 Task: Look for space in Lamongan, Indonesia from 5th July, 2023 to 11th July, 2023 for 2 adults in price range Rs.8000 to Rs.16000. Place can be entire place with 2 bedrooms having 2 beds and 1 bathroom. Property type can be house, flat, guest house. Booking option can be shelf check-in. Required host language is English.
Action: Mouse moved to (604, 80)
Screenshot: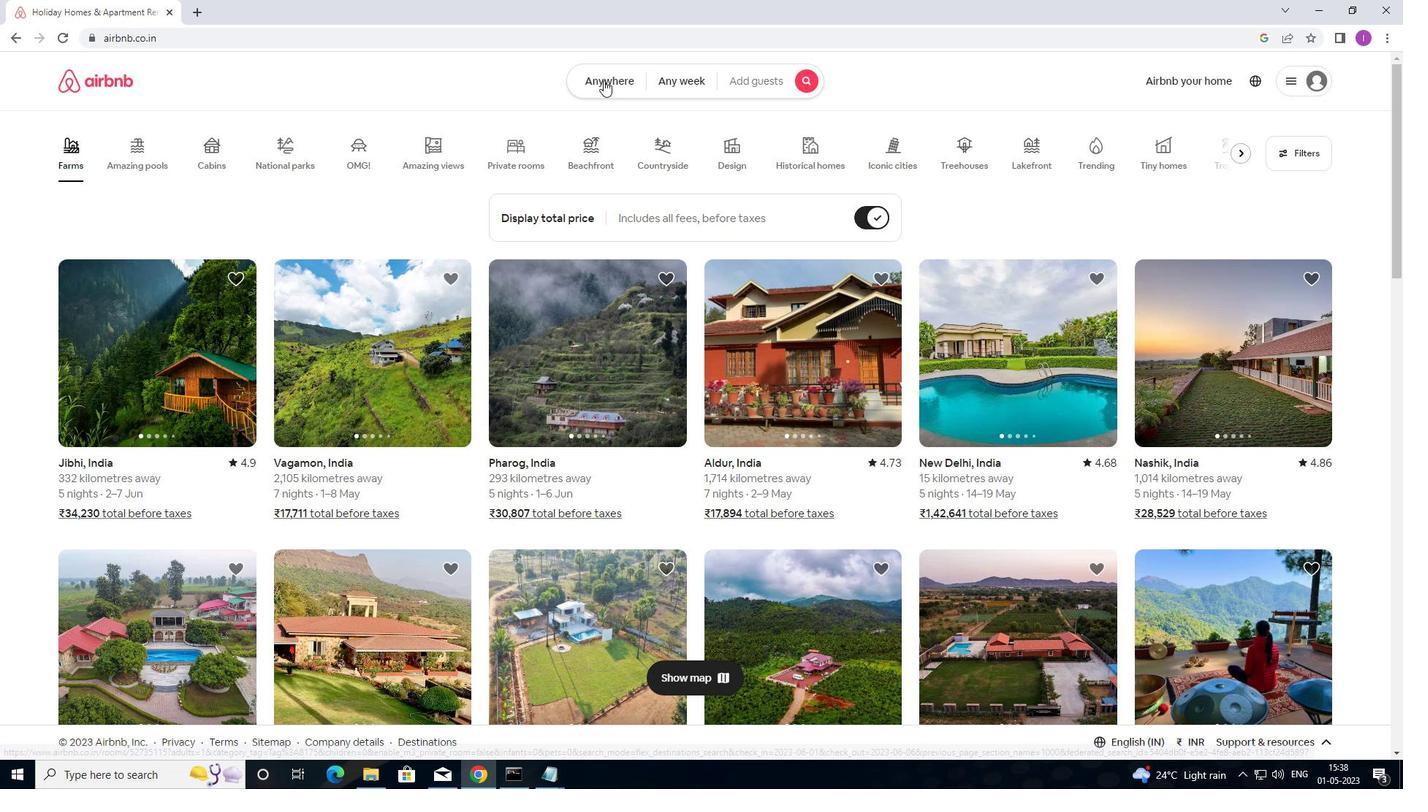 
Action: Mouse pressed left at (604, 80)
Screenshot: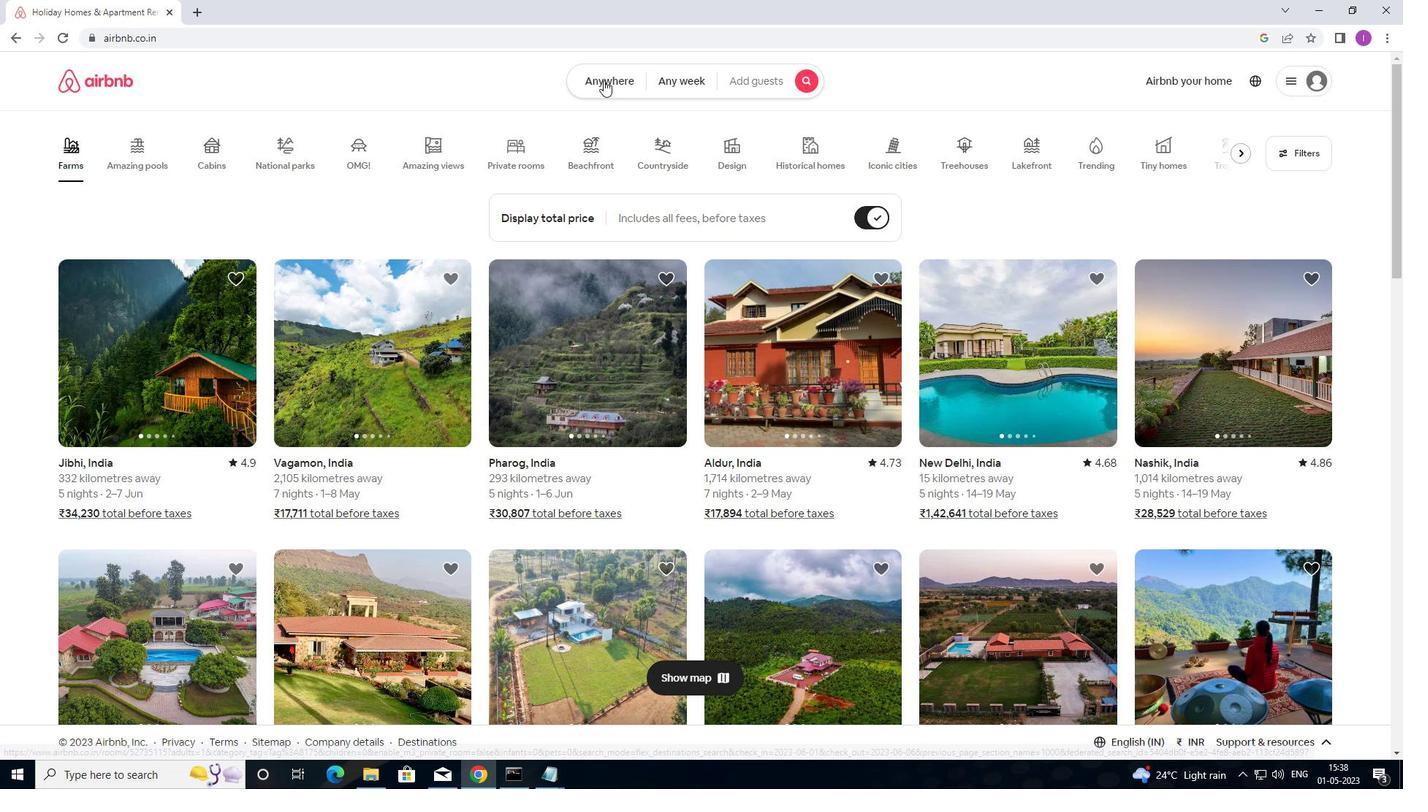 
Action: Mouse moved to (454, 152)
Screenshot: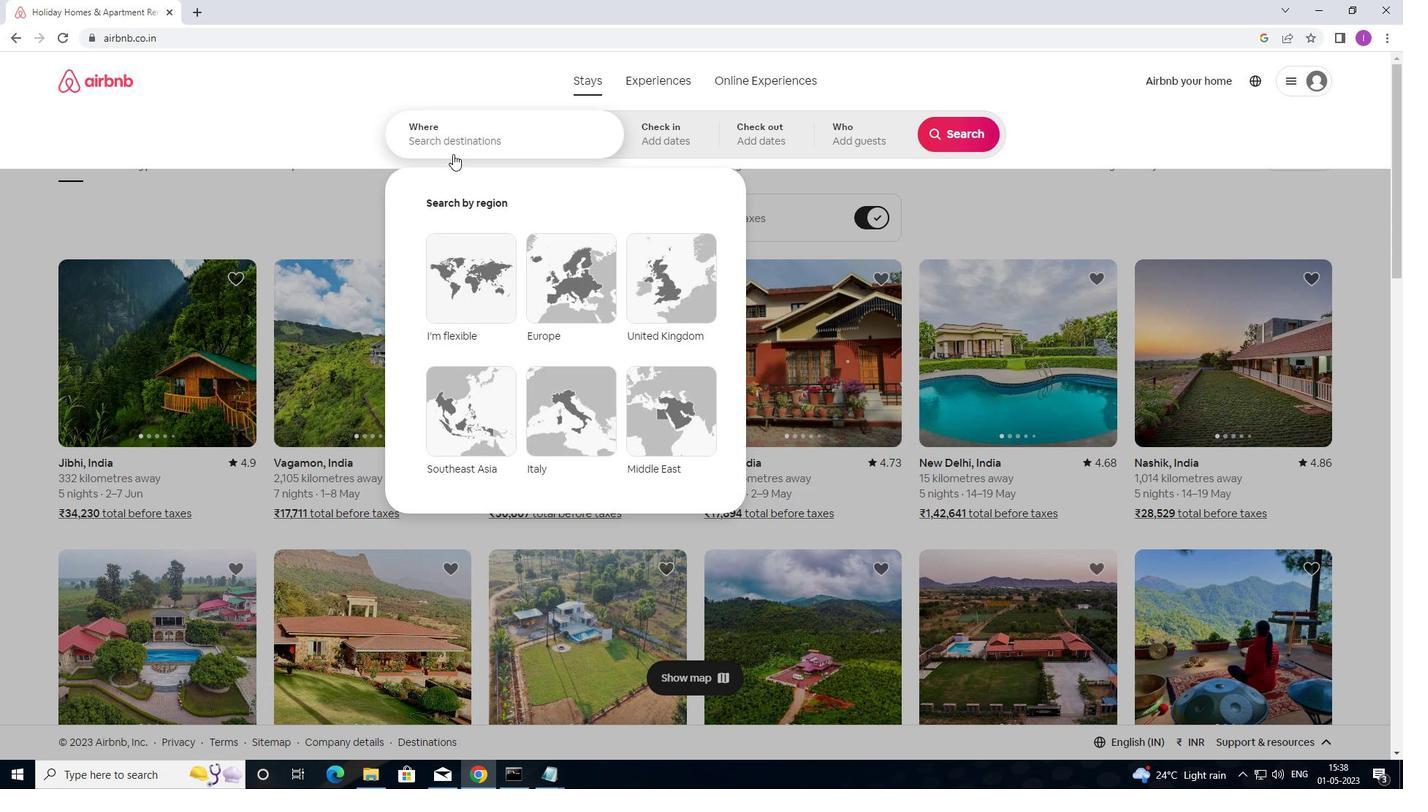 
Action: Mouse pressed left at (454, 152)
Screenshot: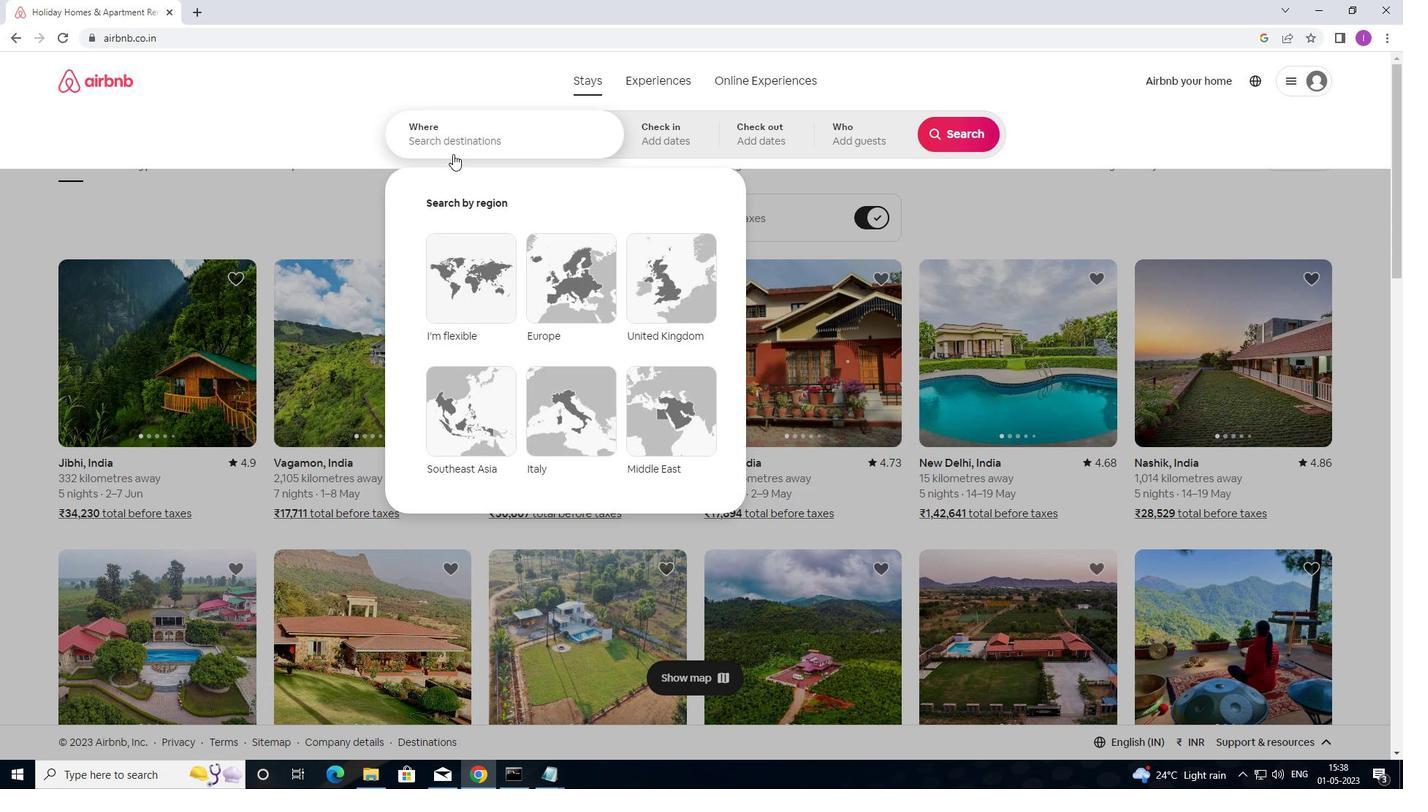 
Action: Mouse moved to (1402, 0)
Screenshot: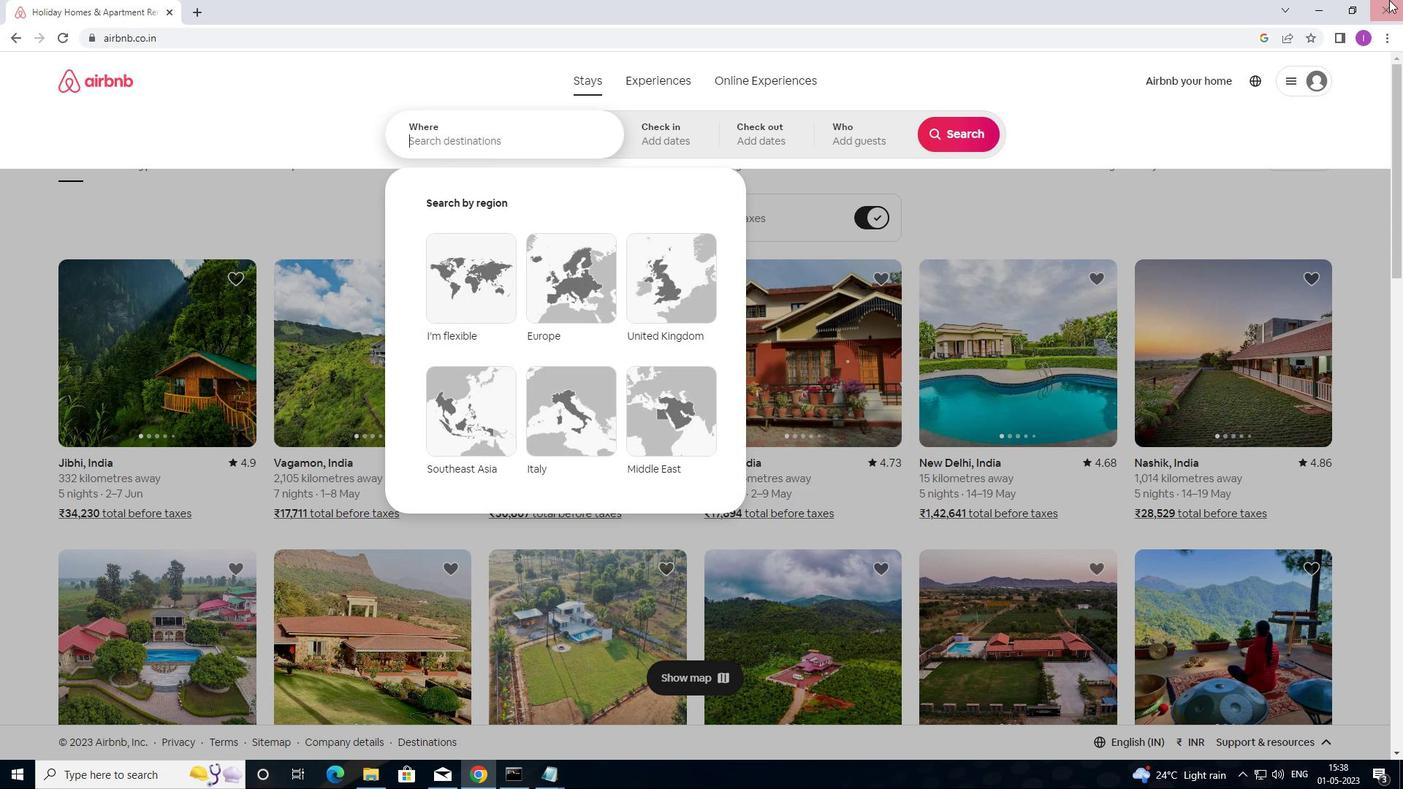 
Action: Key pressed l
Screenshot: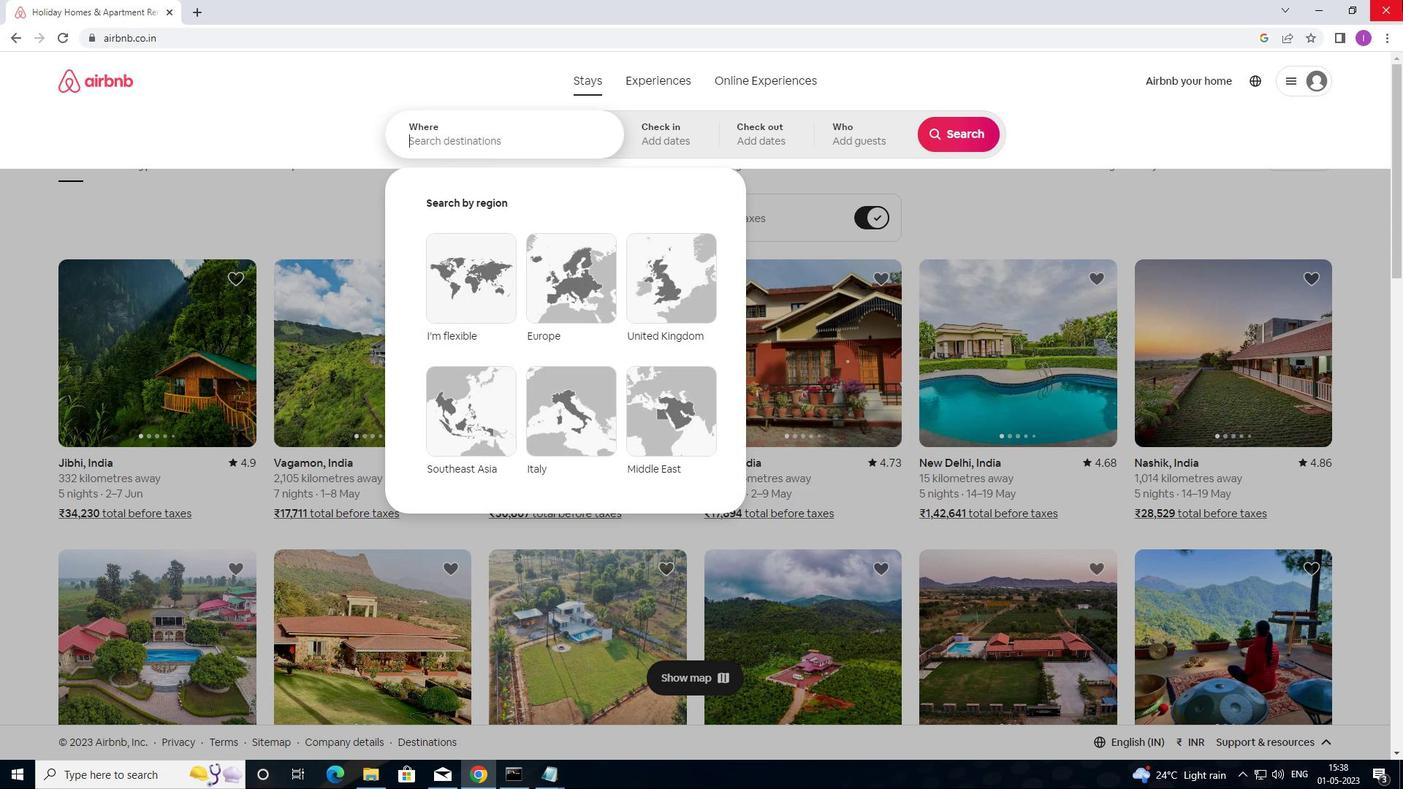 
Action: Mouse moved to (1403, 247)
Screenshot: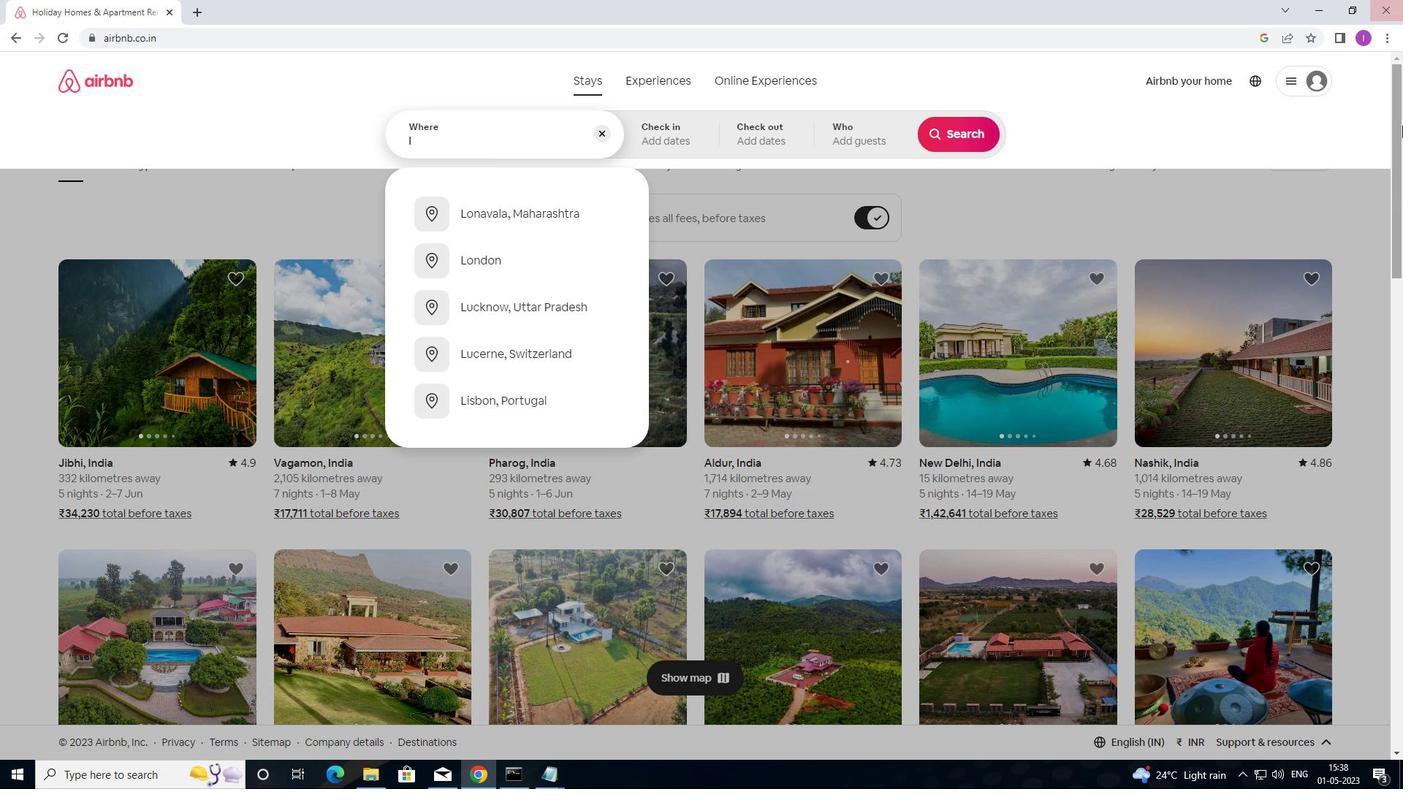 
Action: Key pressed <Key.backspace><Key.shift>LAMONGAN,<Key.shift>INDONESIA
Screenshot: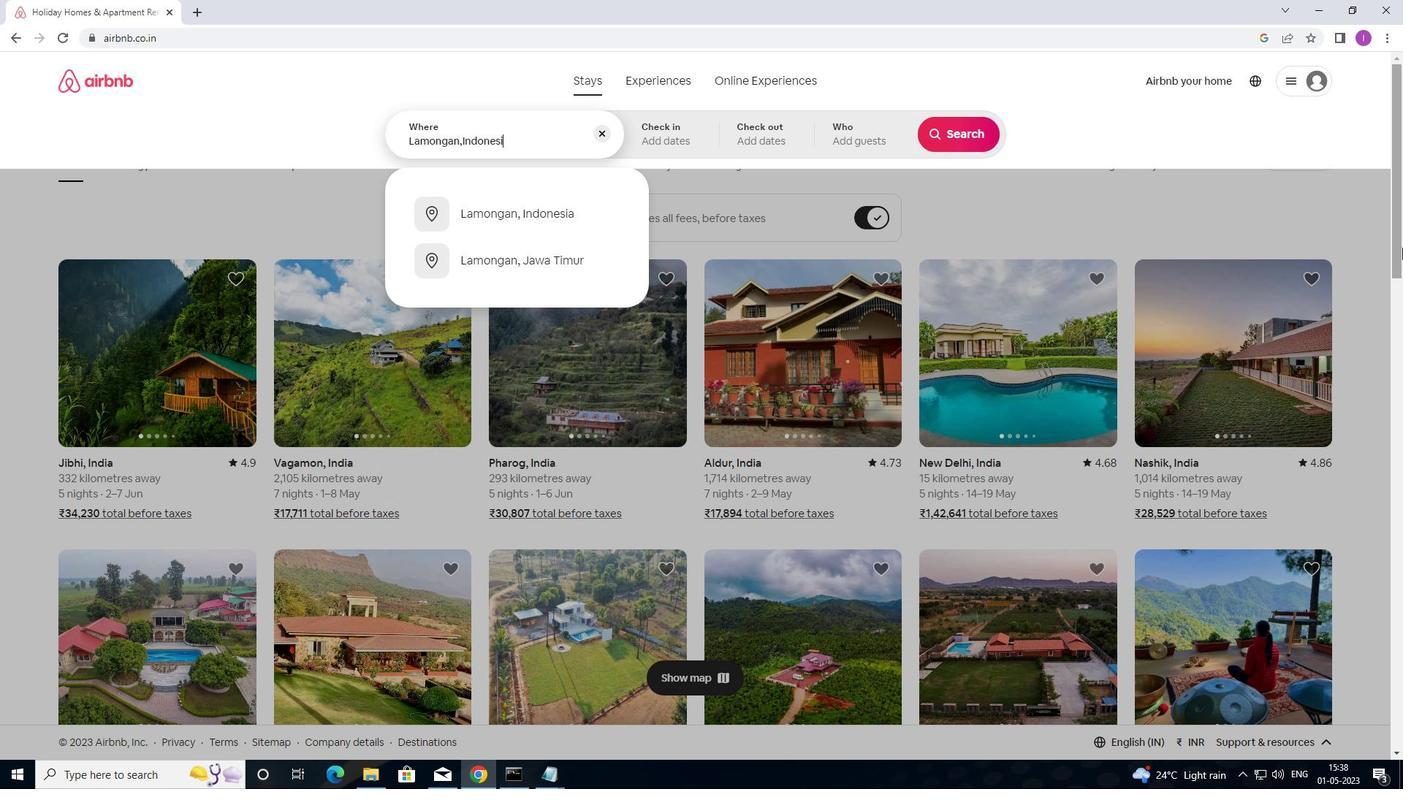 
Action: Mouse moved to (554, 214)
Screenshot: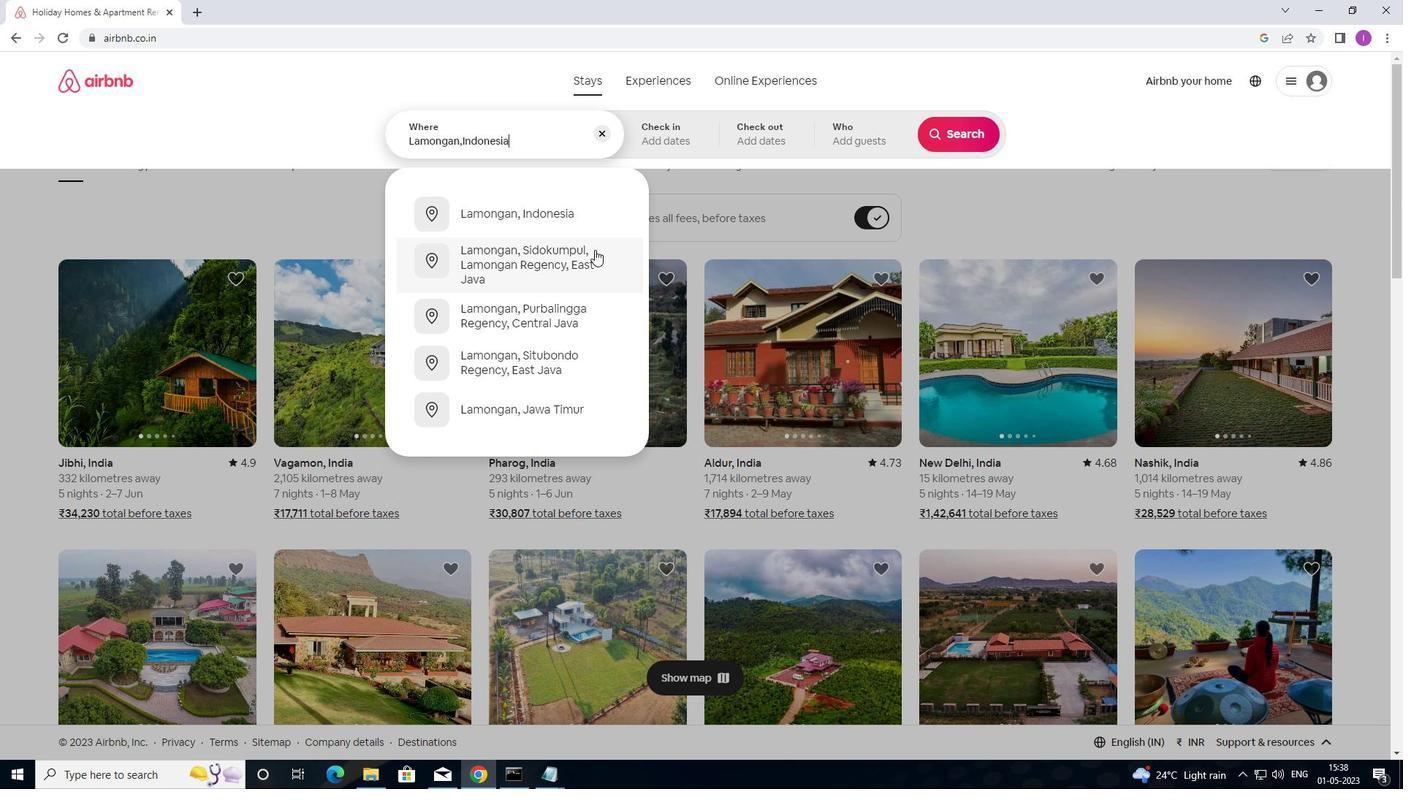 
Action: Mouse pressed left at (554, 214)
Screenshot: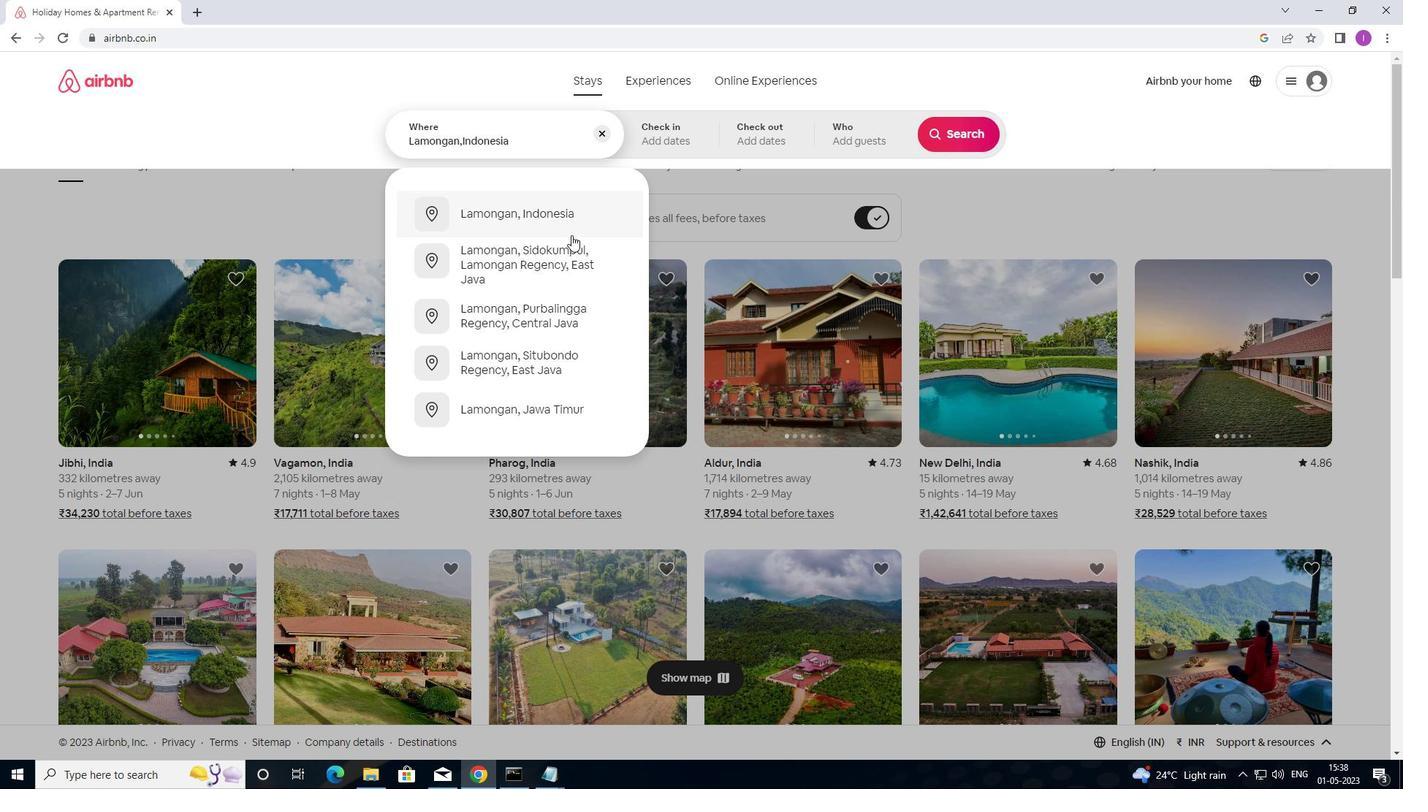 
Action: Mouse moved to (660, 138)
Screenshot: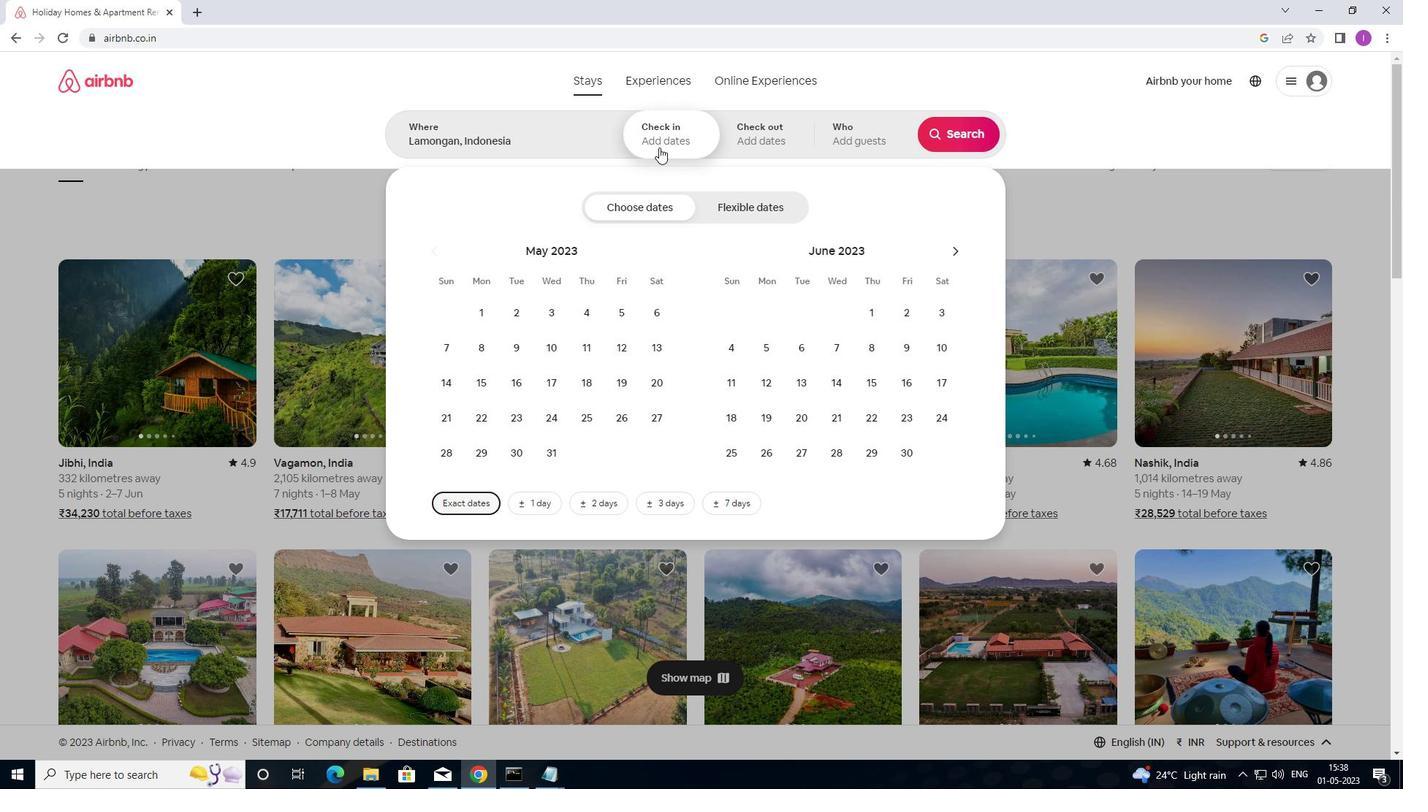
Action: Mouse pressed left at (660, 138)
Screenshot: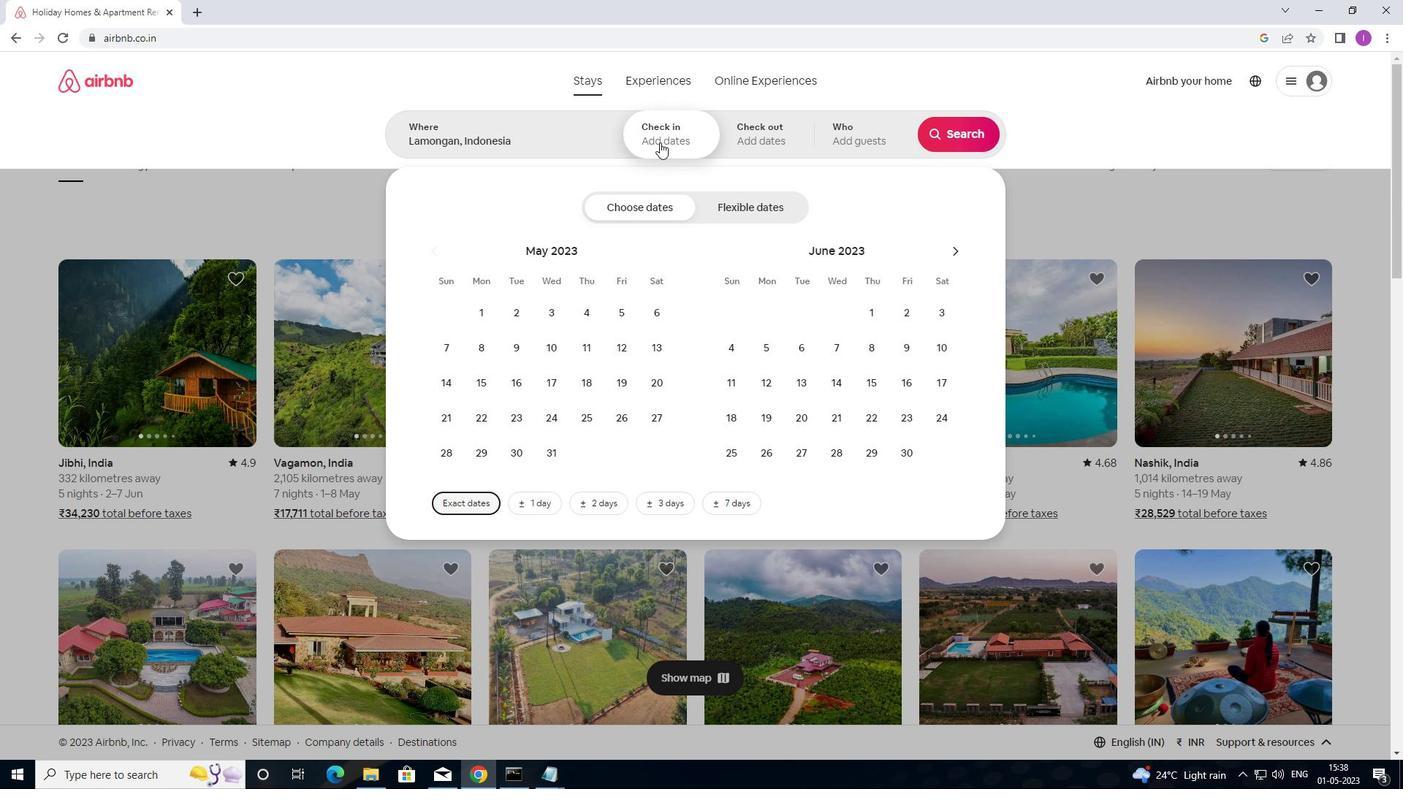 
Action: Mouse moved to (654, 140)
Screenshot: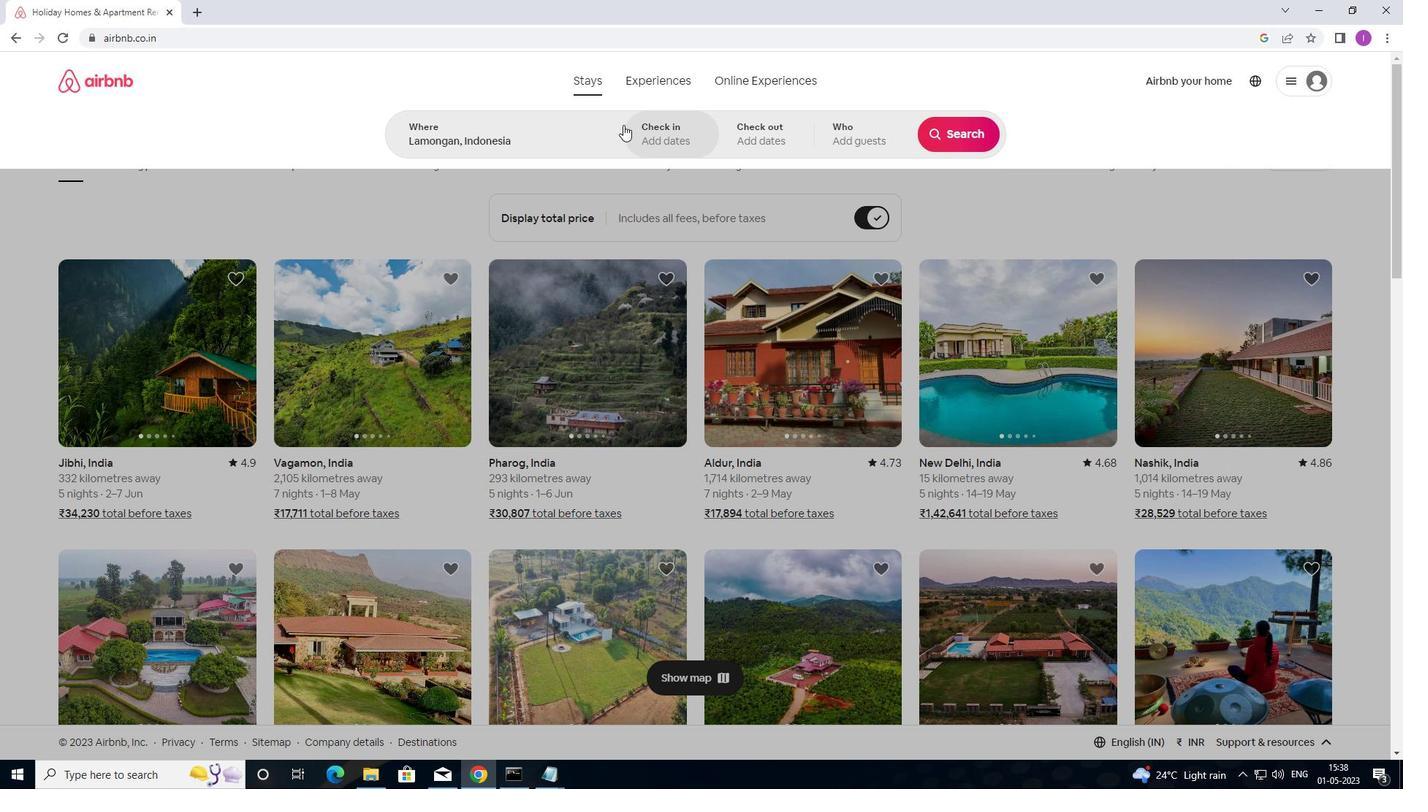 
Action: Mouse pressed left at (654, 140)
Screenshot: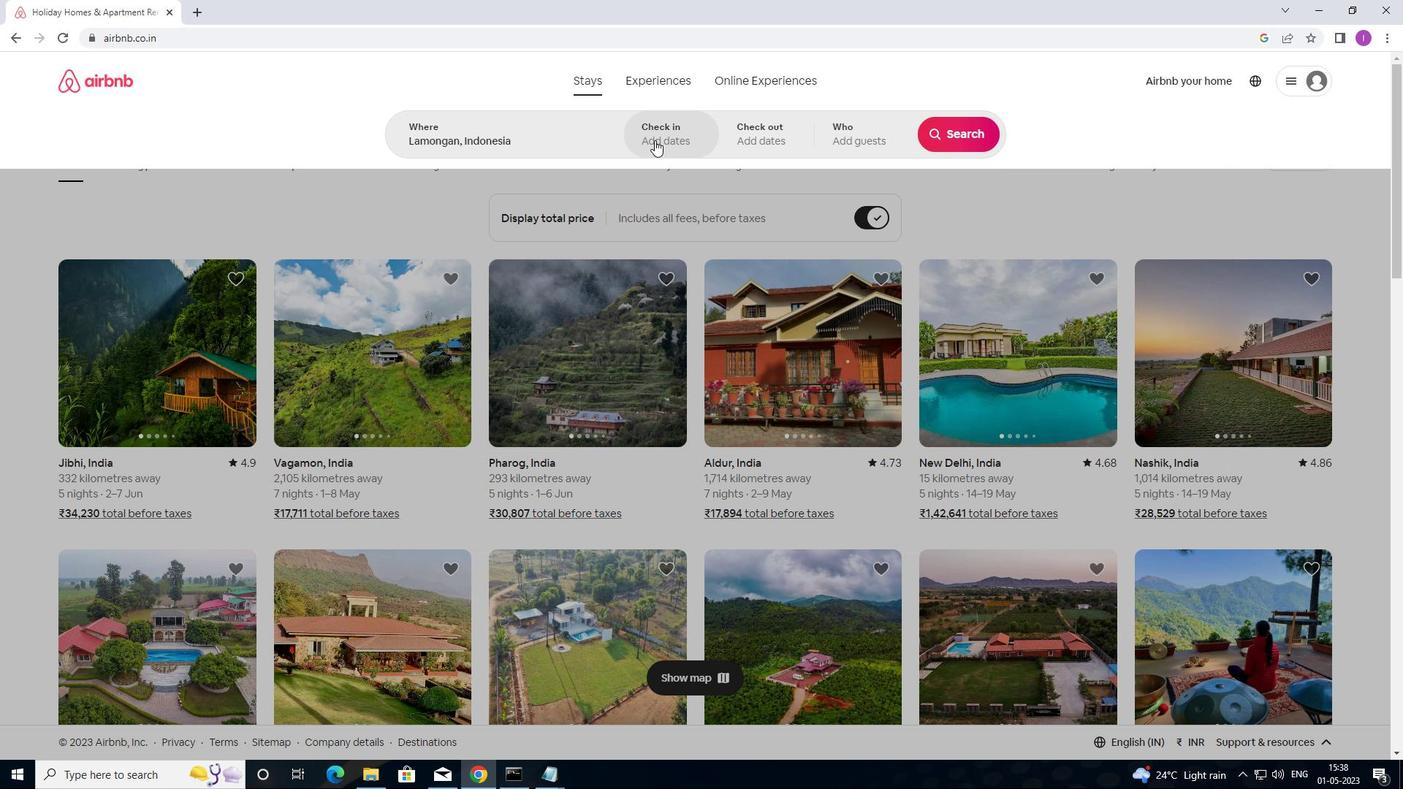 
Action: Mouse moved to (950, 252)
Screenshot: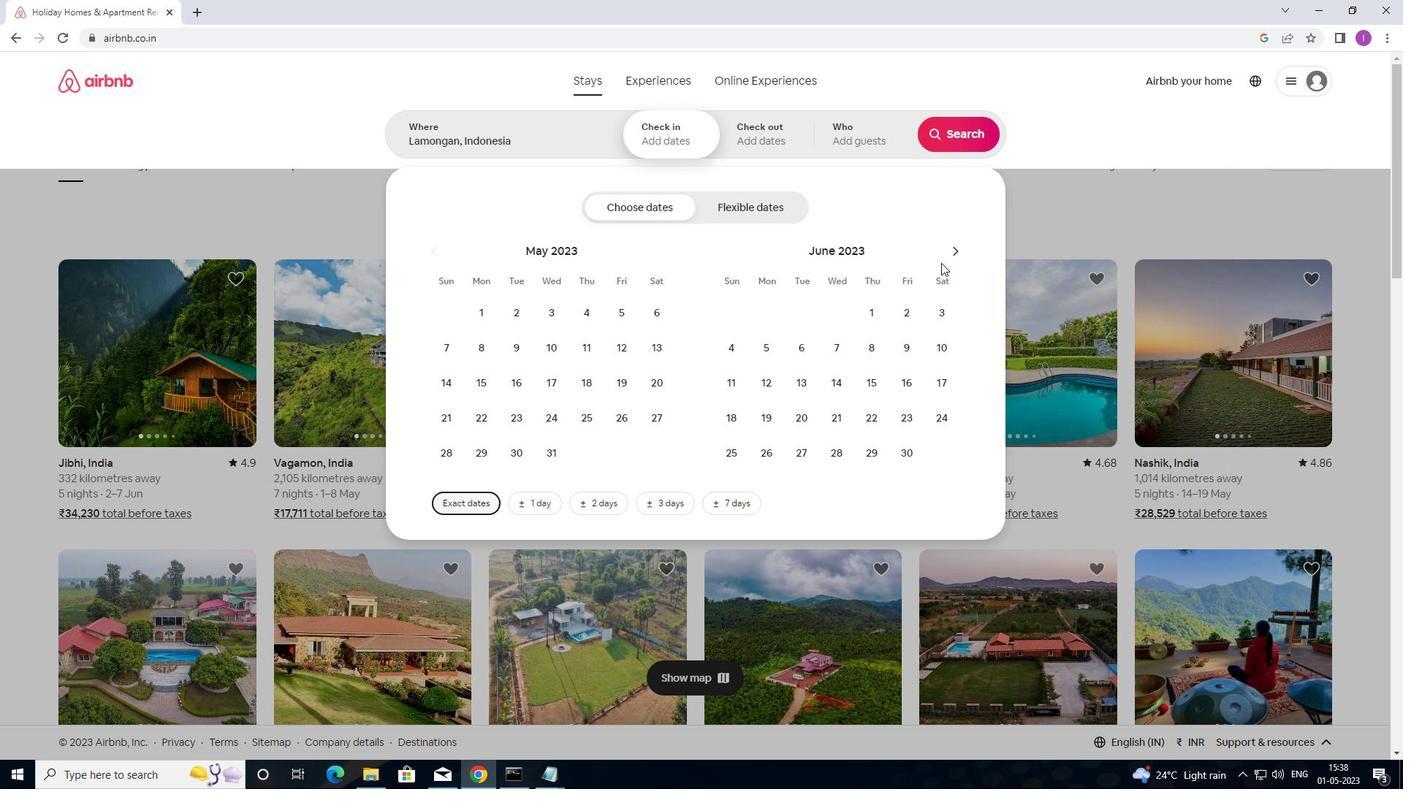 
Action: Mouse pressed left at (950, 252)
Screenshot: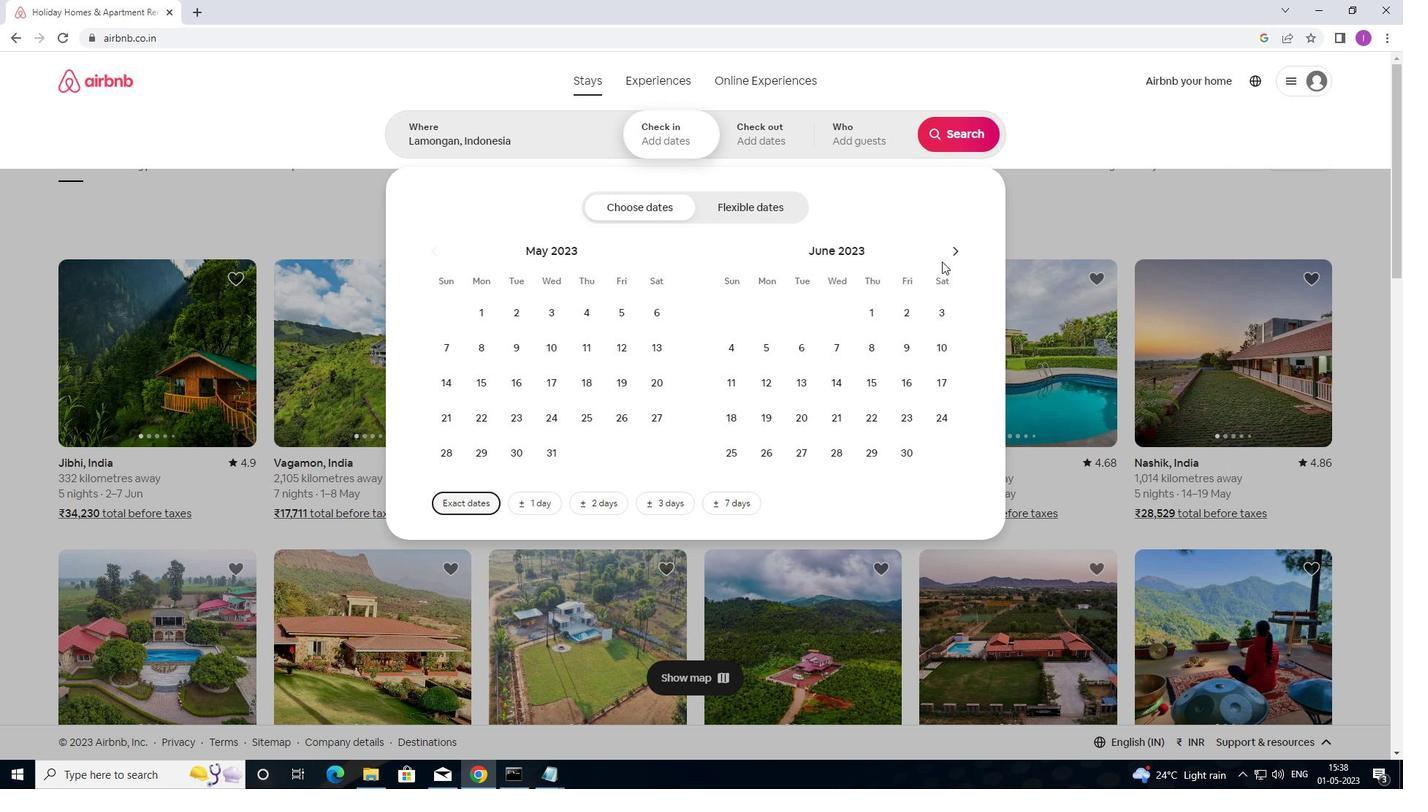 
Action: Mouse moved to (843, 339)
Screenshot: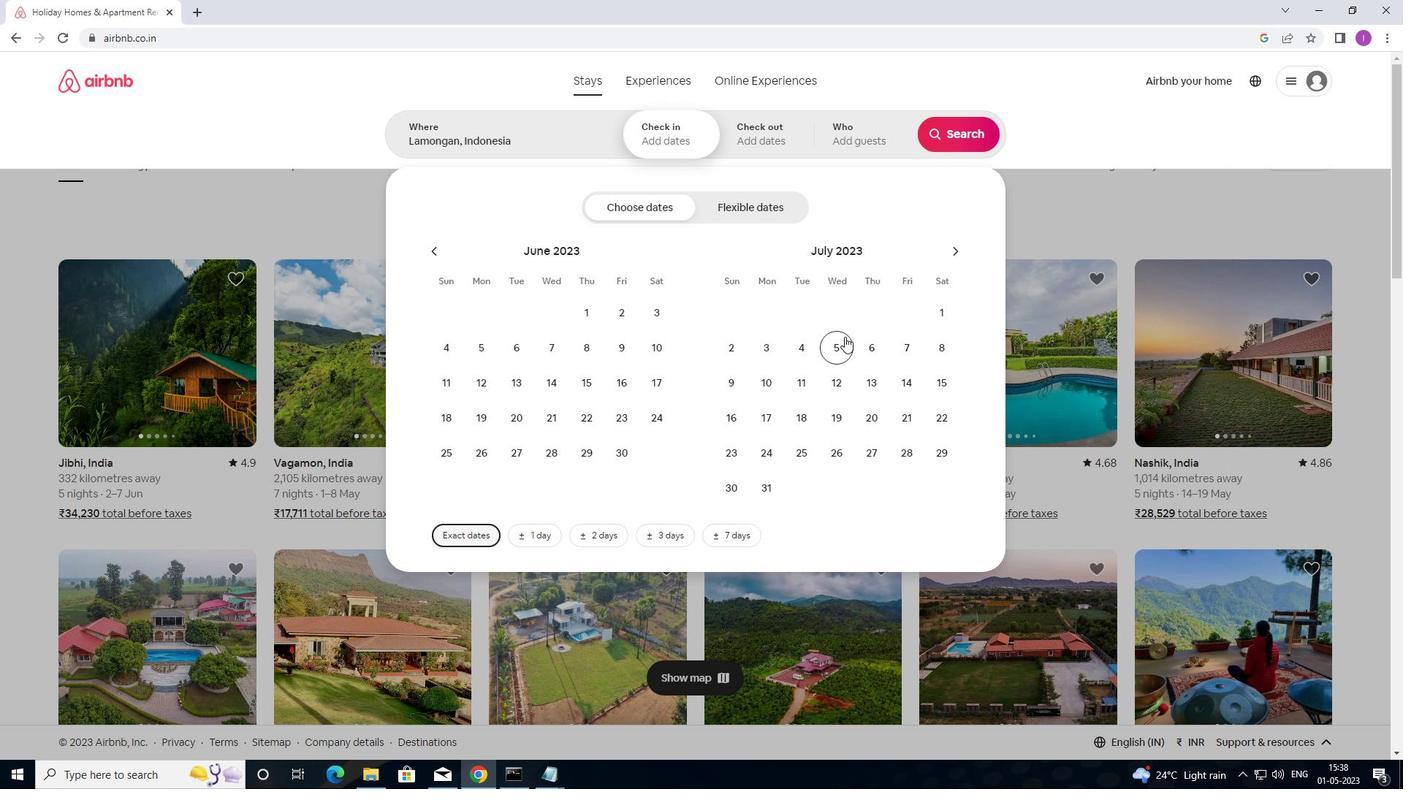 
Action: Mouse pressed left at (843, 339)
Screenshot: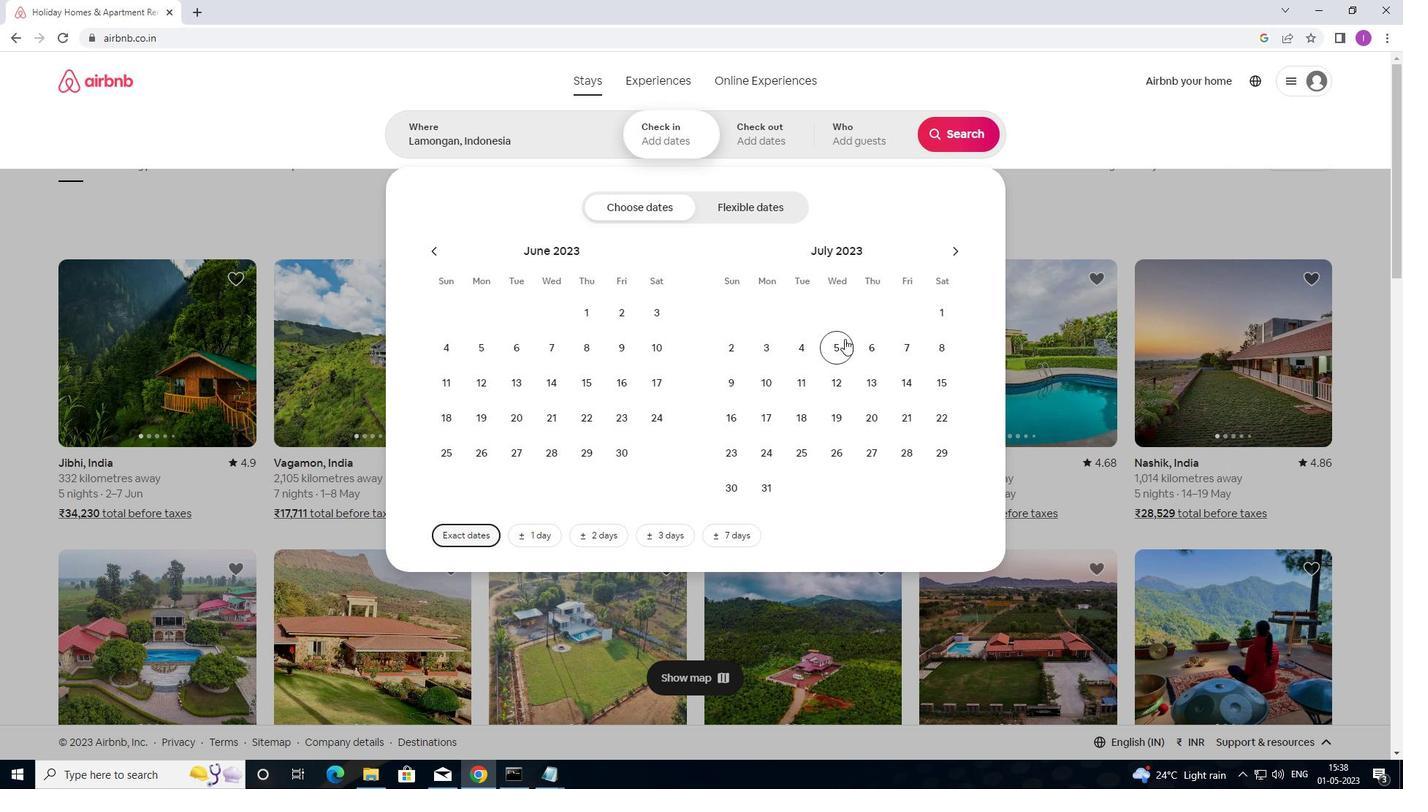 
Action: Mouse moved to (810, 373)
Screenshot: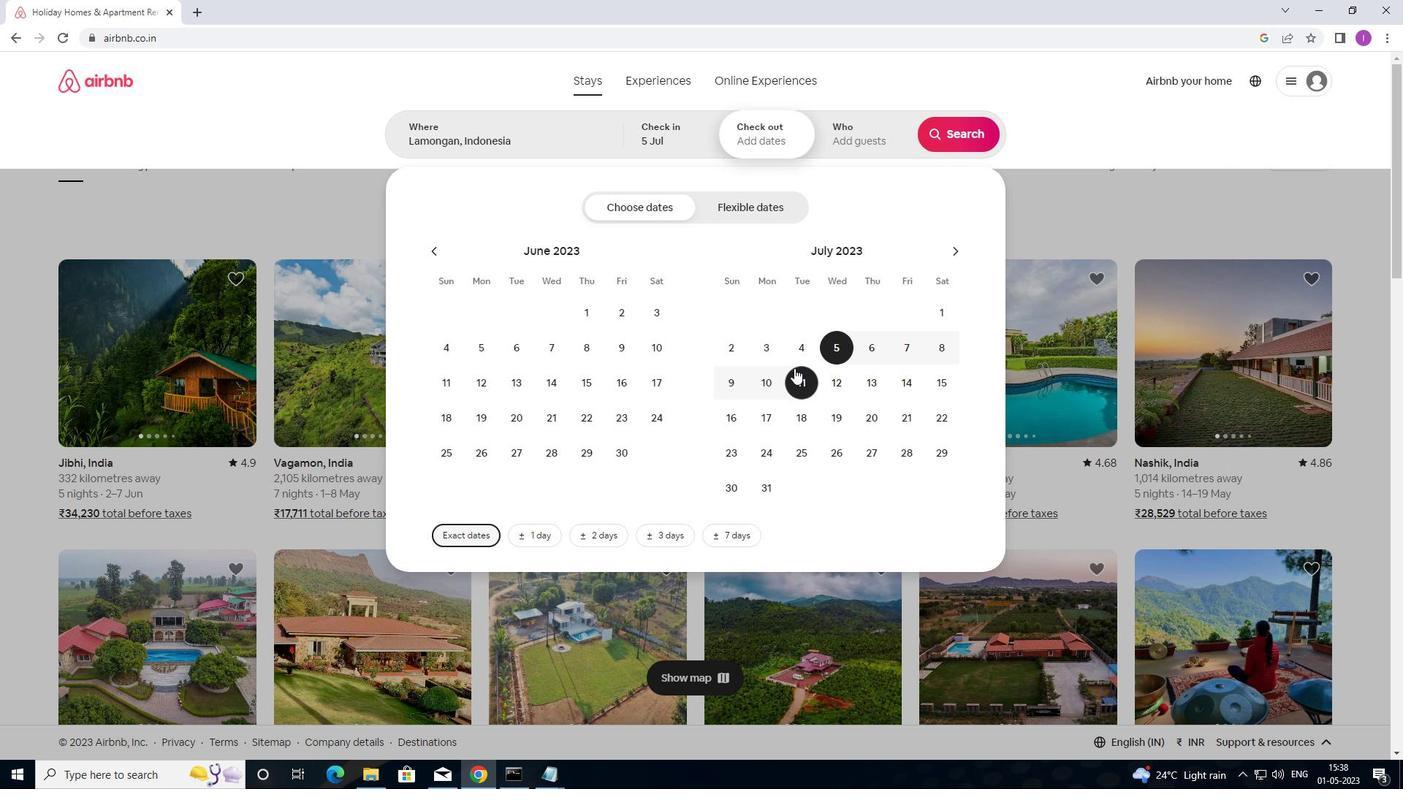 
Action: Mouse pressed left at (810, 373)
Screenshot: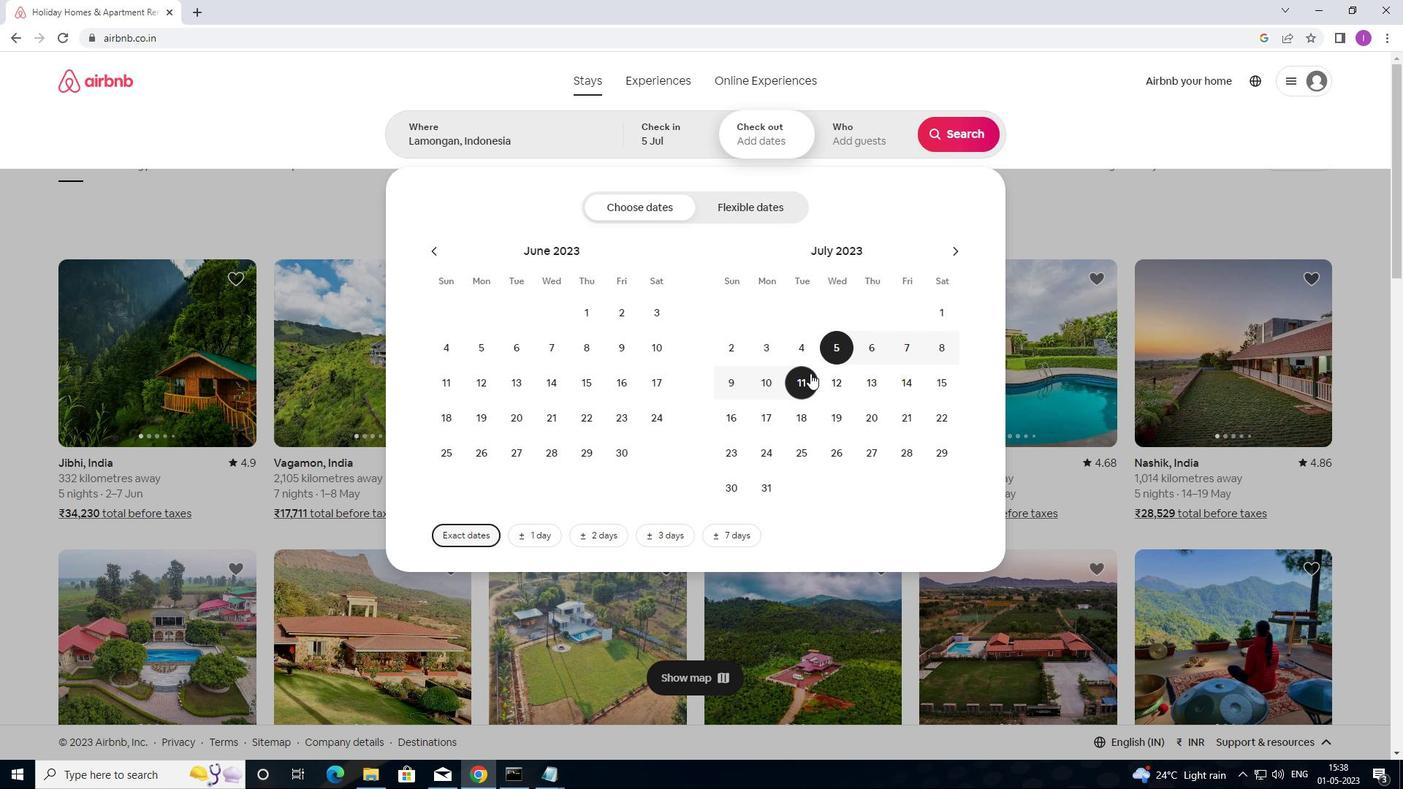 
Action: Mouse moved to (885, 126)
Screenshot: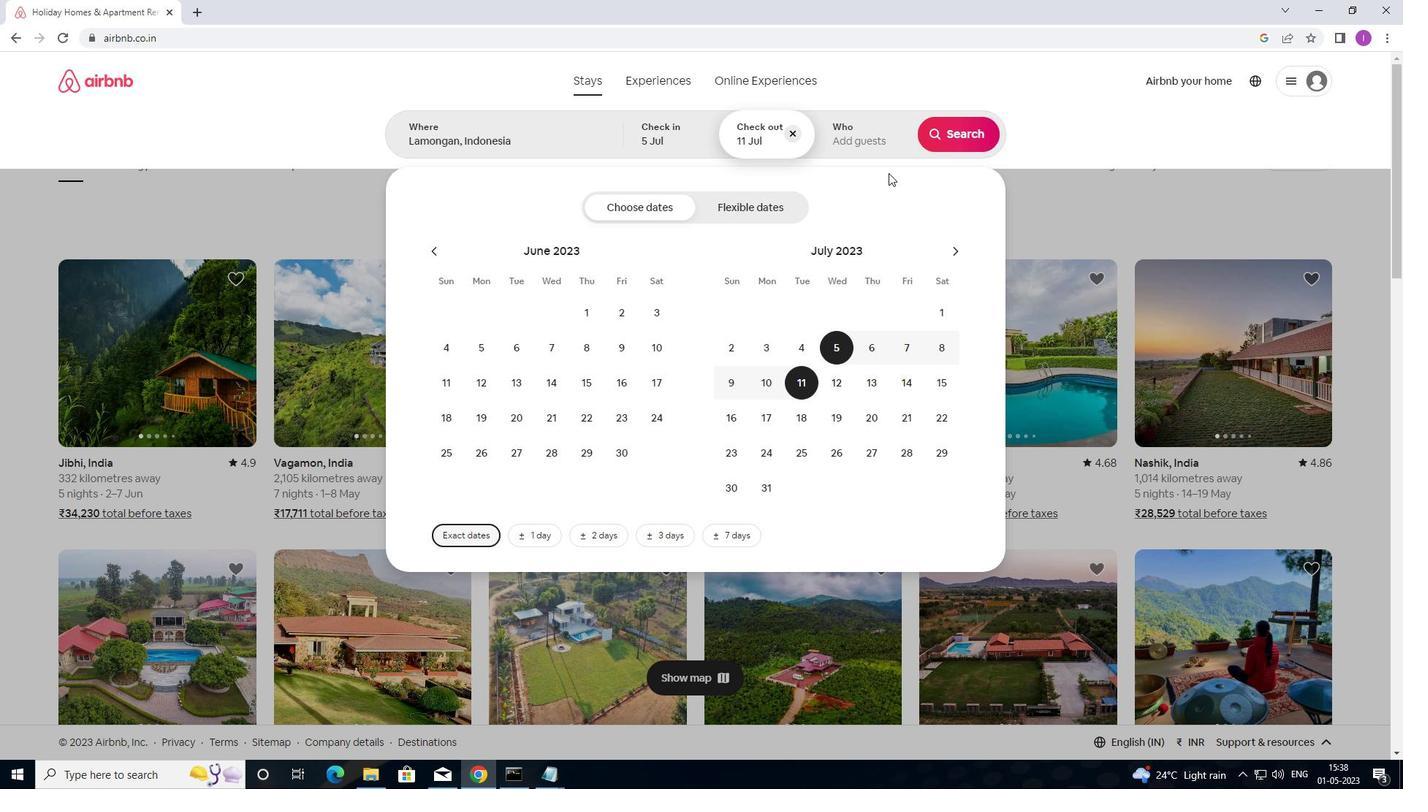 
Action: Mouse pressed left at (885, 126)
Screenshot: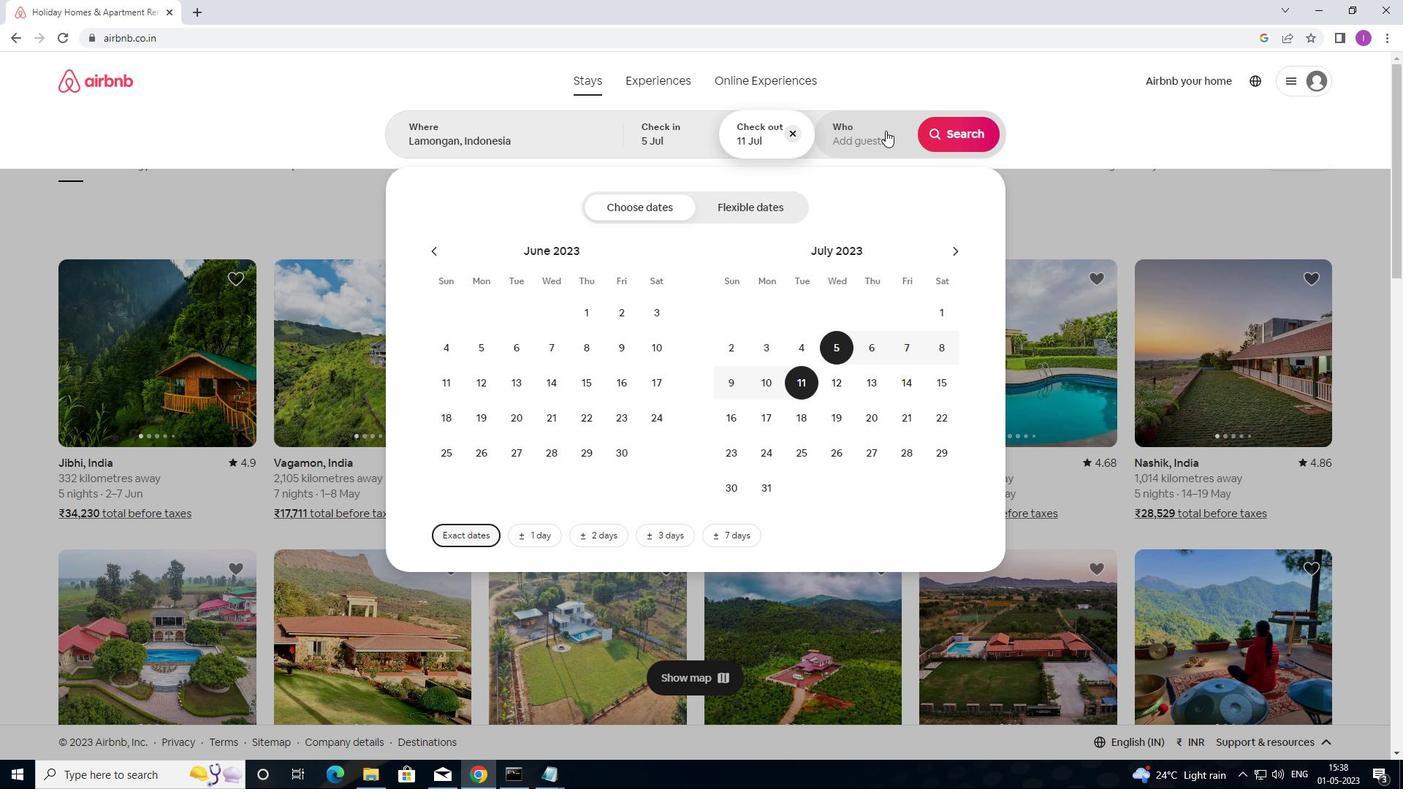 
Action: Mouse moved to (973, 213)
Screenshot: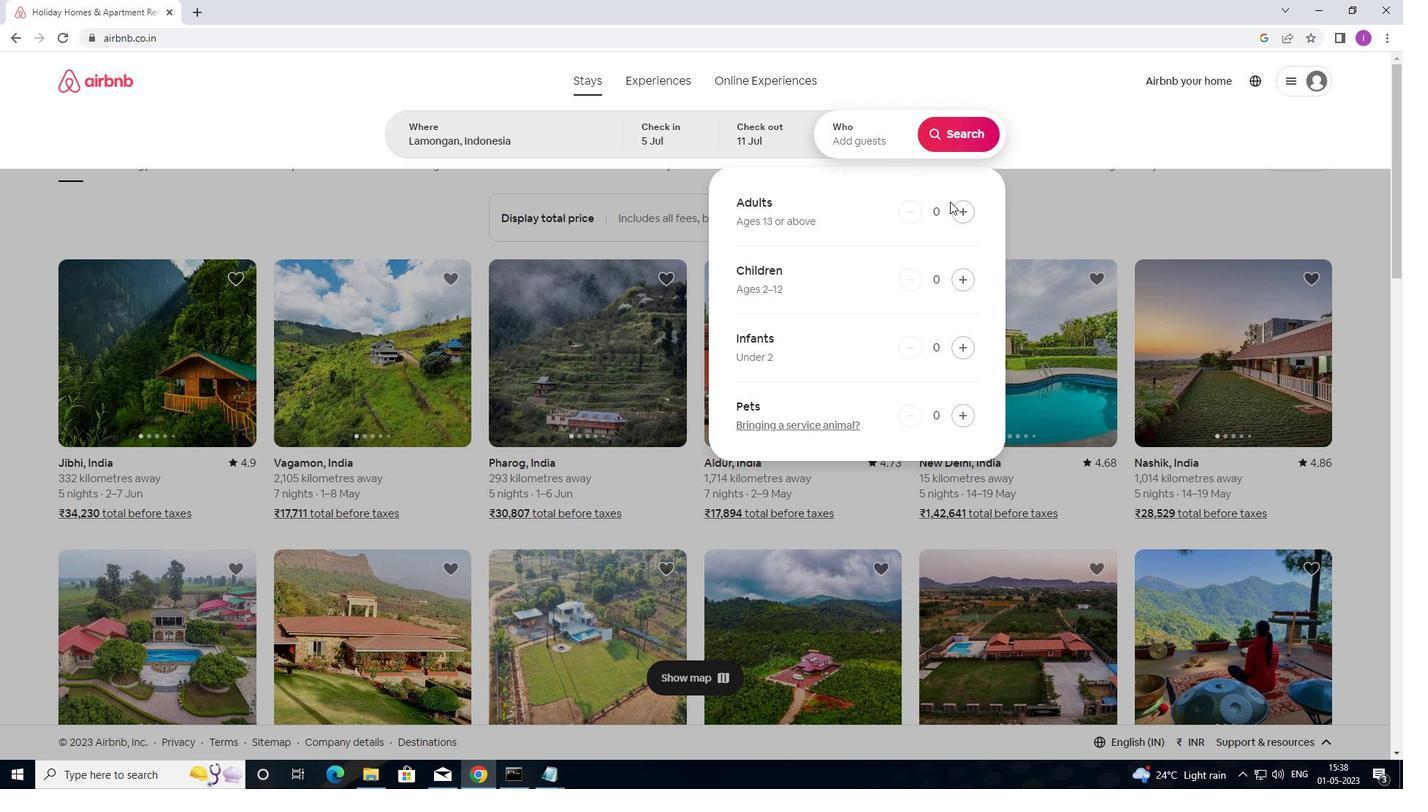 
Action: Mouse pressed left at (973, 213)
Screenshot: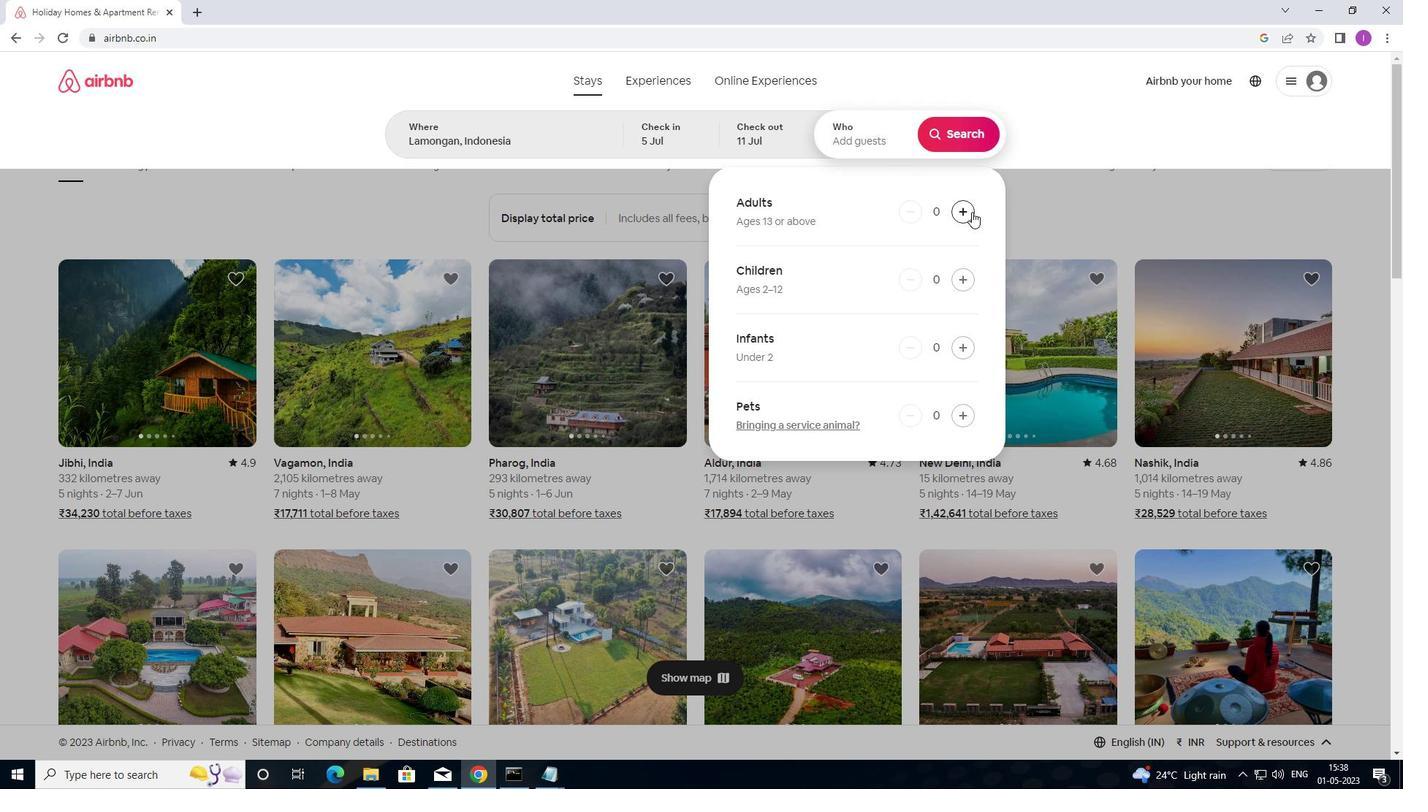 
Action: Mouse pressed left at (973, 213)
Screenshot: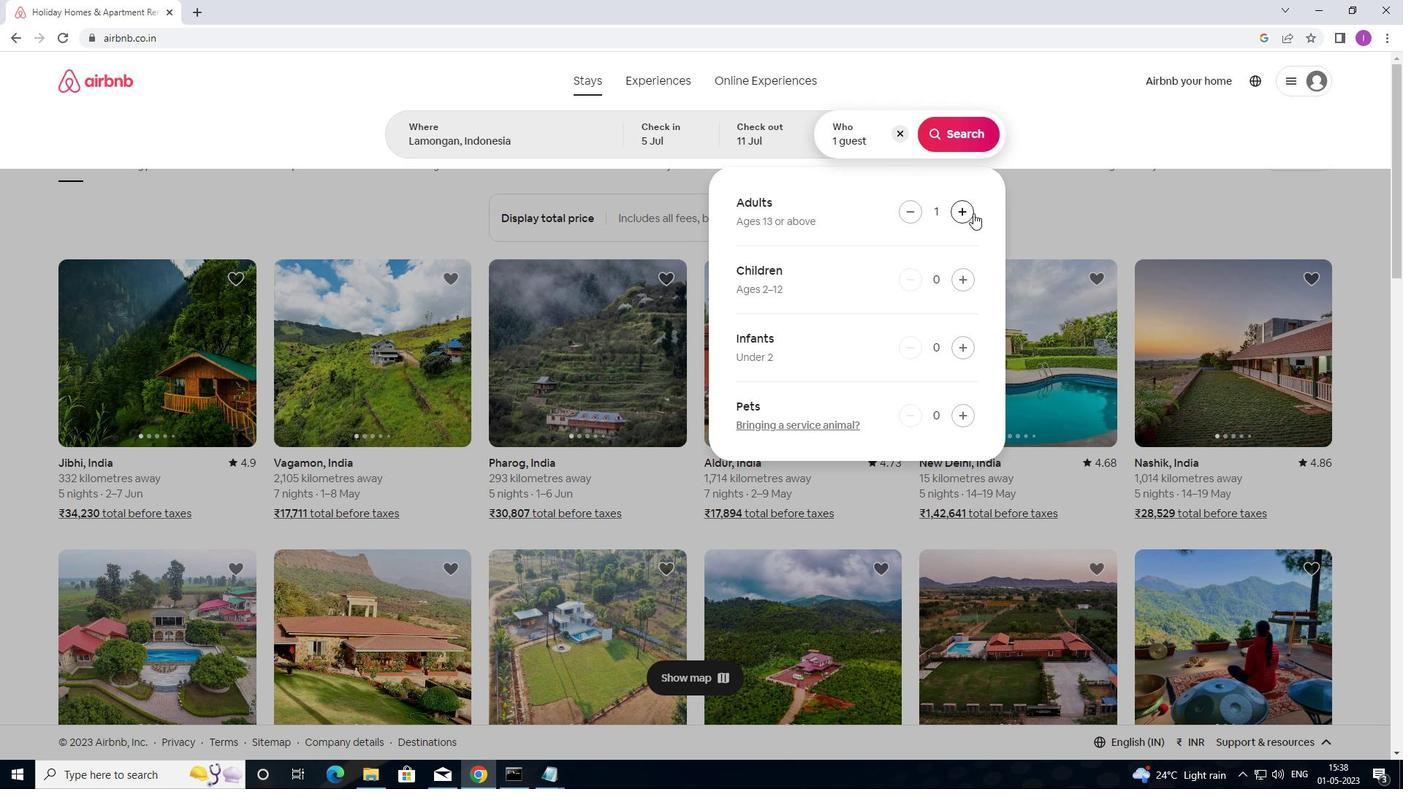 
Action: Mouse moved to (948, 139)
Screenshot: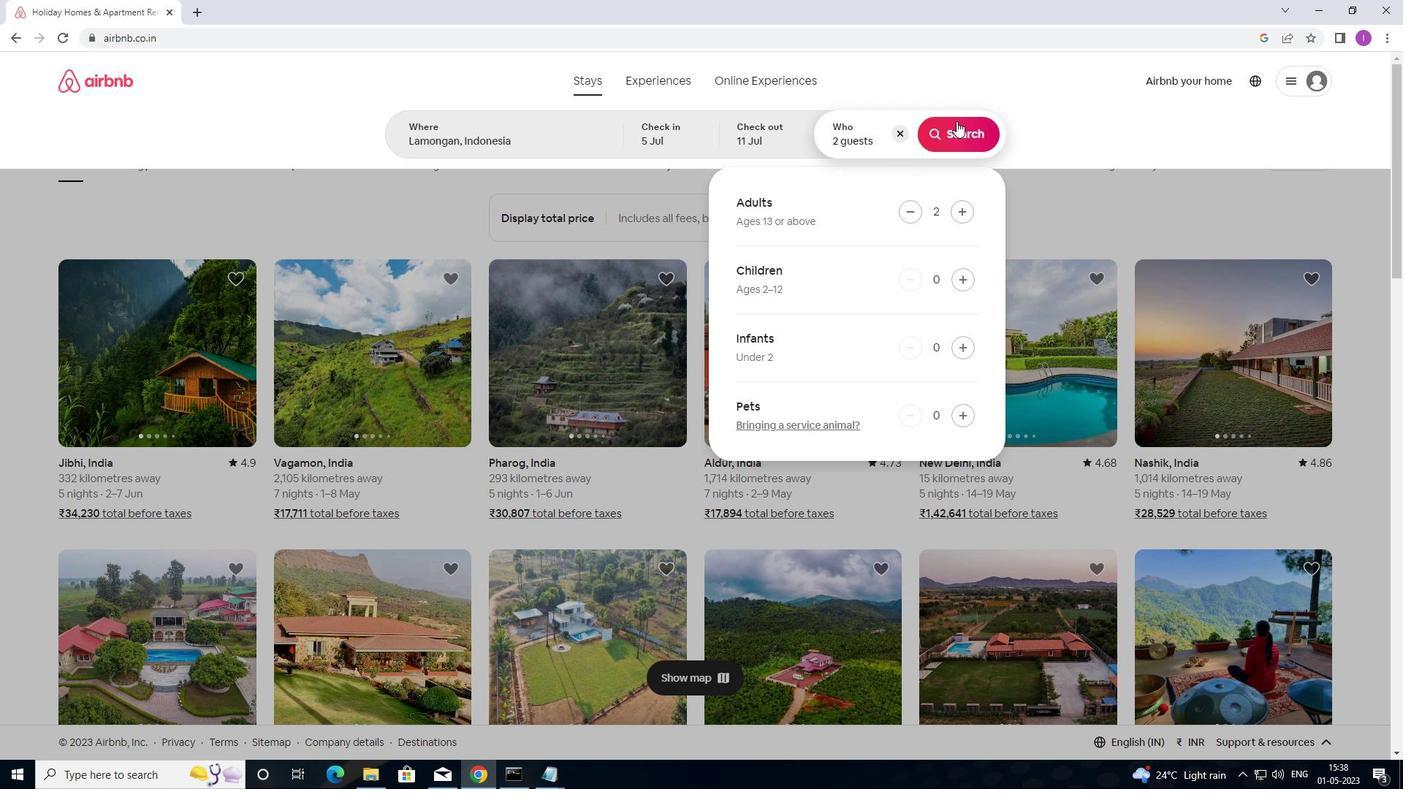 
Action: Mouse pressed left at (948, 139)
Screenshot: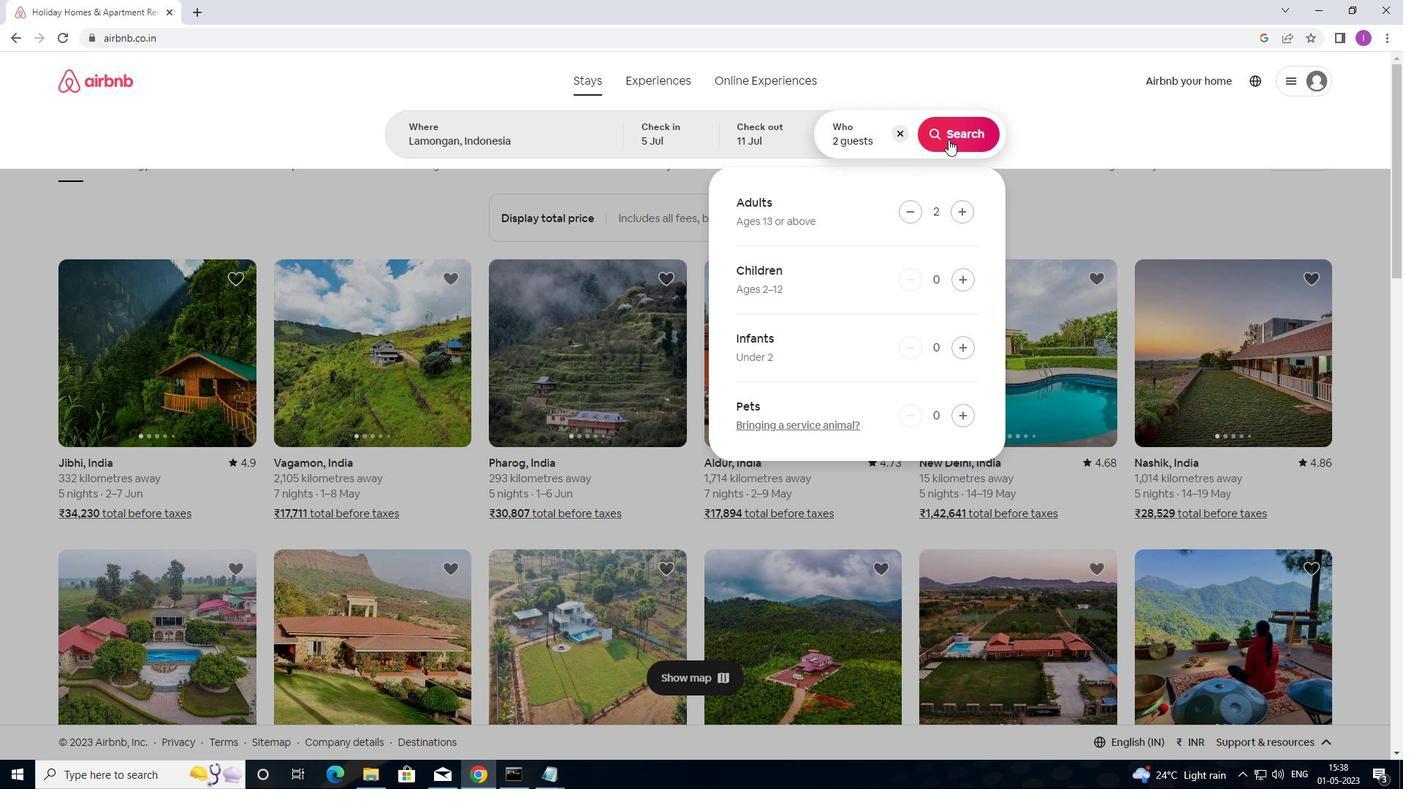 
Action: Mouse moved to (1326, 148)
Screenshot: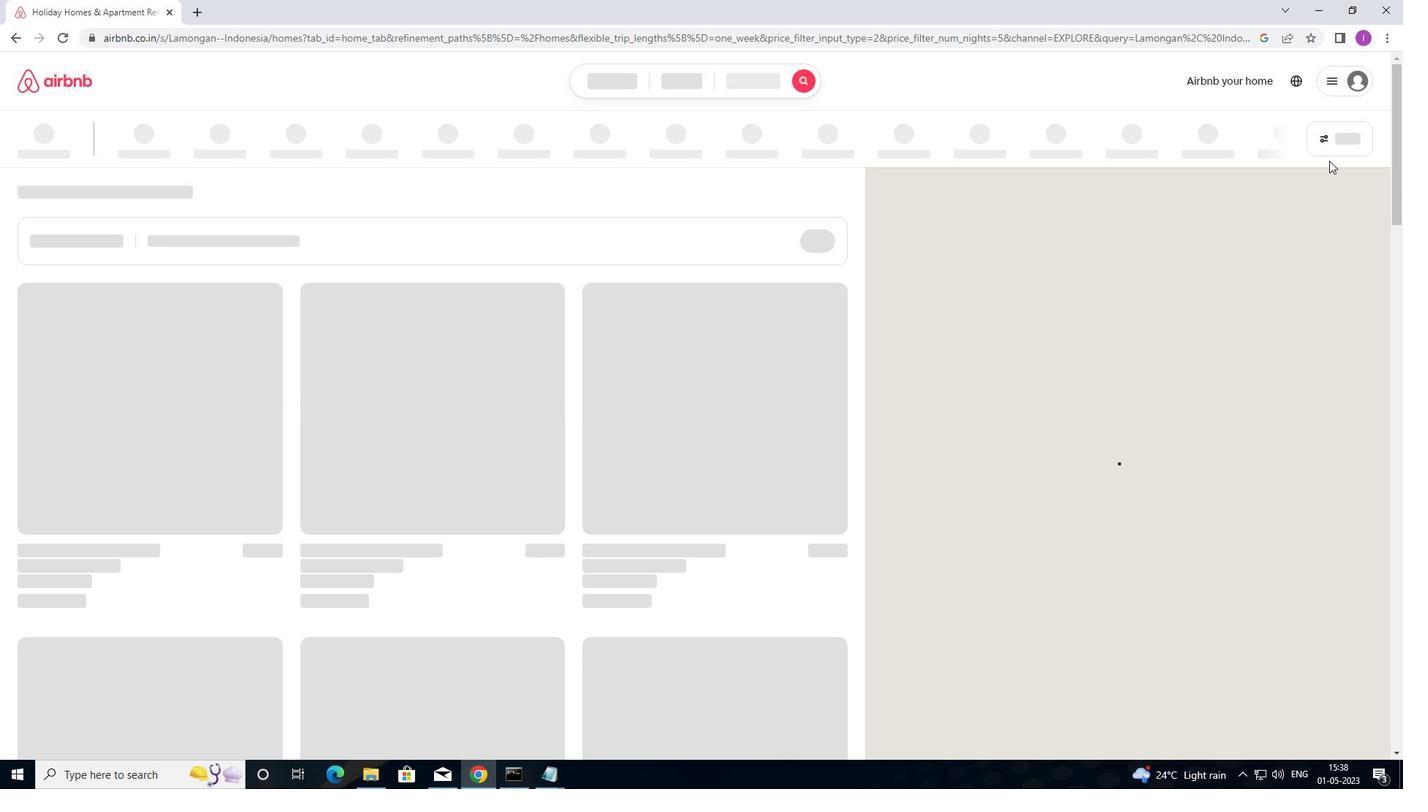 
Action: Mouse pressed left at (1326, 148)
Screenshot: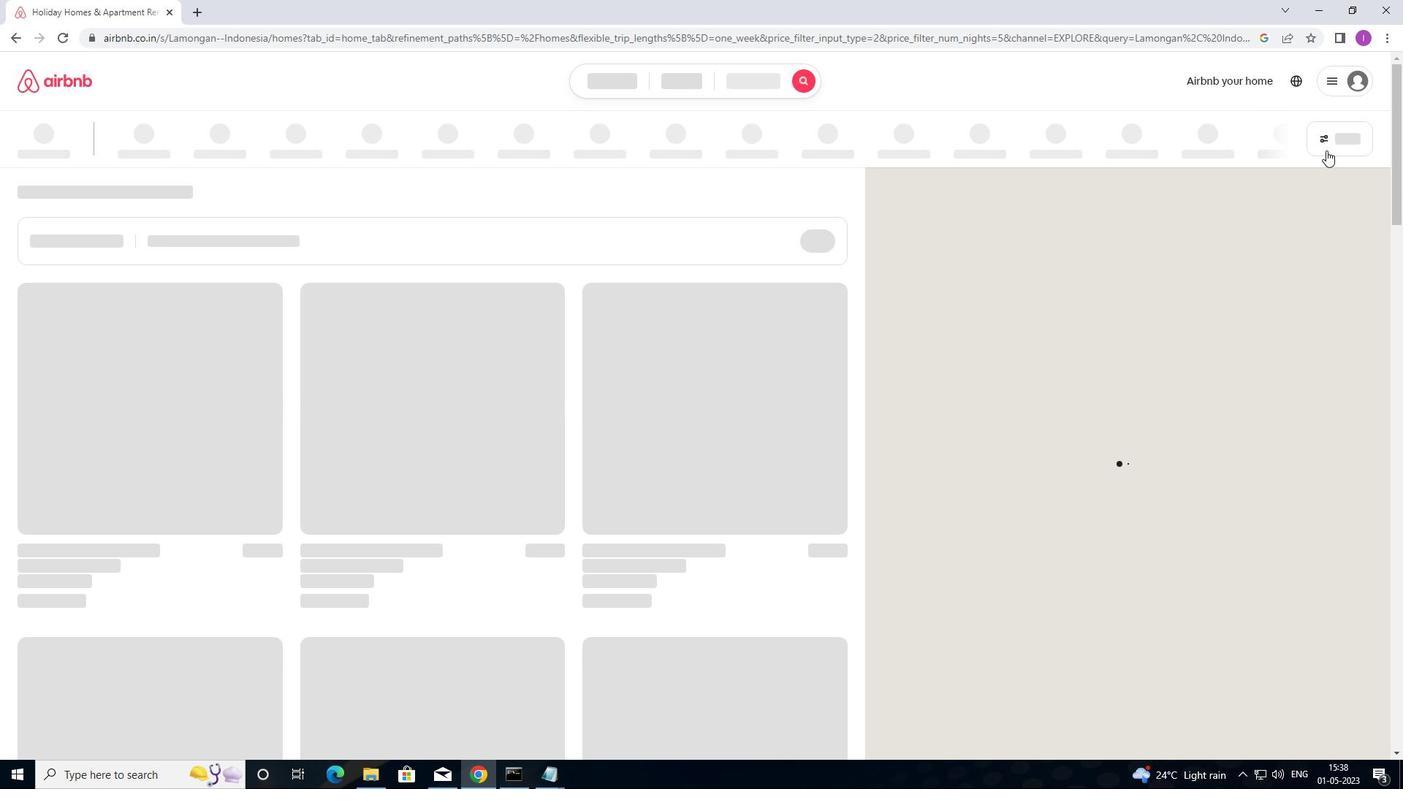 
Action: Mouse moved to (548, 328)
Screenshot: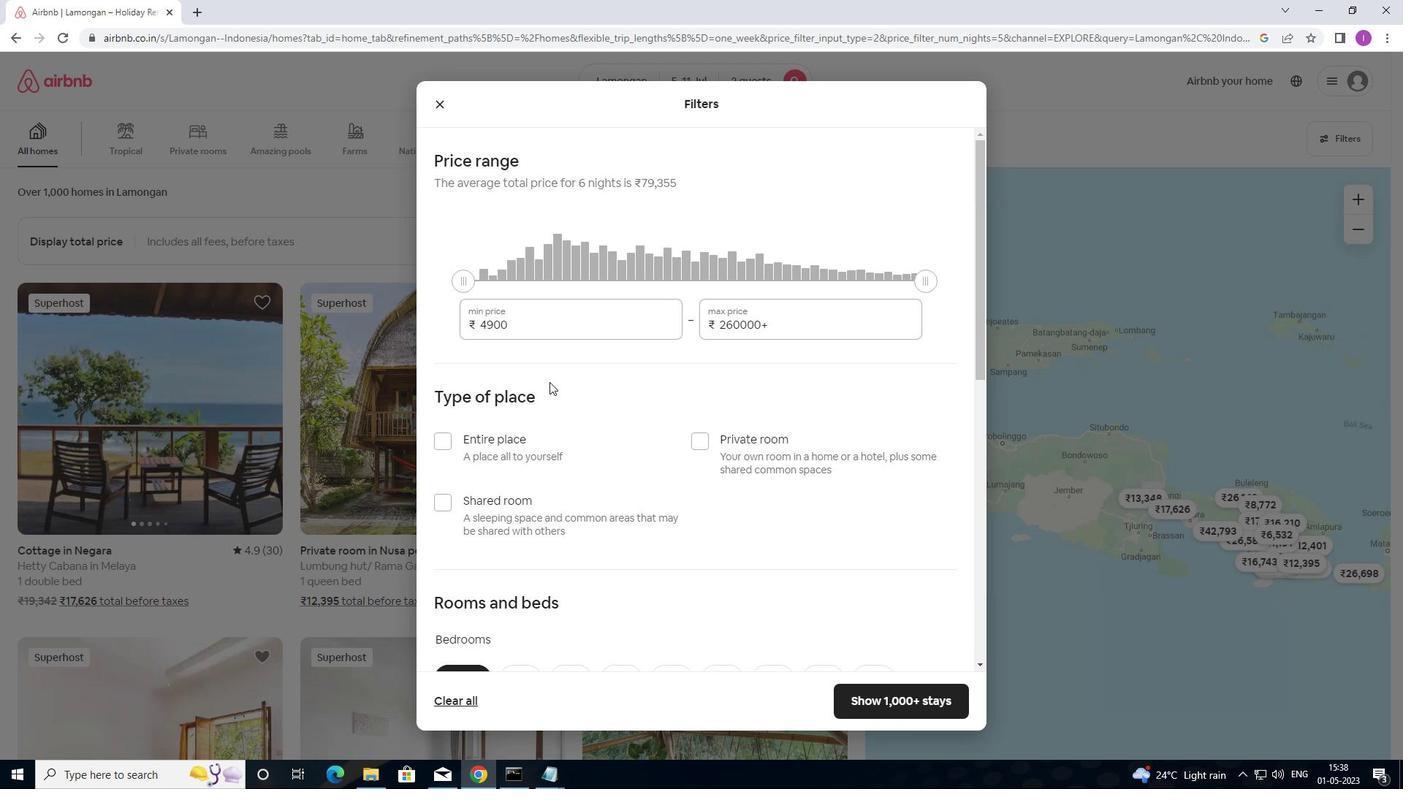 
Action: Mouse pressed left at (548, 328)
Screenshot: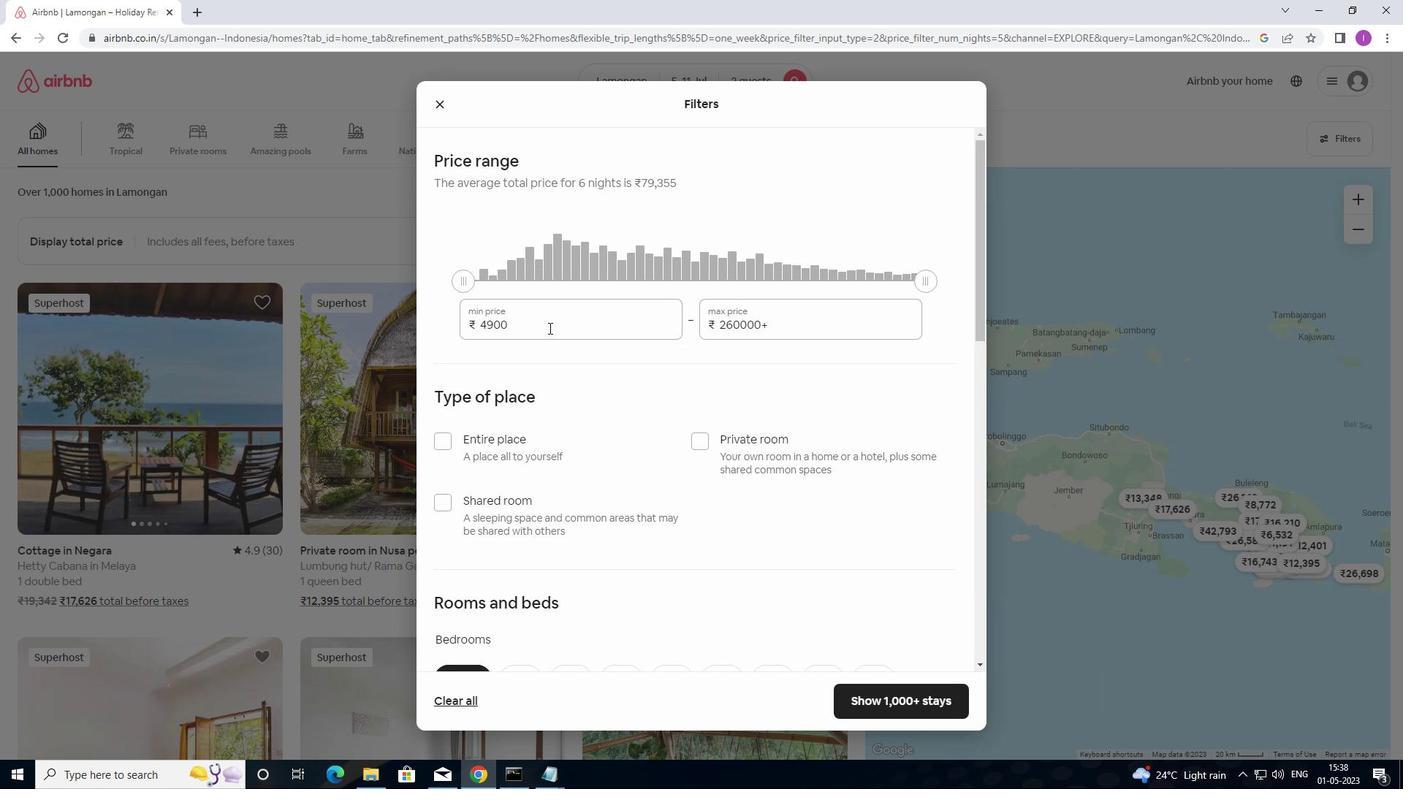 
Action: Mouse moved to (609, 377)
Screenshot: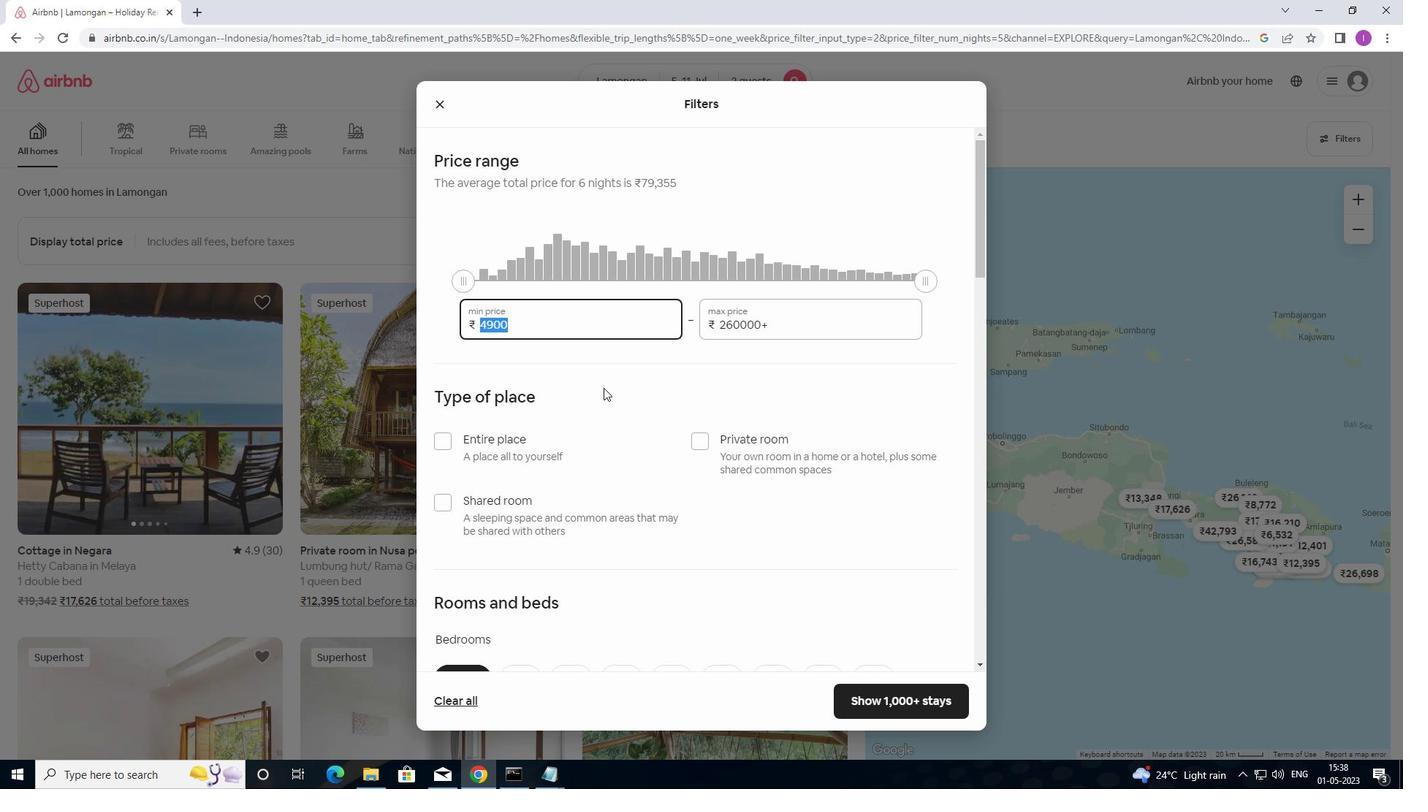 
Action: Key pressed 8000
Screenshot: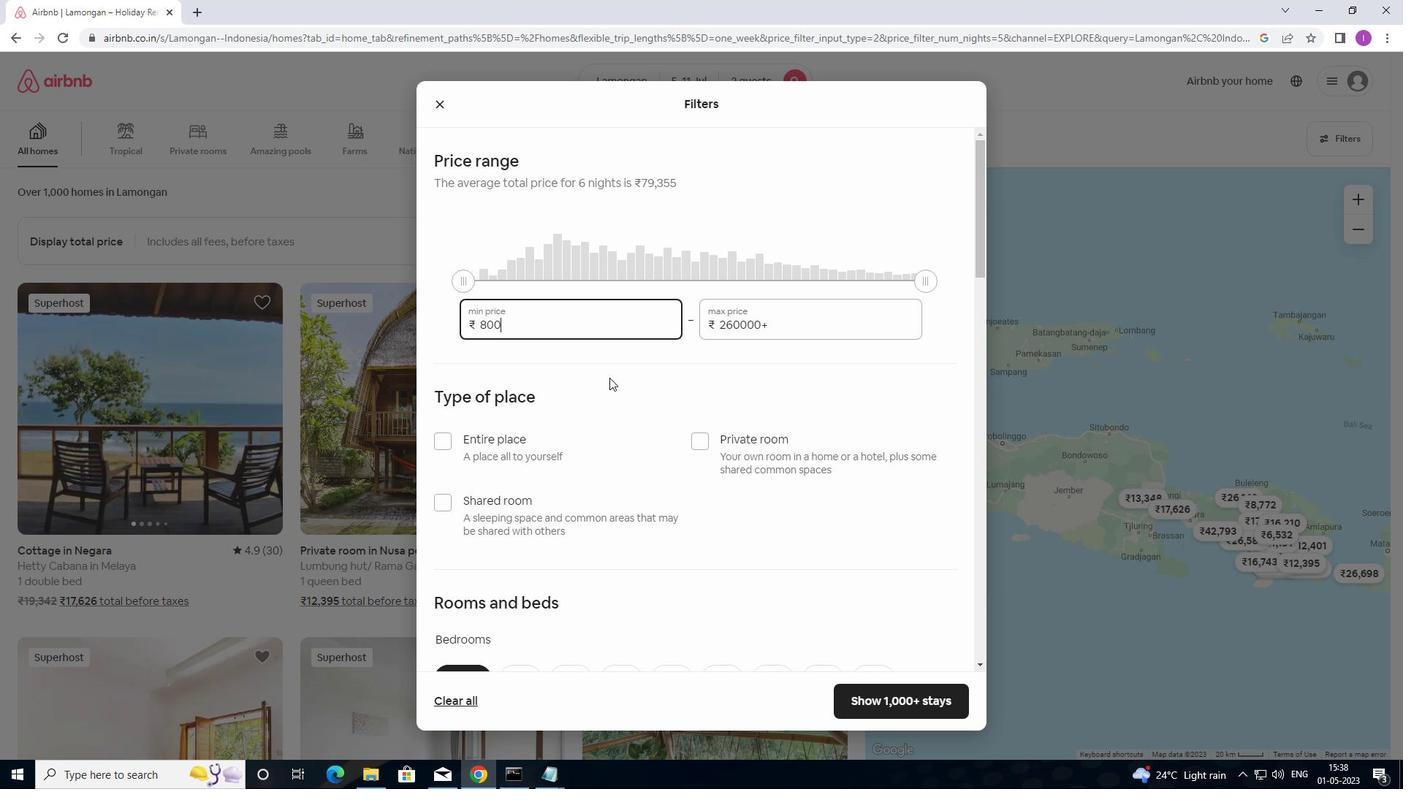 
Action: Mouse moved to (791, 322)
Screenshot: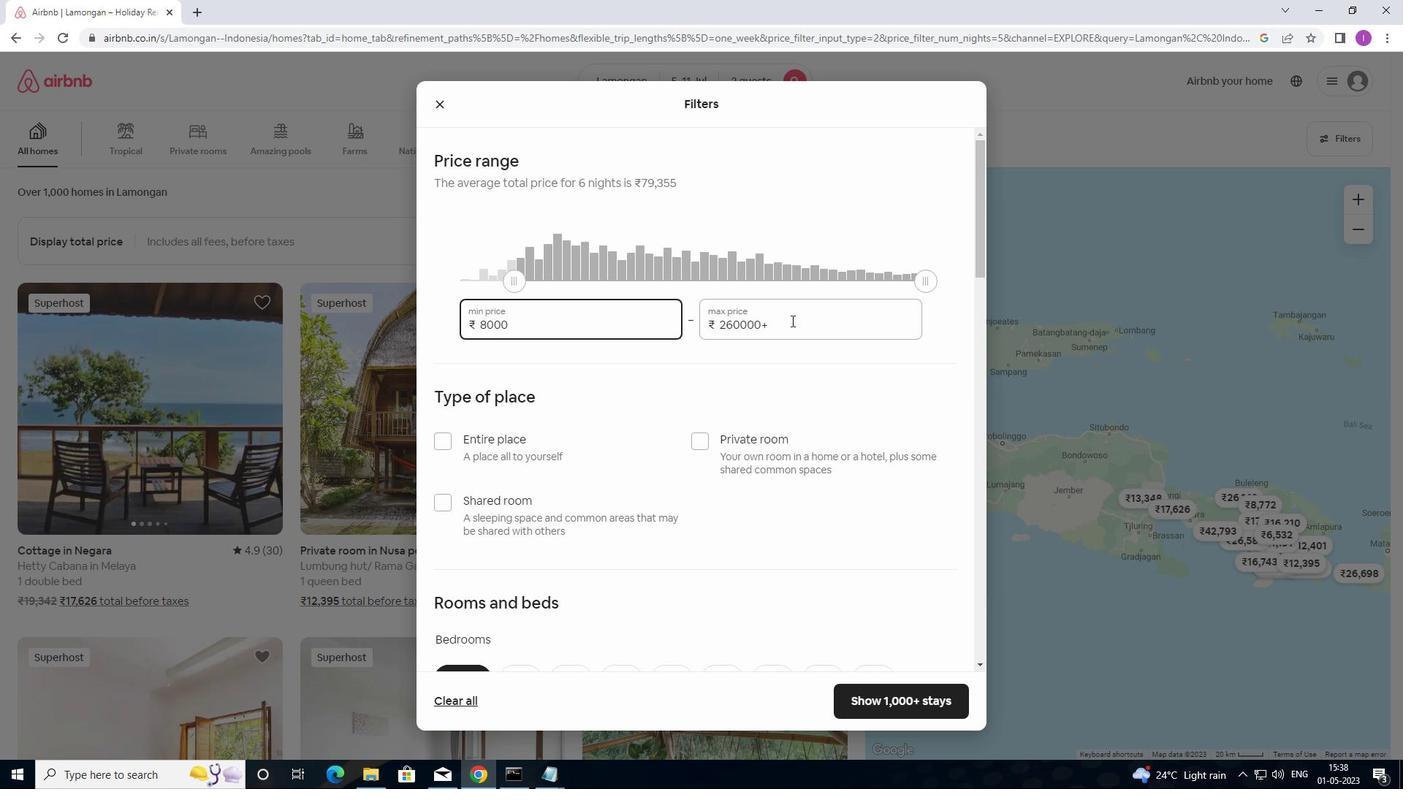 
Action: Mouse pressed left at (791, 322)
Screenshot: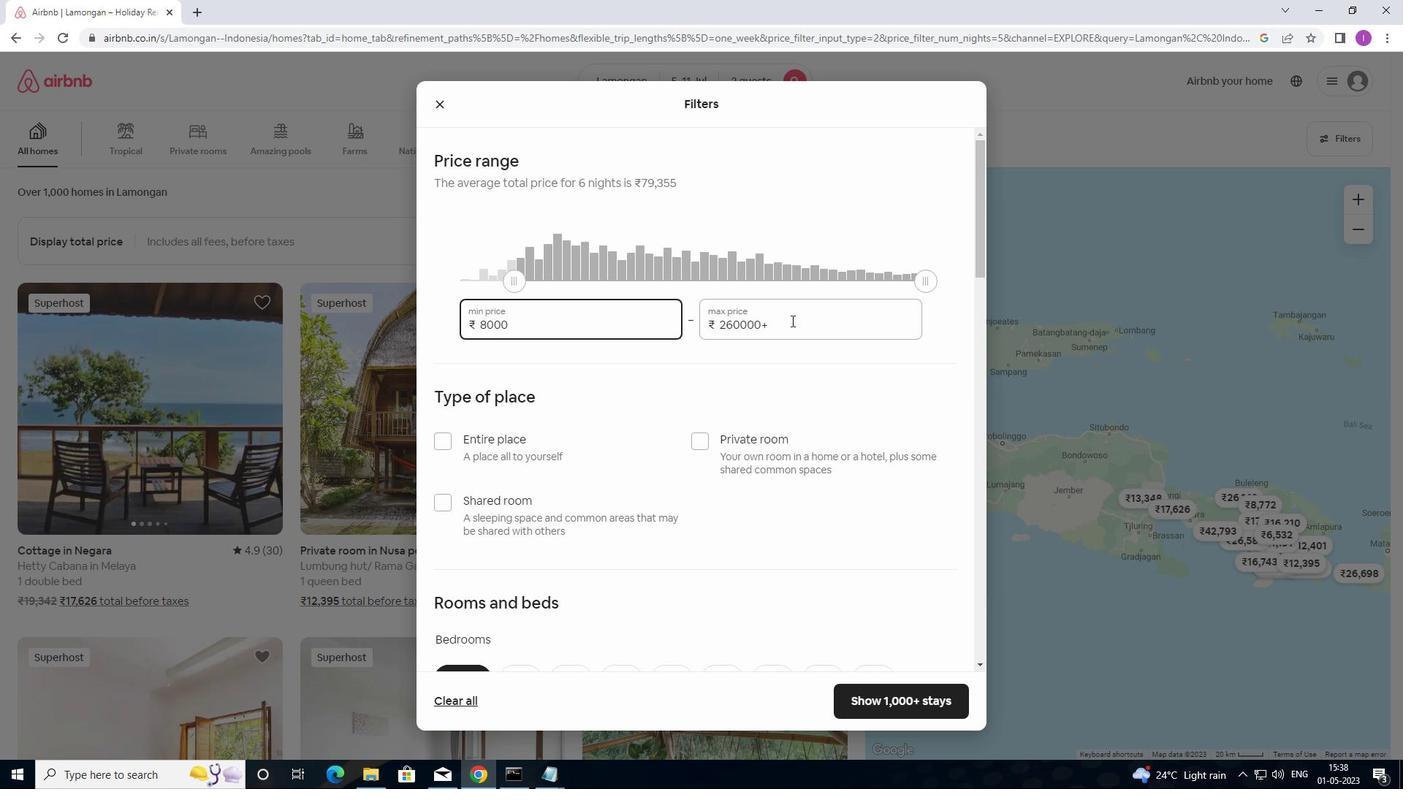
Action: Mouse moved to (714, 369)
Screenshot: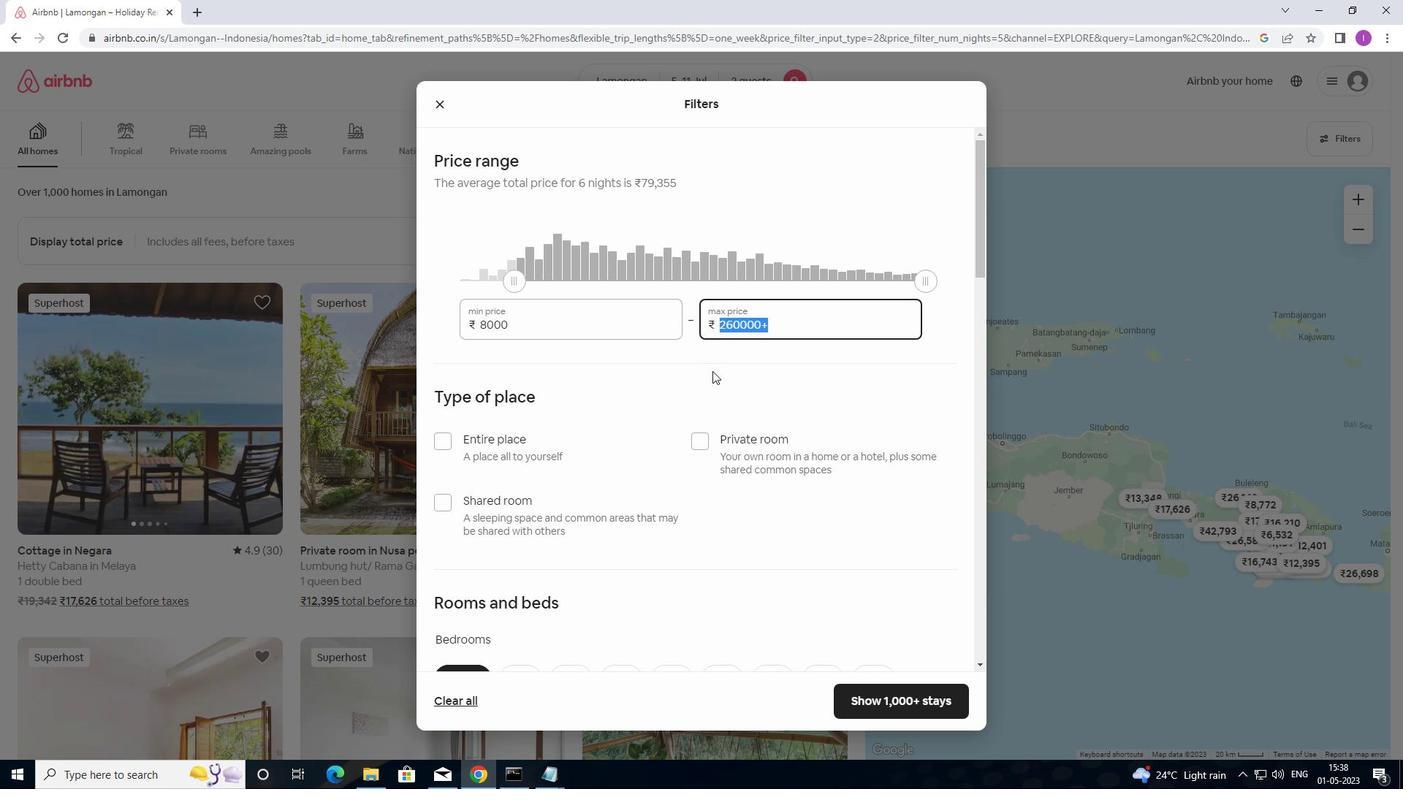 
Action: Key pressed 1
Screenshot: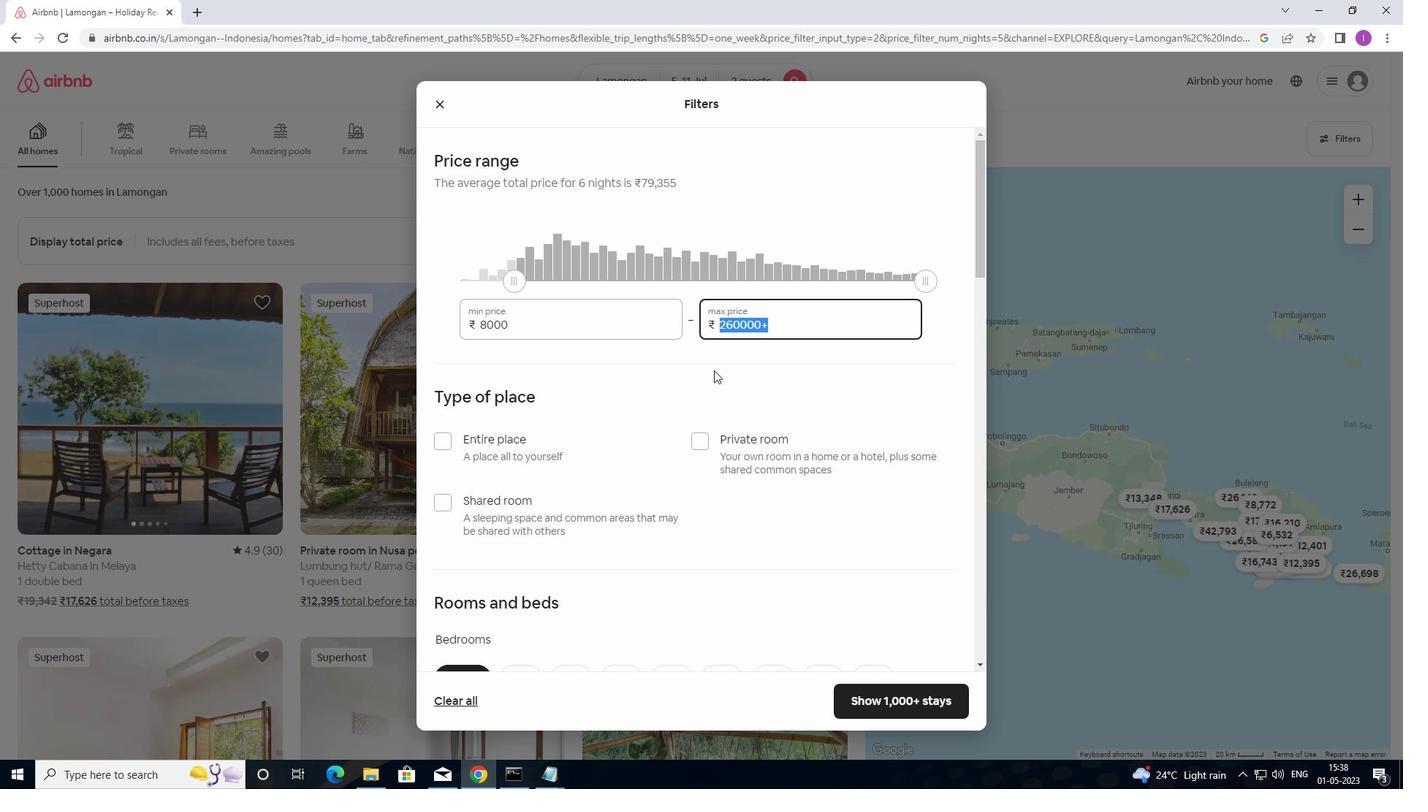 
Action: Mouse moved to (714, 371)
Screenshot: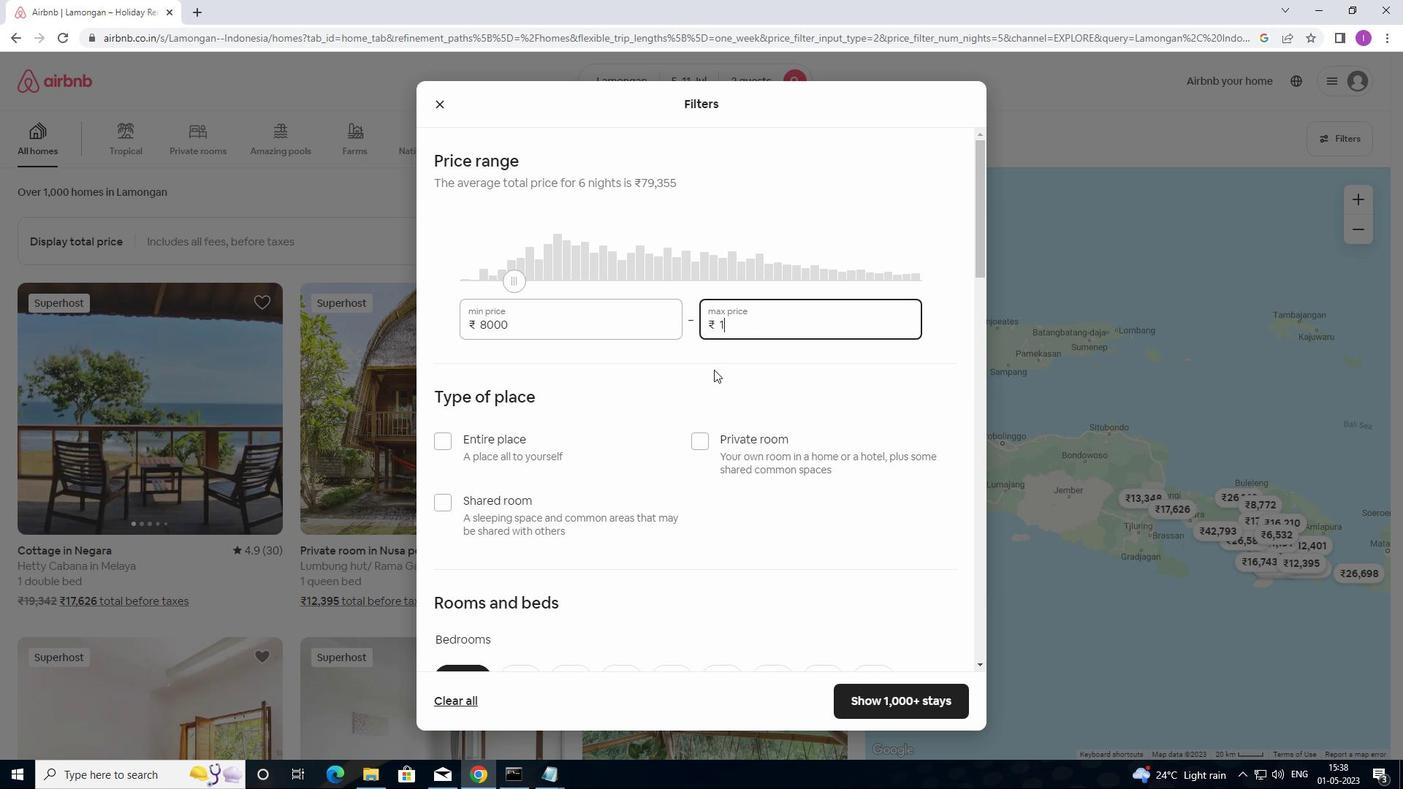 
Action: Key pressed 6
Screenshot: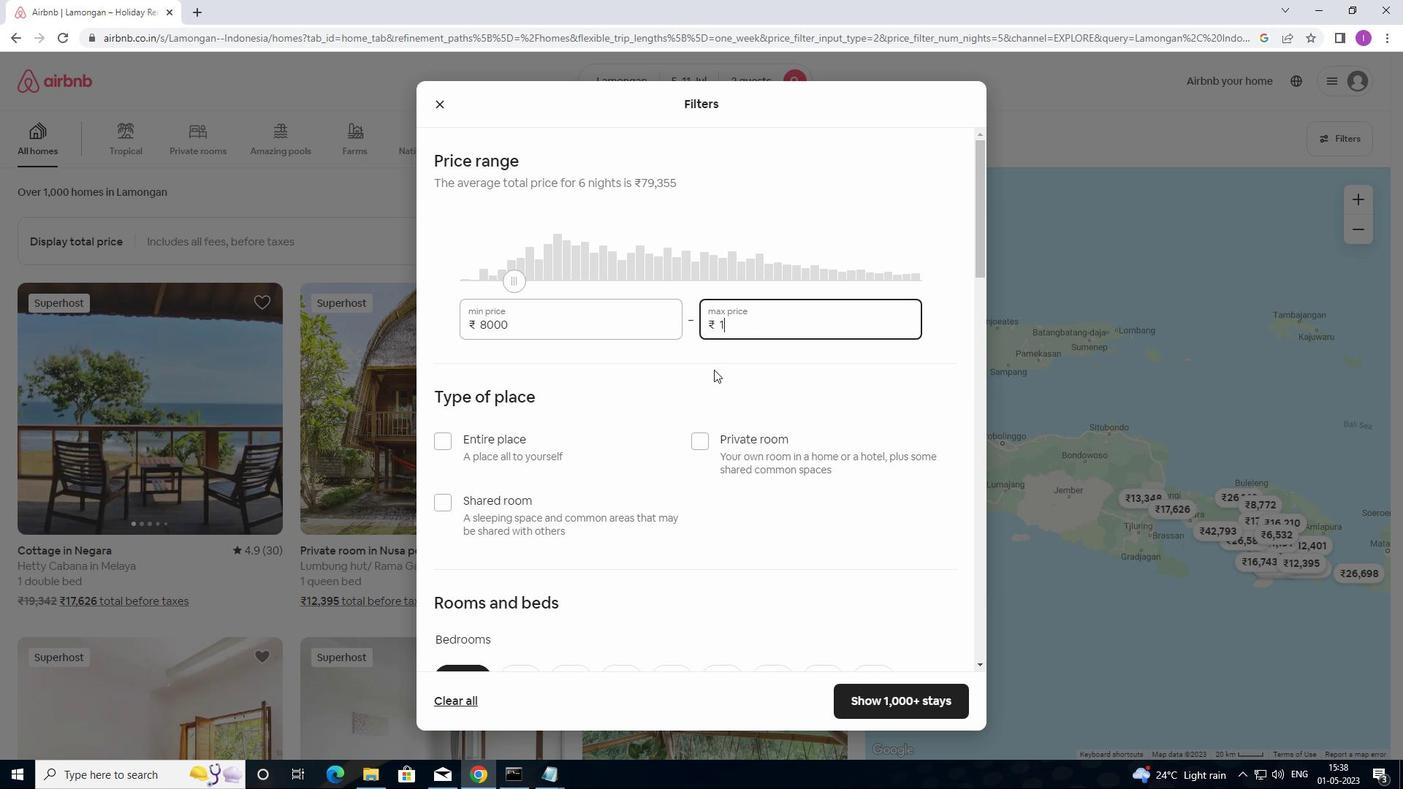 
Action: Mouse moved to (714, 371)
Screenshot: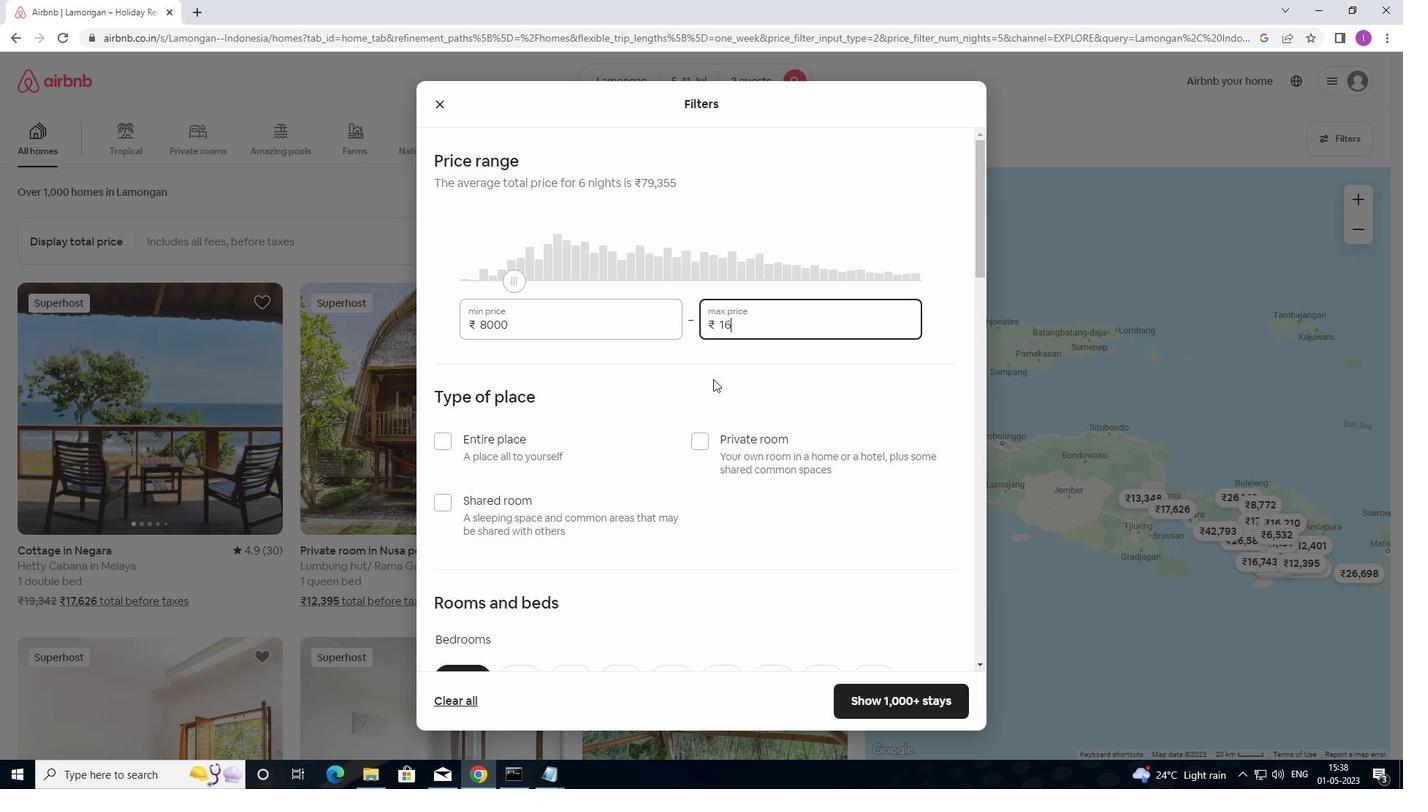 
Action: Key pressed 0
Screenshot: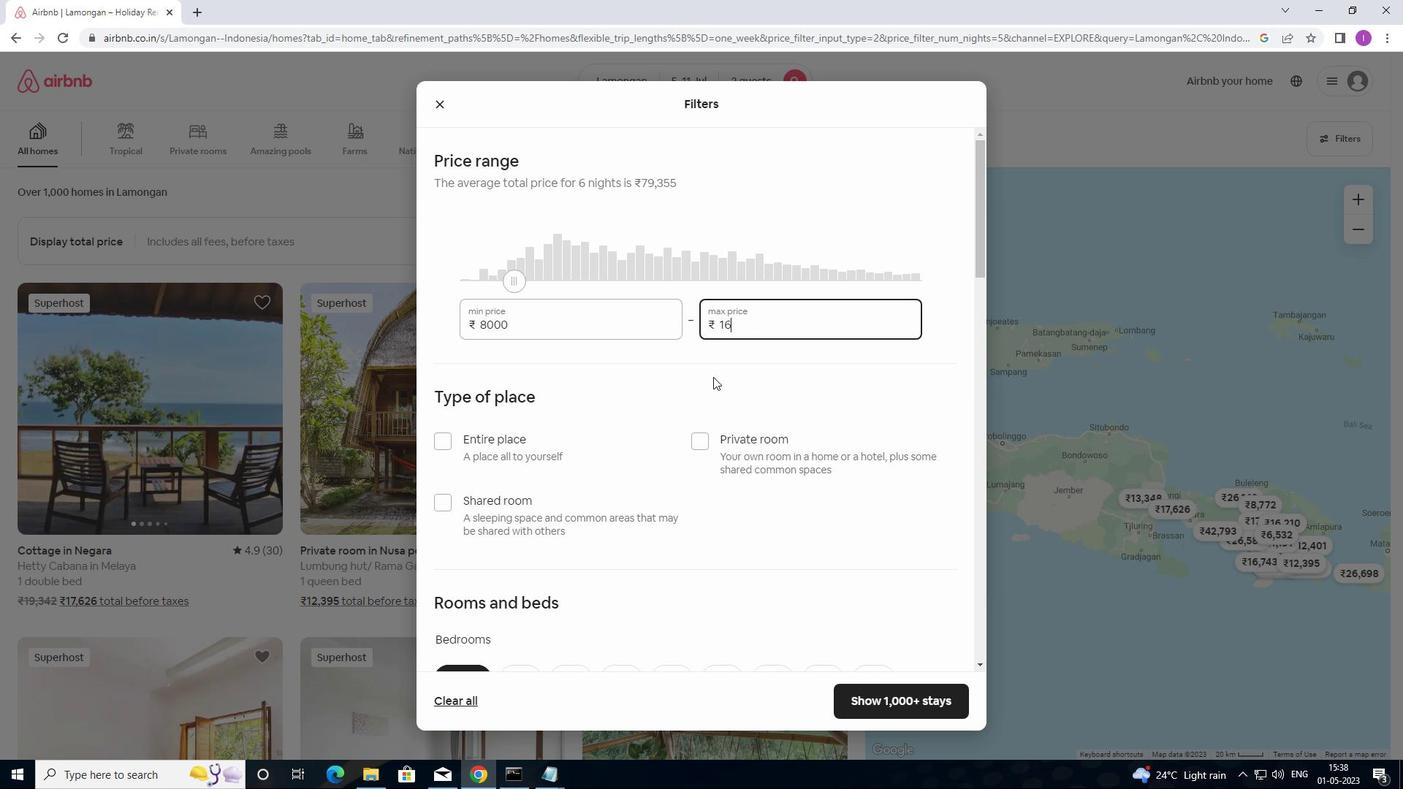 
Action: Mouse moved to (714, 372)
Screenshot: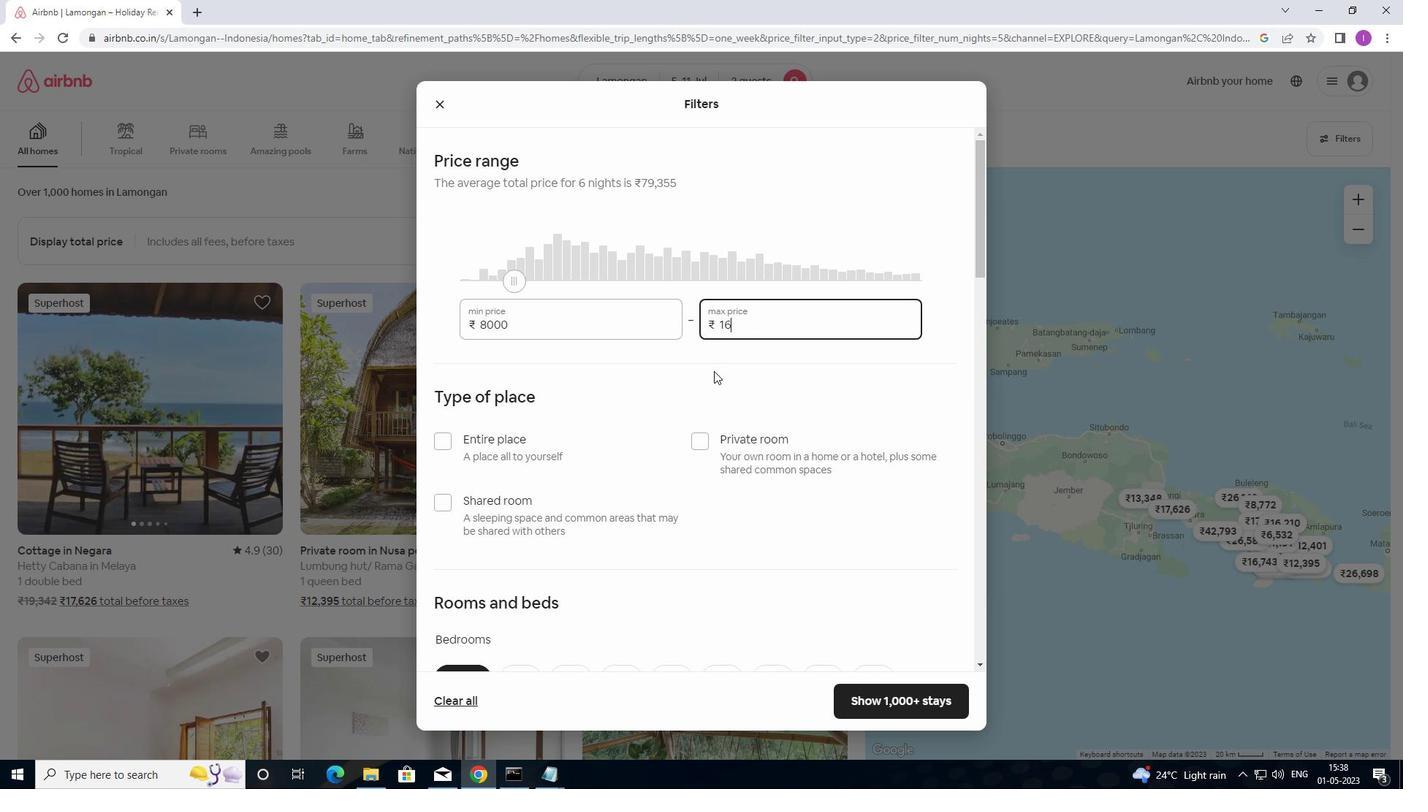 
Action: Key pressed 0
Screenshot: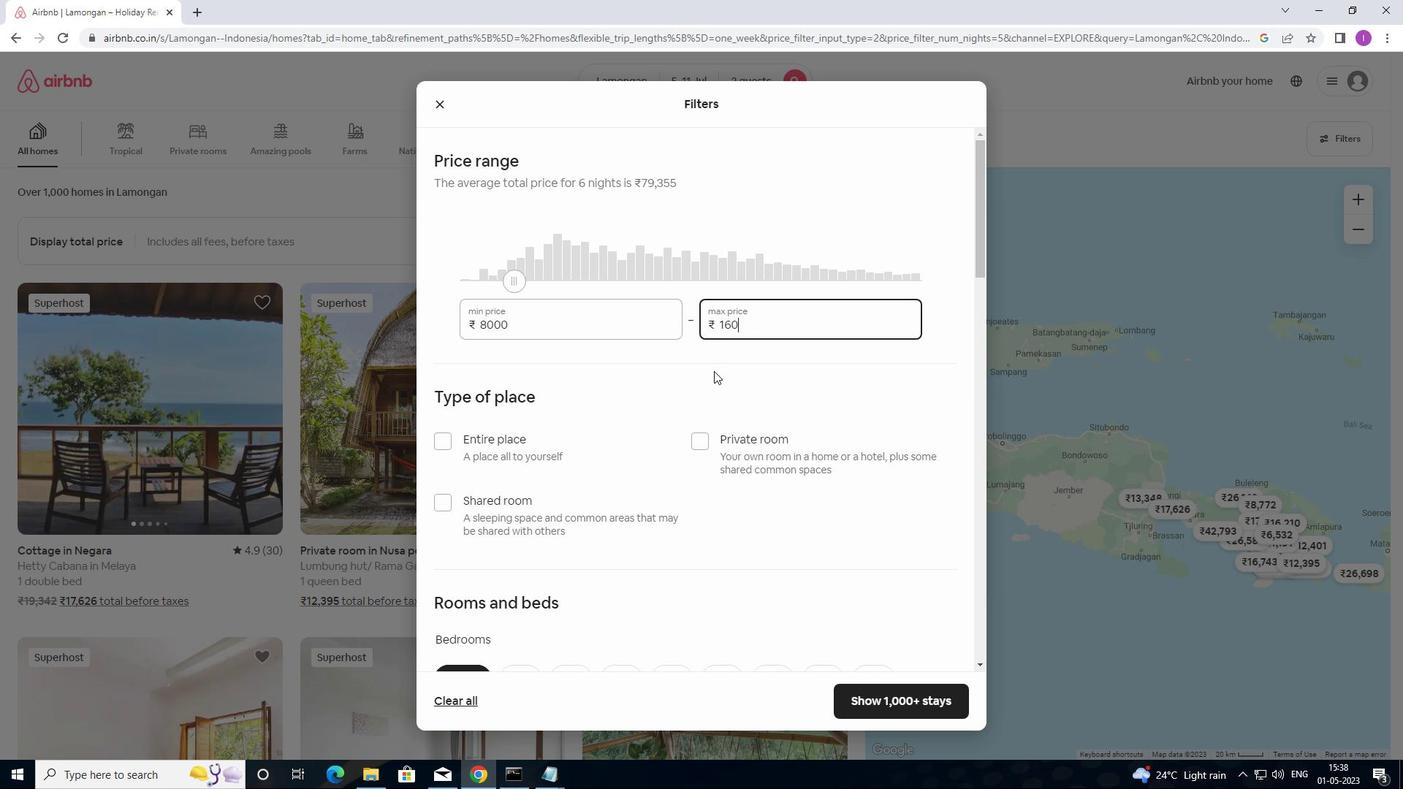 
Action: Mouse moved to (714, 372)
Screenshot: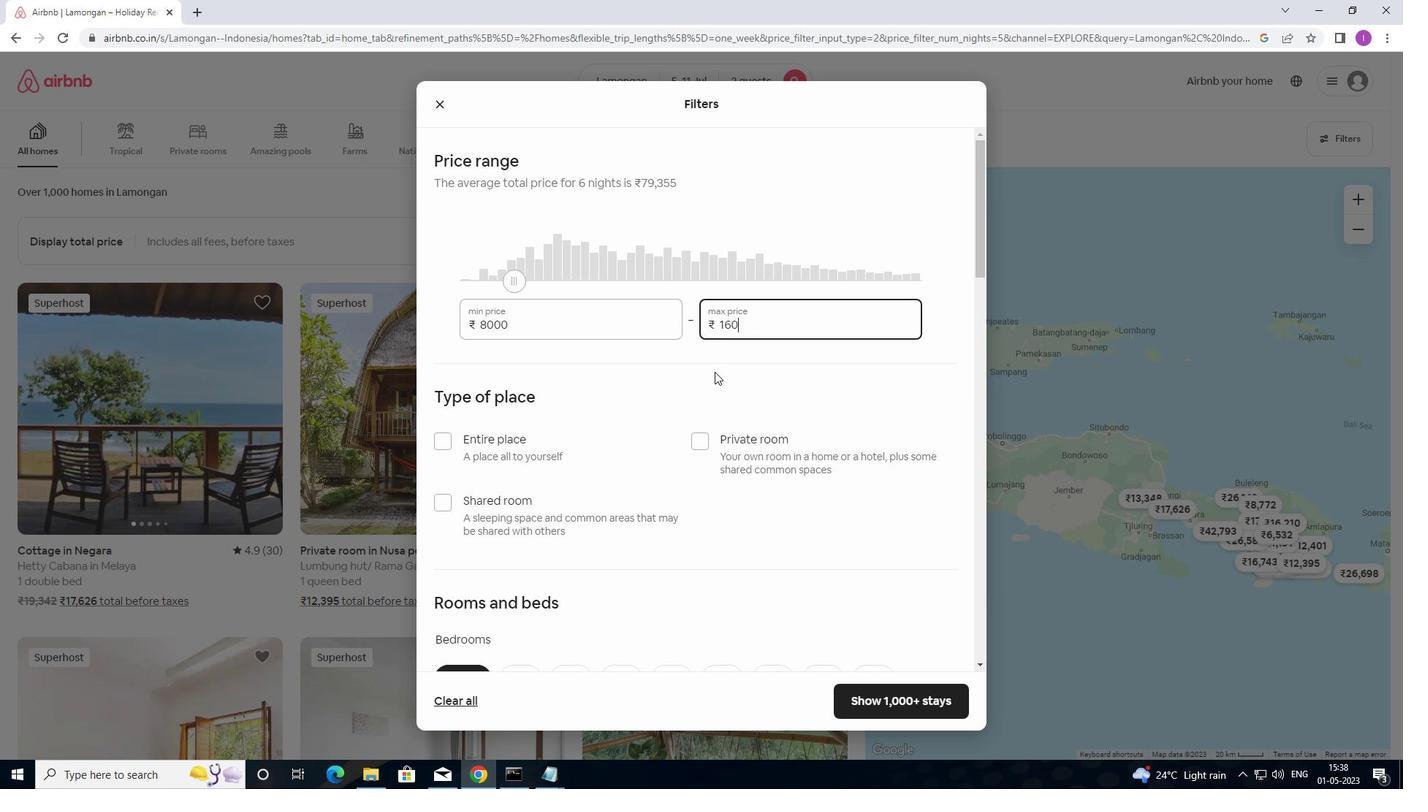 
Action: Key pressed 0
Screenshot: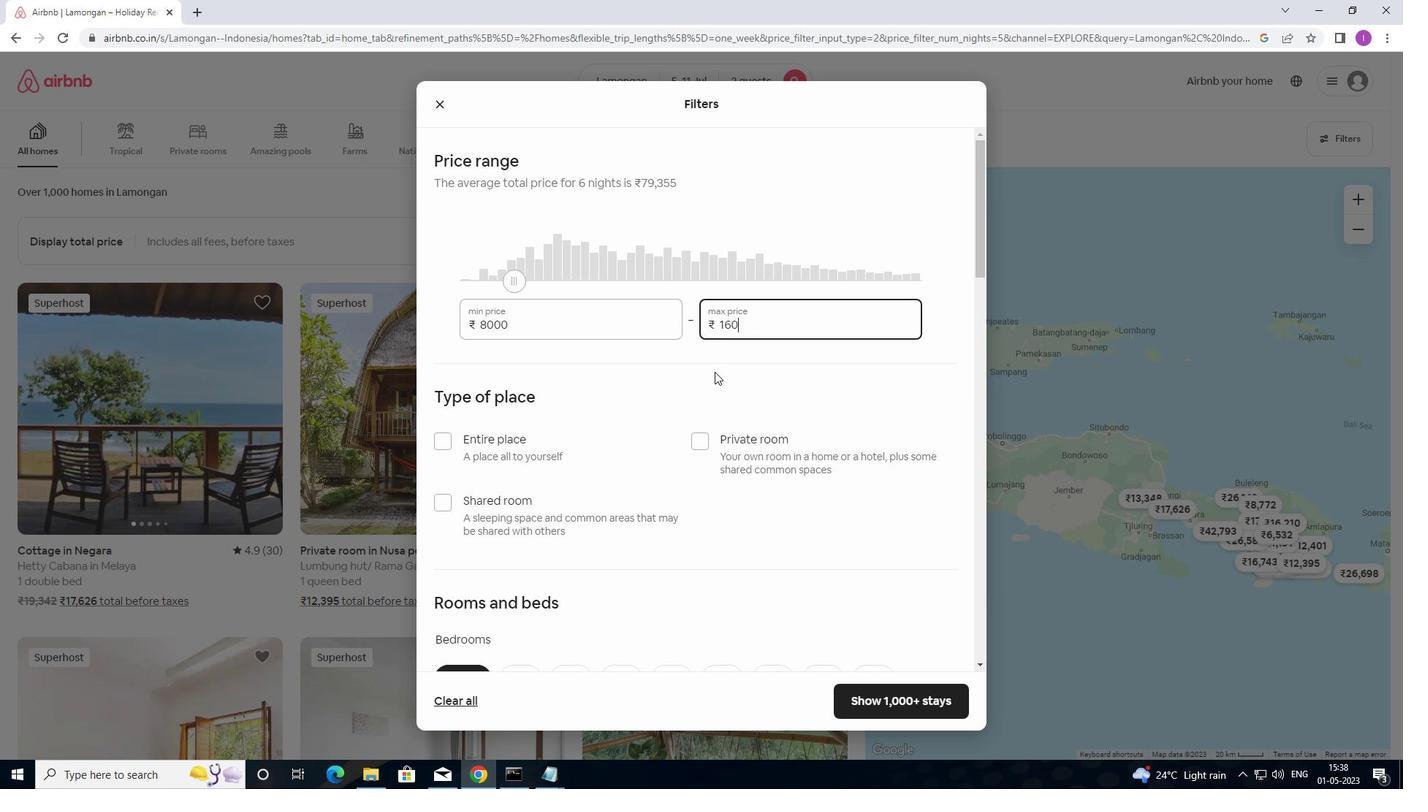 
Action: Mouse moved to (483, 490)
Screenshot: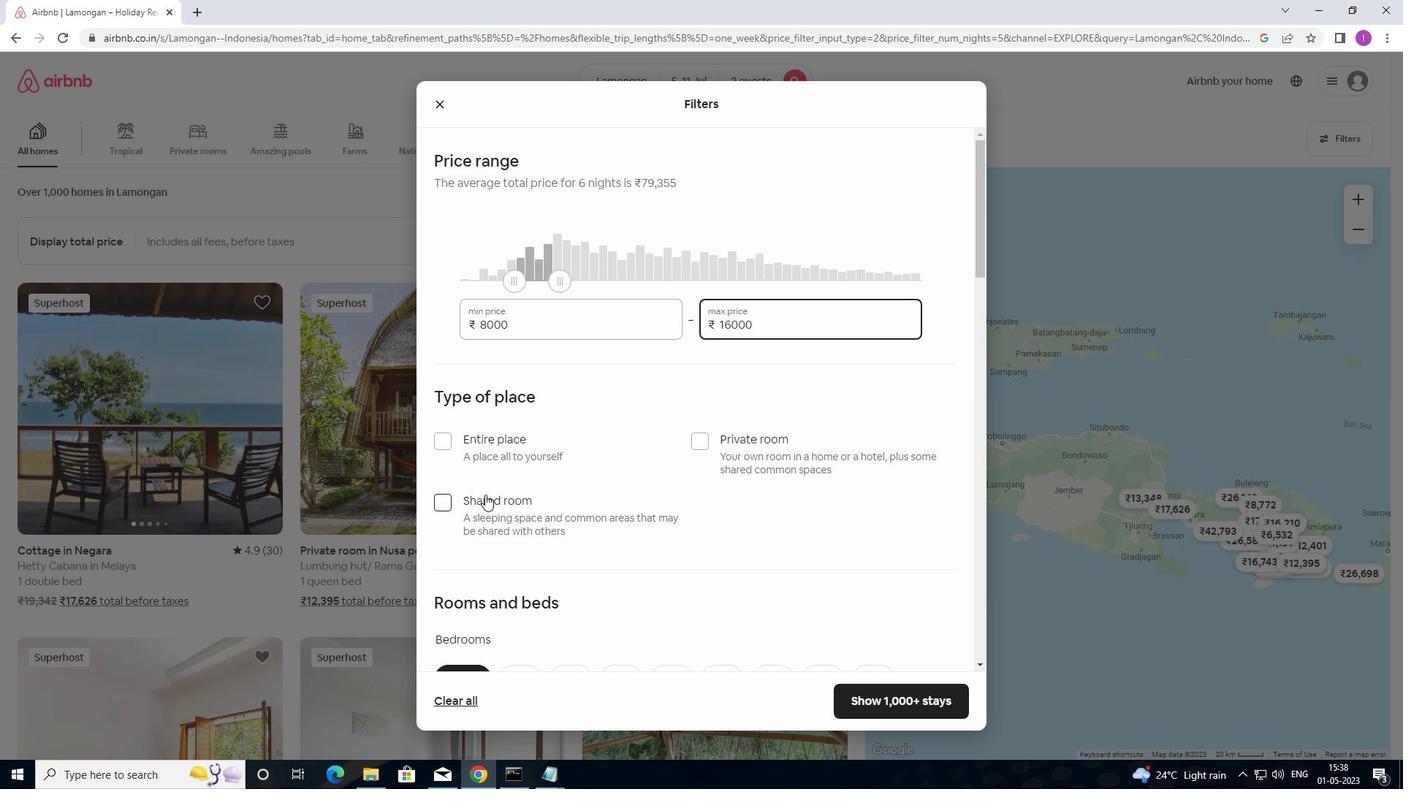 
Action: Mouse scrolled (483, 489) with delta (0, 0)
Screenshot: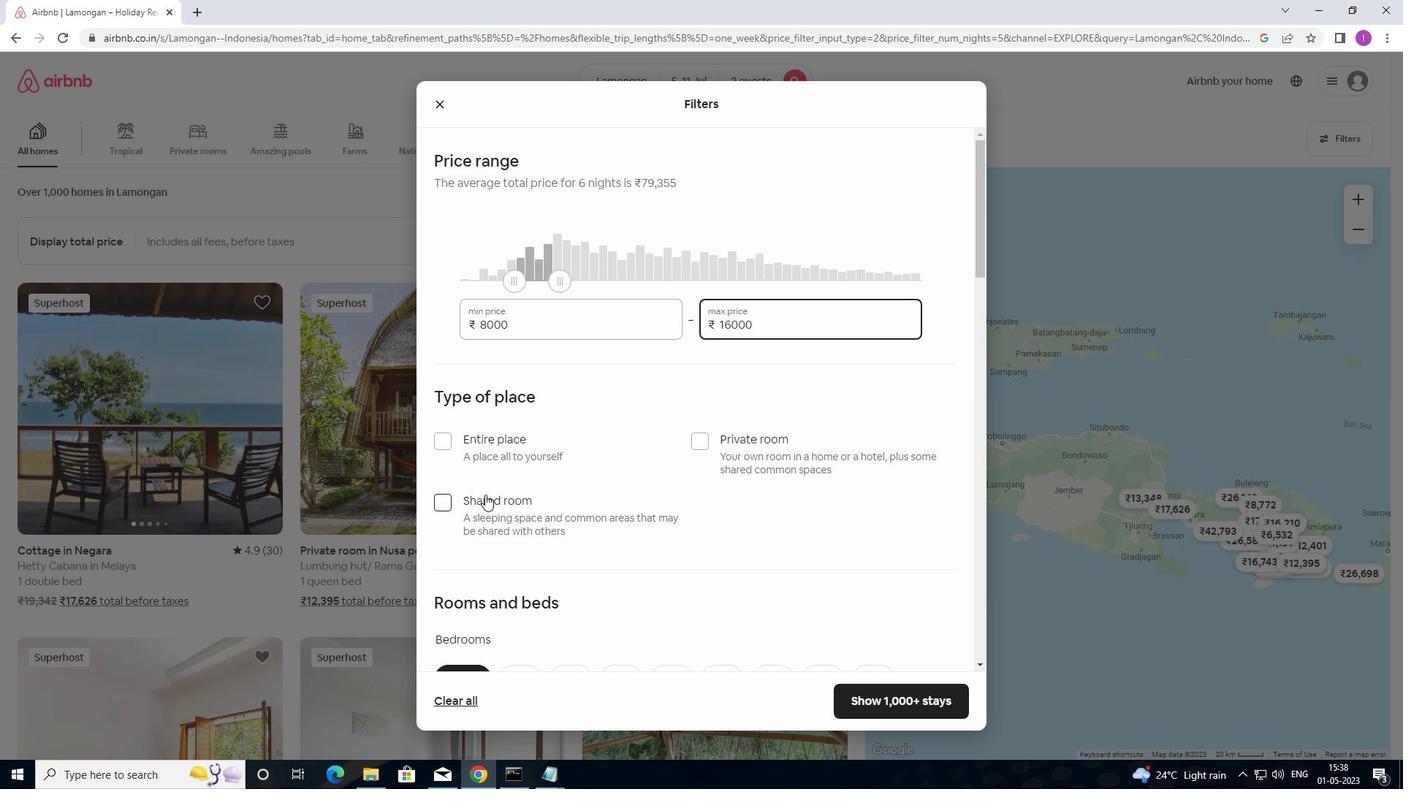 
Action: Mouse moved to (437, 362)
Screenshot: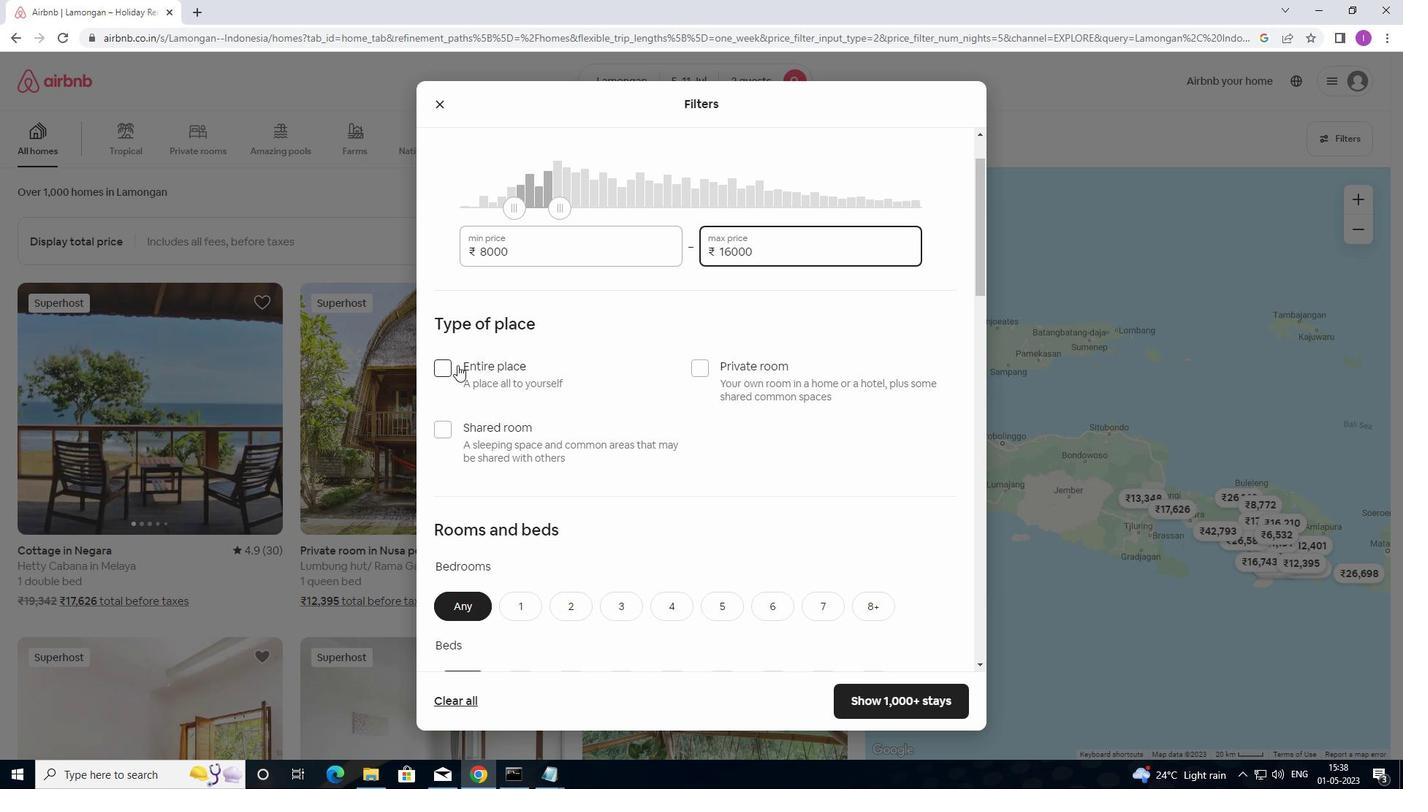 
Action: Mouse pressed left at (437, 362)
Screenshot: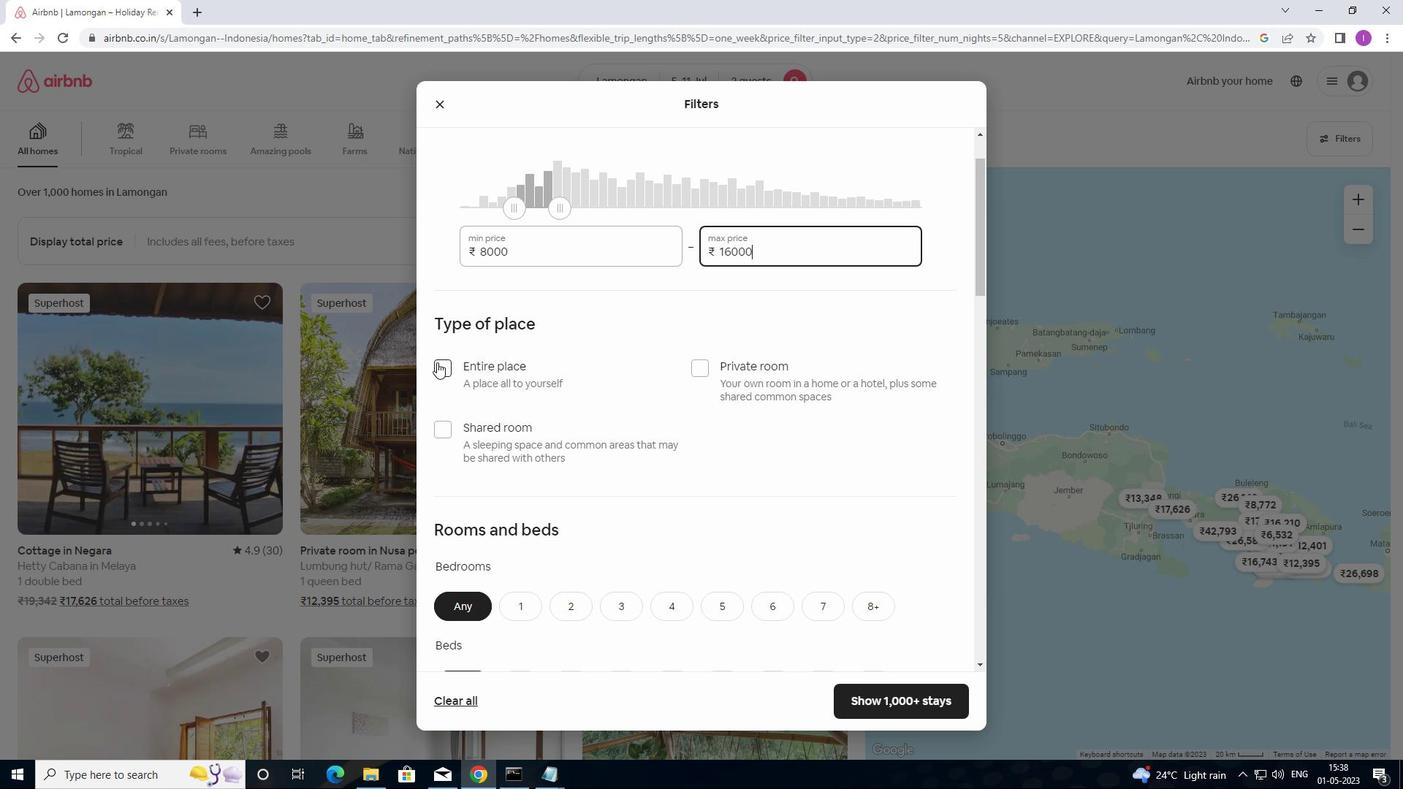 
Action: Mouse moved to (552, 512)
Screenshot: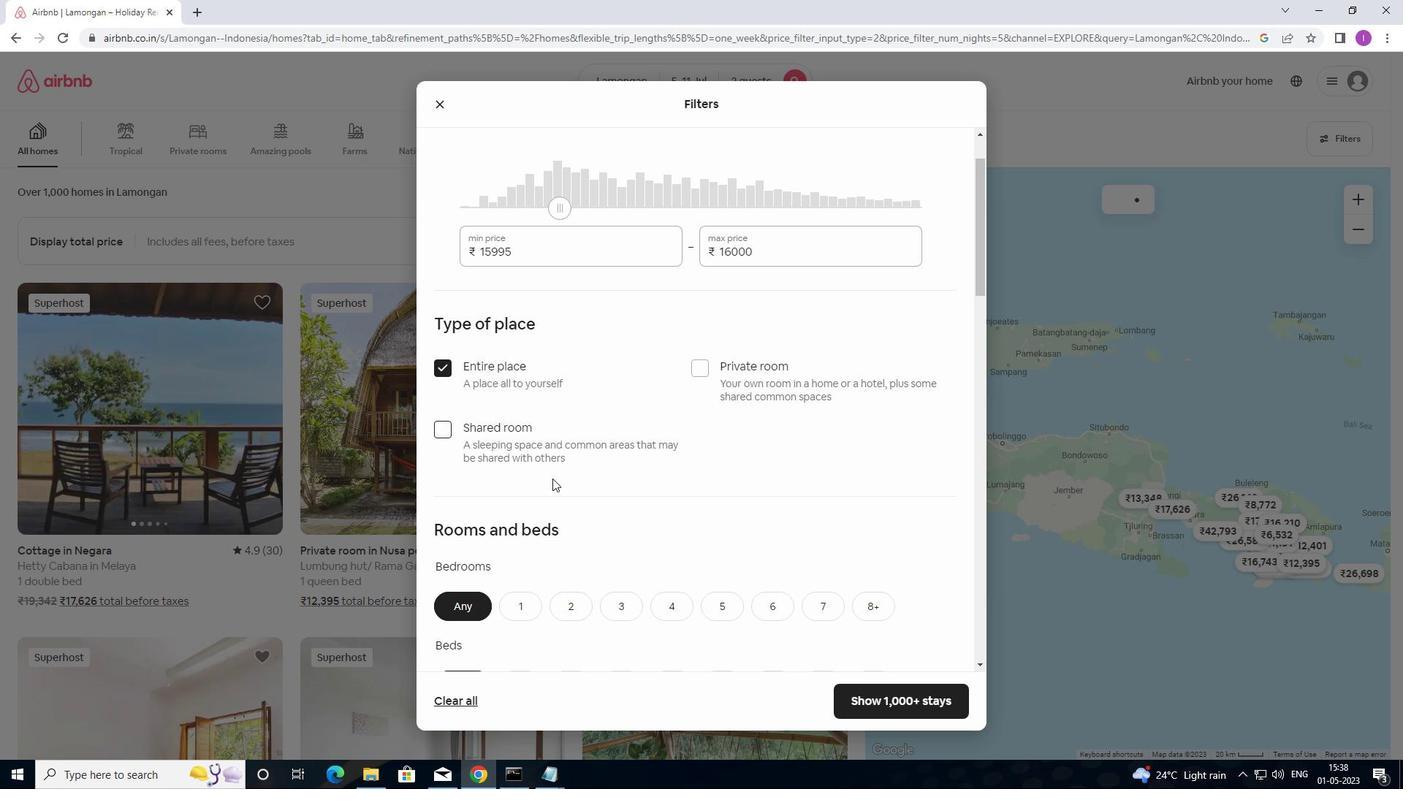 
Action: Mouse scrolled (552, 511) with delta (0, 0)
Screenshot: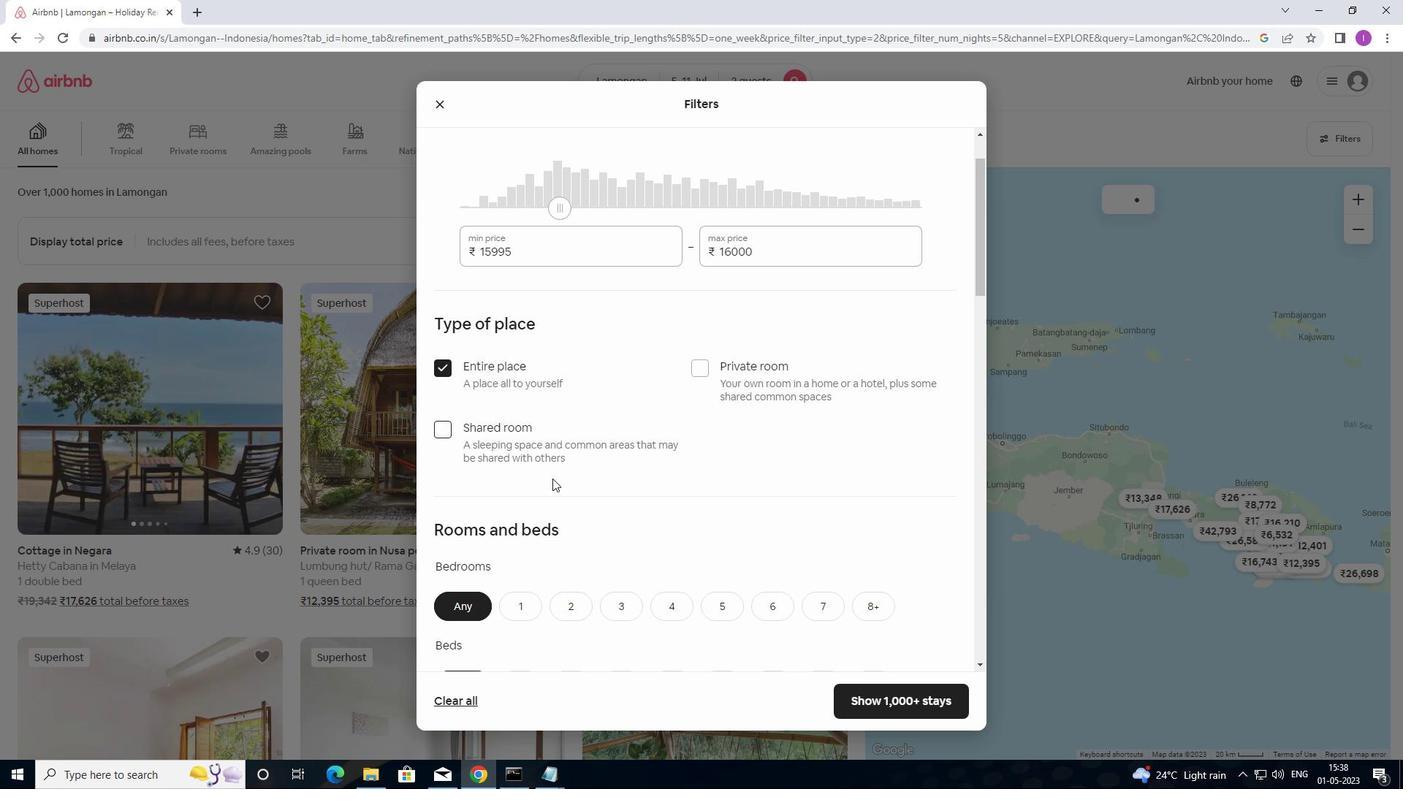 
Action: Mouse moved to (552, 513)
Screenshot: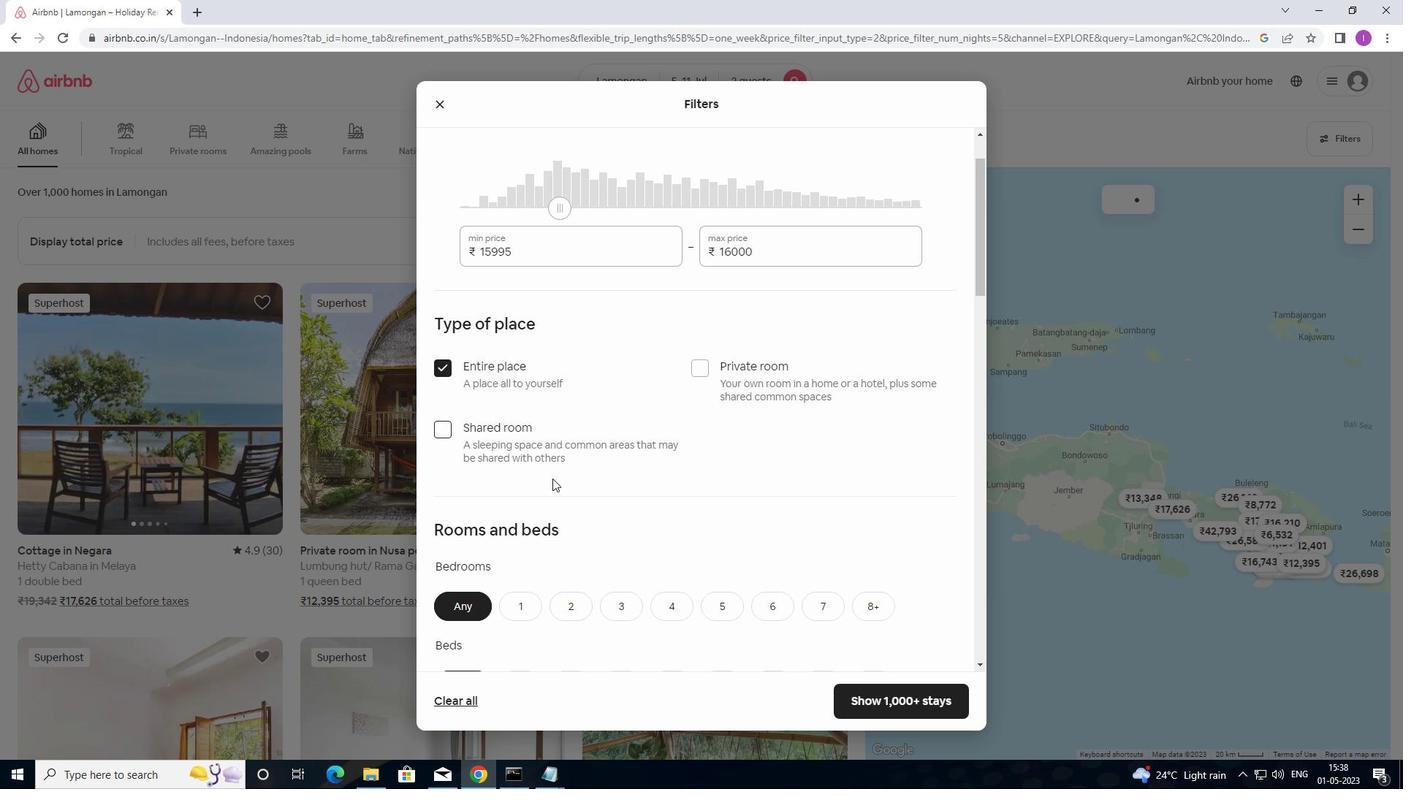 
Action: Mouse scrolled (552, 512) with delta (0, 0)
Screenshot: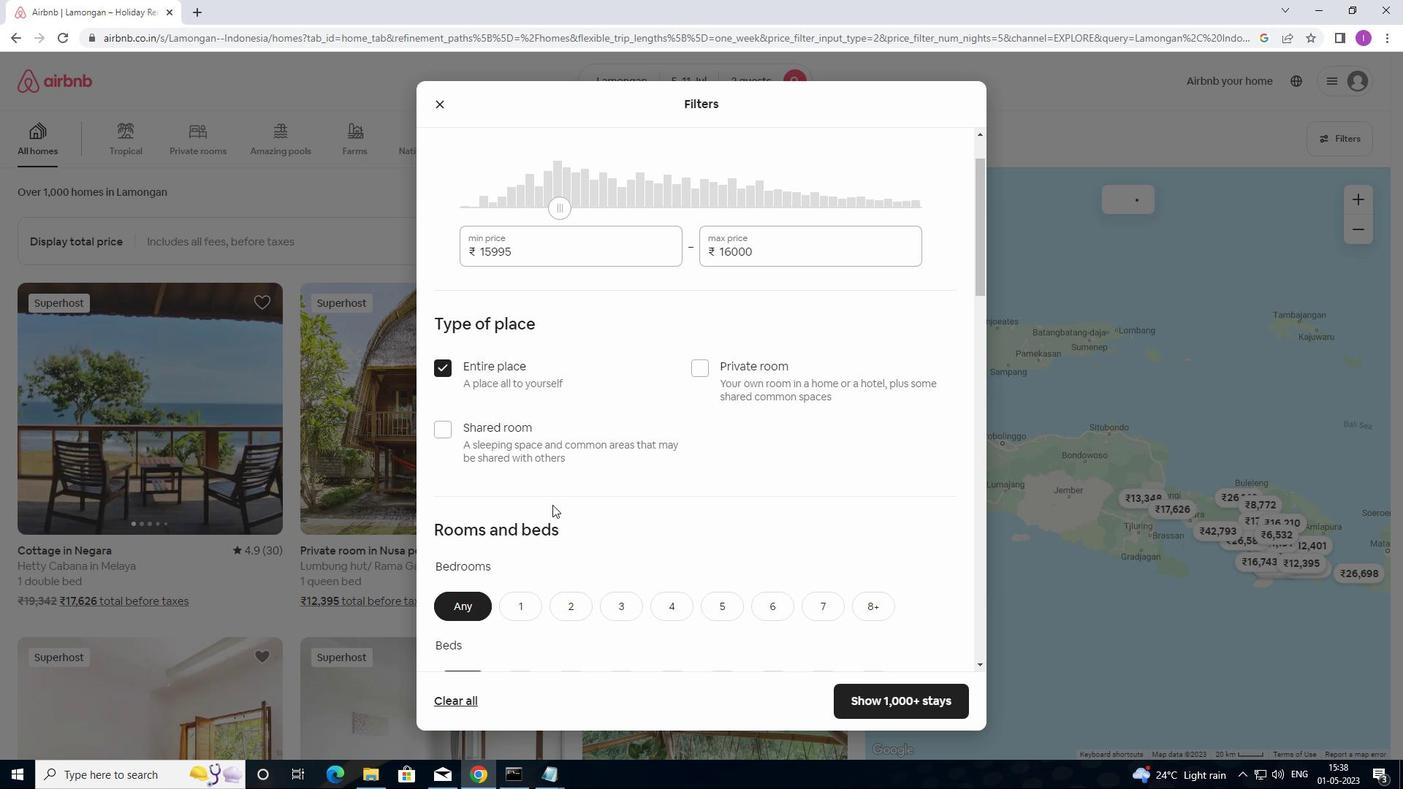
Action: Mouse moved to (557, 464)
Screenshot: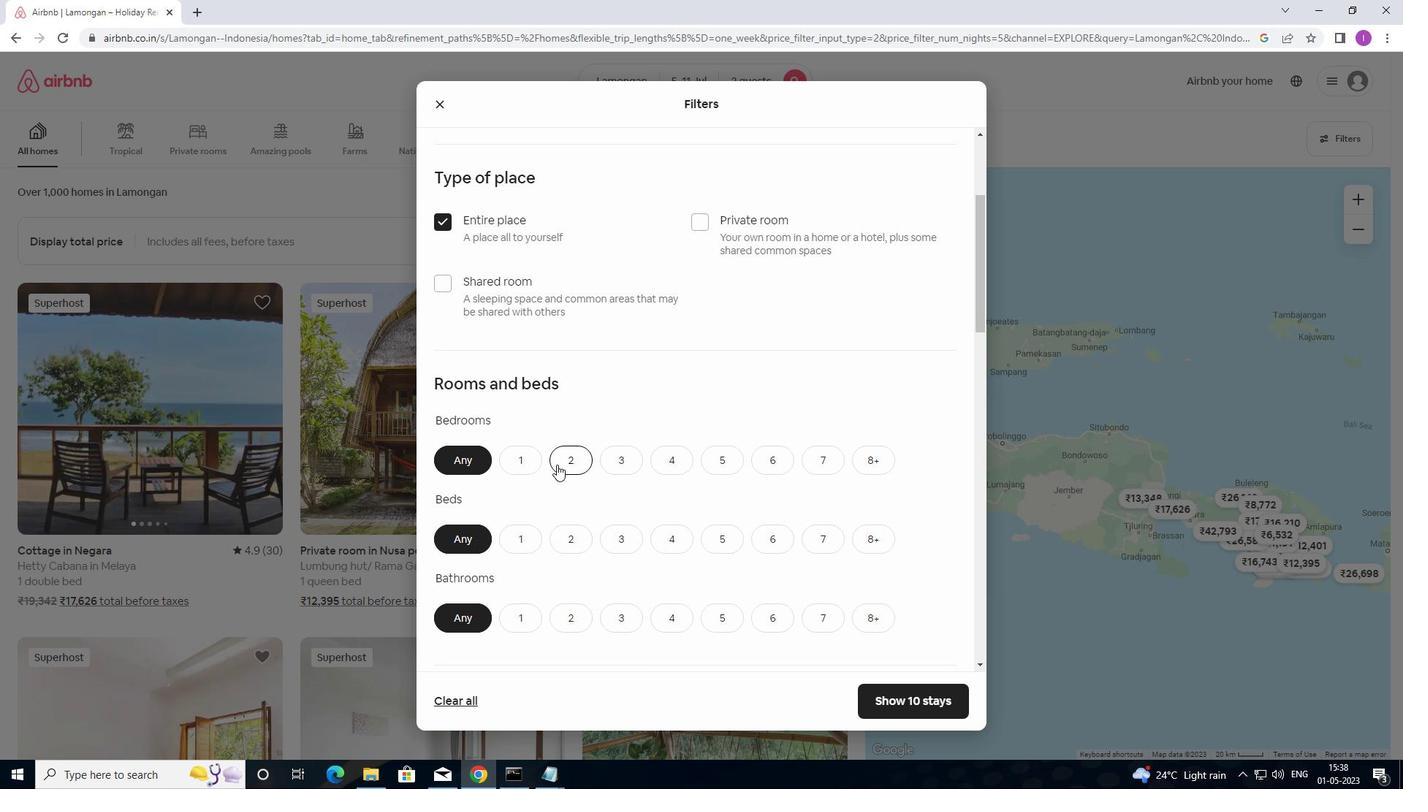 
Action: Mouse pressed left at (557, 464)
Screenshot: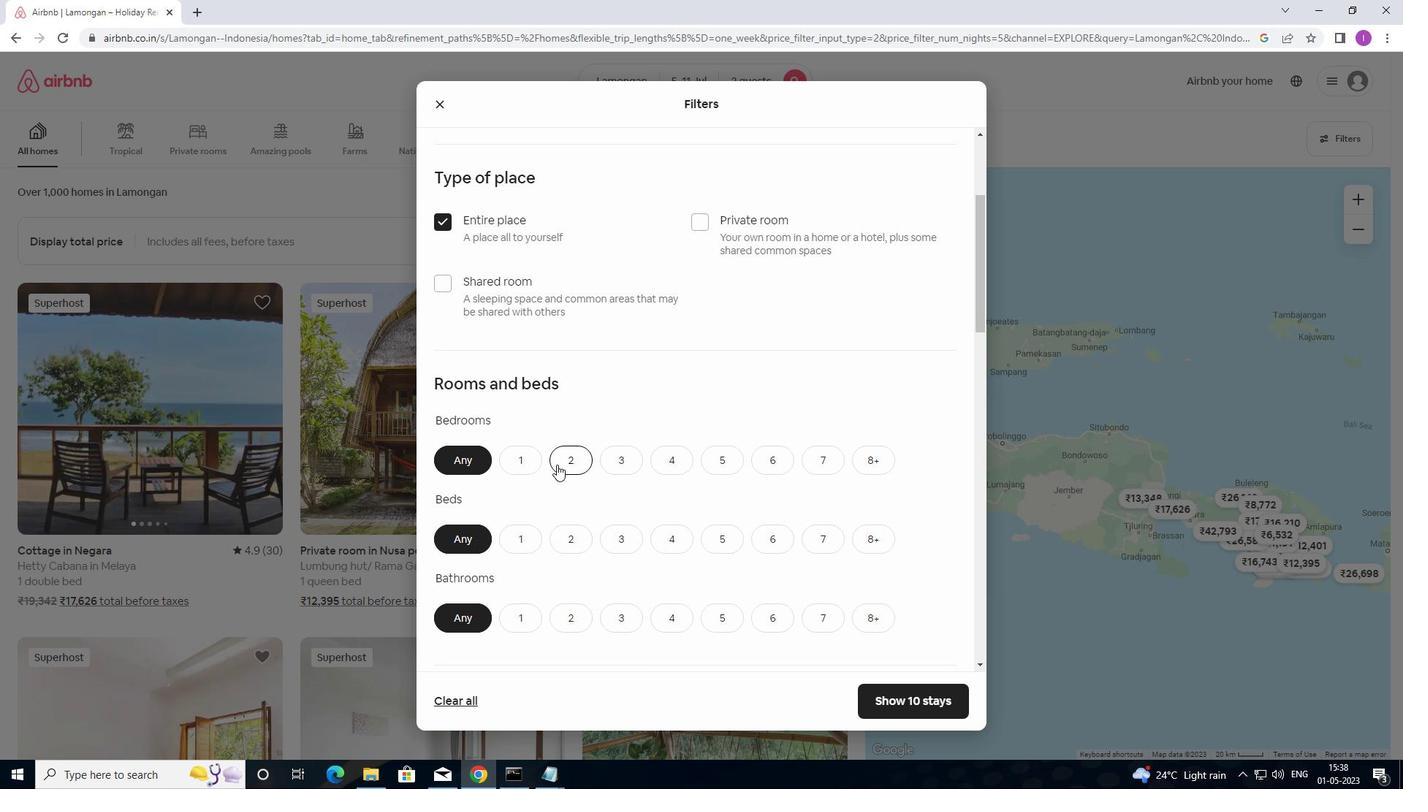 
Action: Mouse moved to (578, 536)
Screenshot: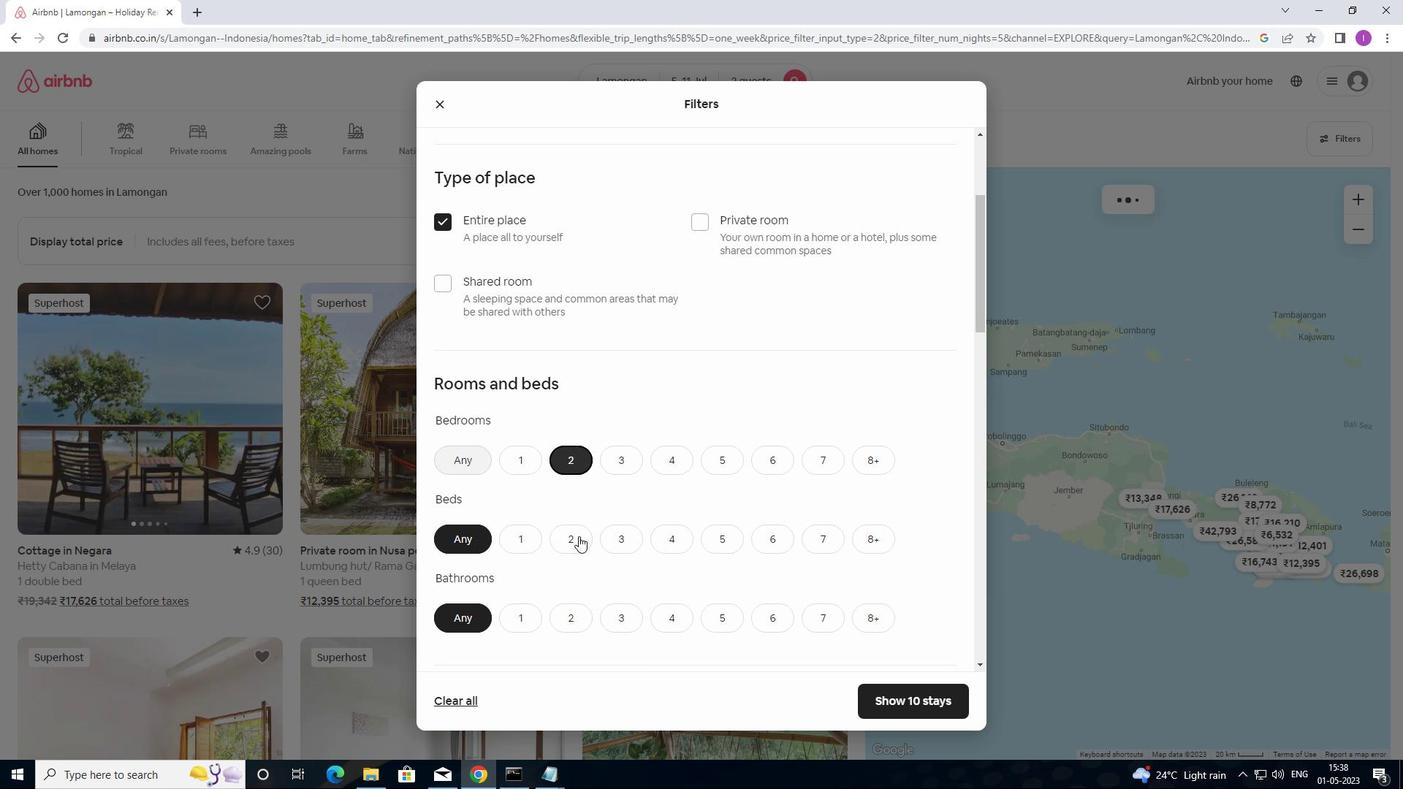 
Action: Mouse pressed left at (578, 536)
Screenshot: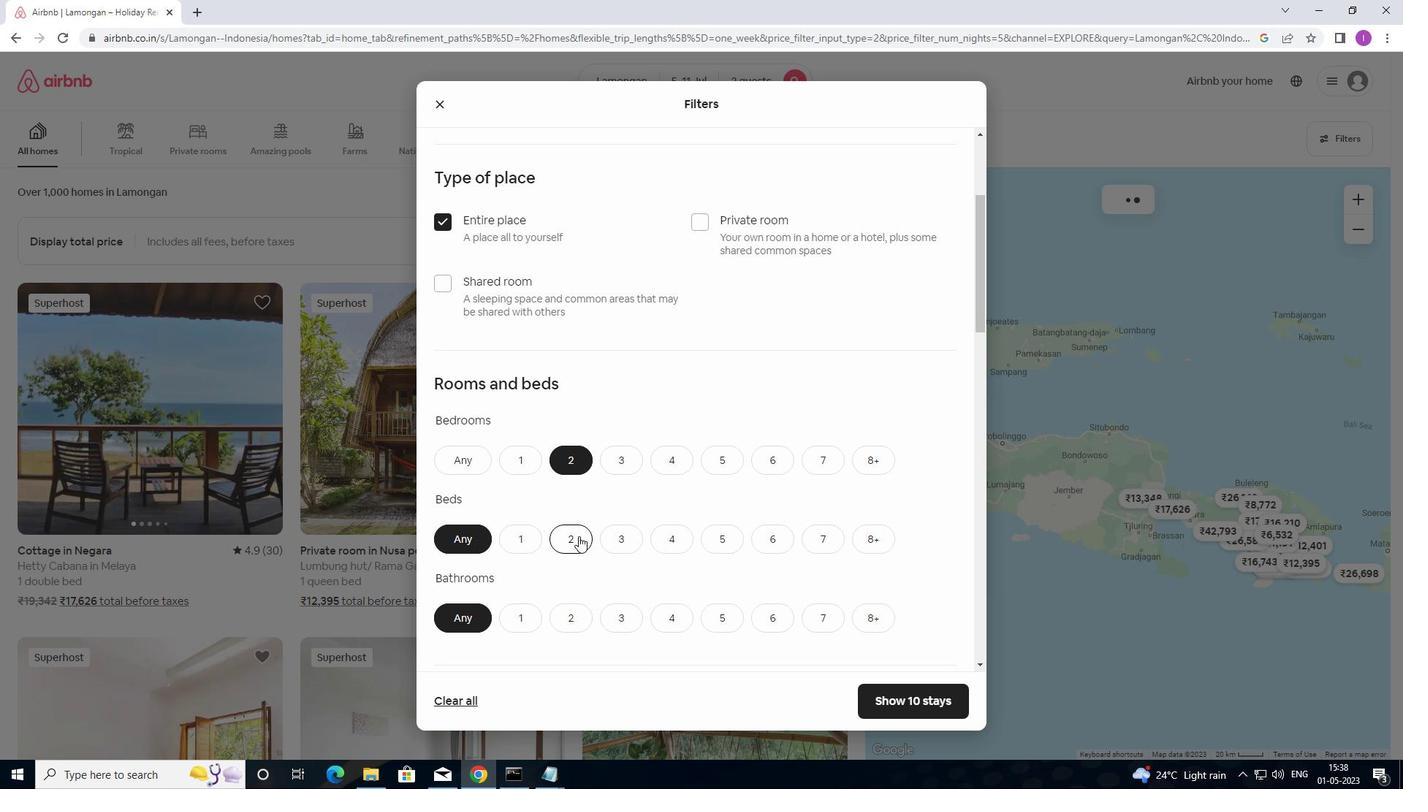 
Action: Mouse moved to (561, 568)
Screenshot: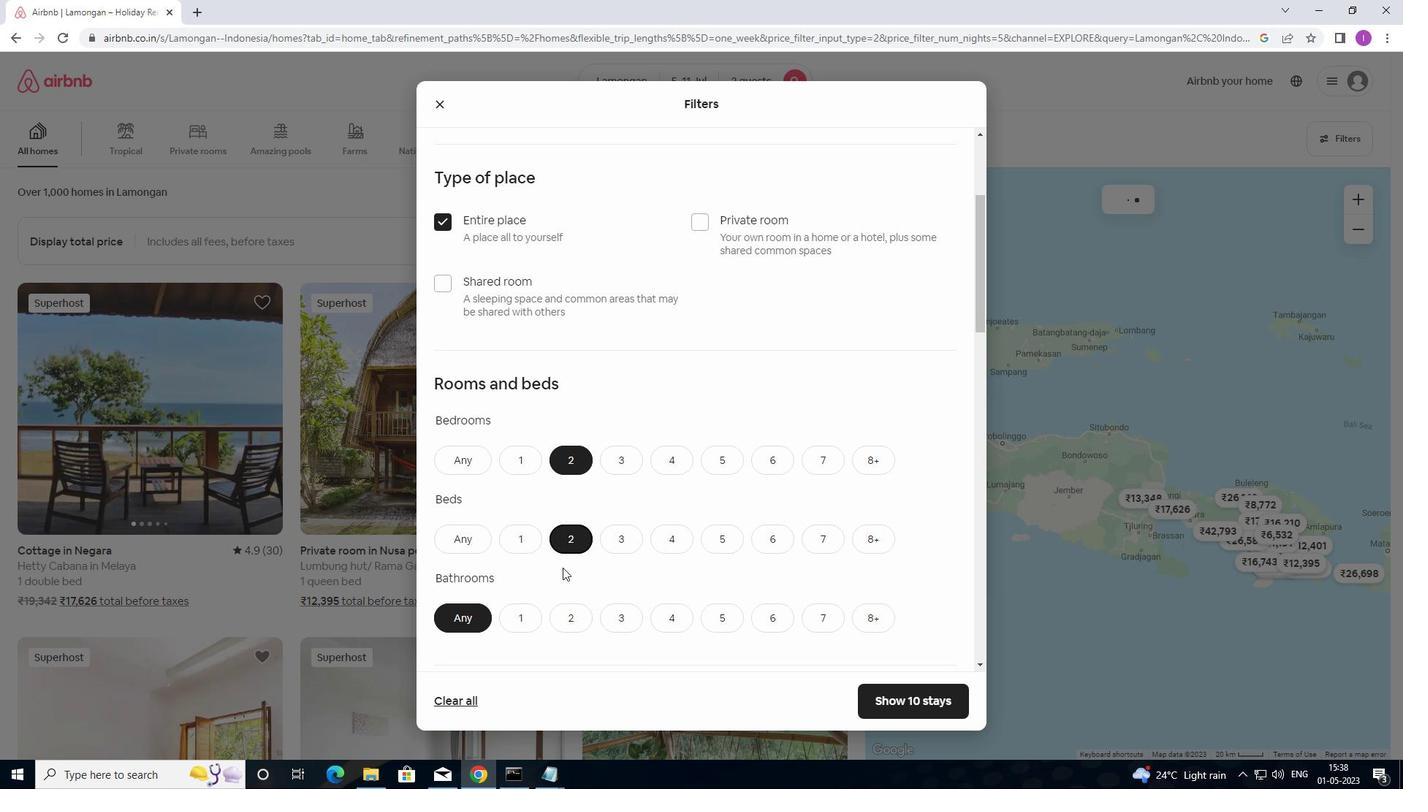 
Action: Mouse scrolled (561, 567) with delta (0, 0)
Screenshot: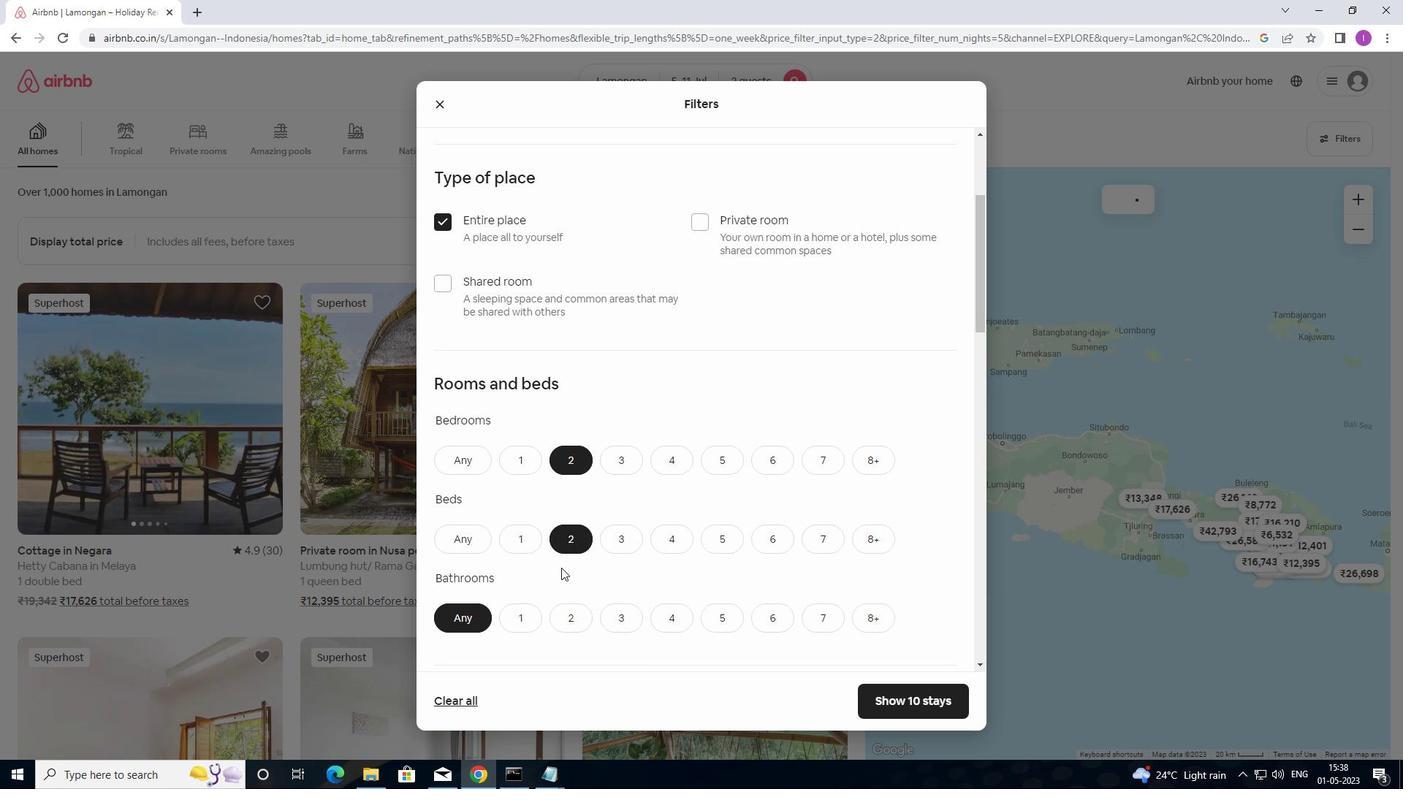 
Action: Mouse scrolled (561, 567) with delta (0, 0)
Screenshot: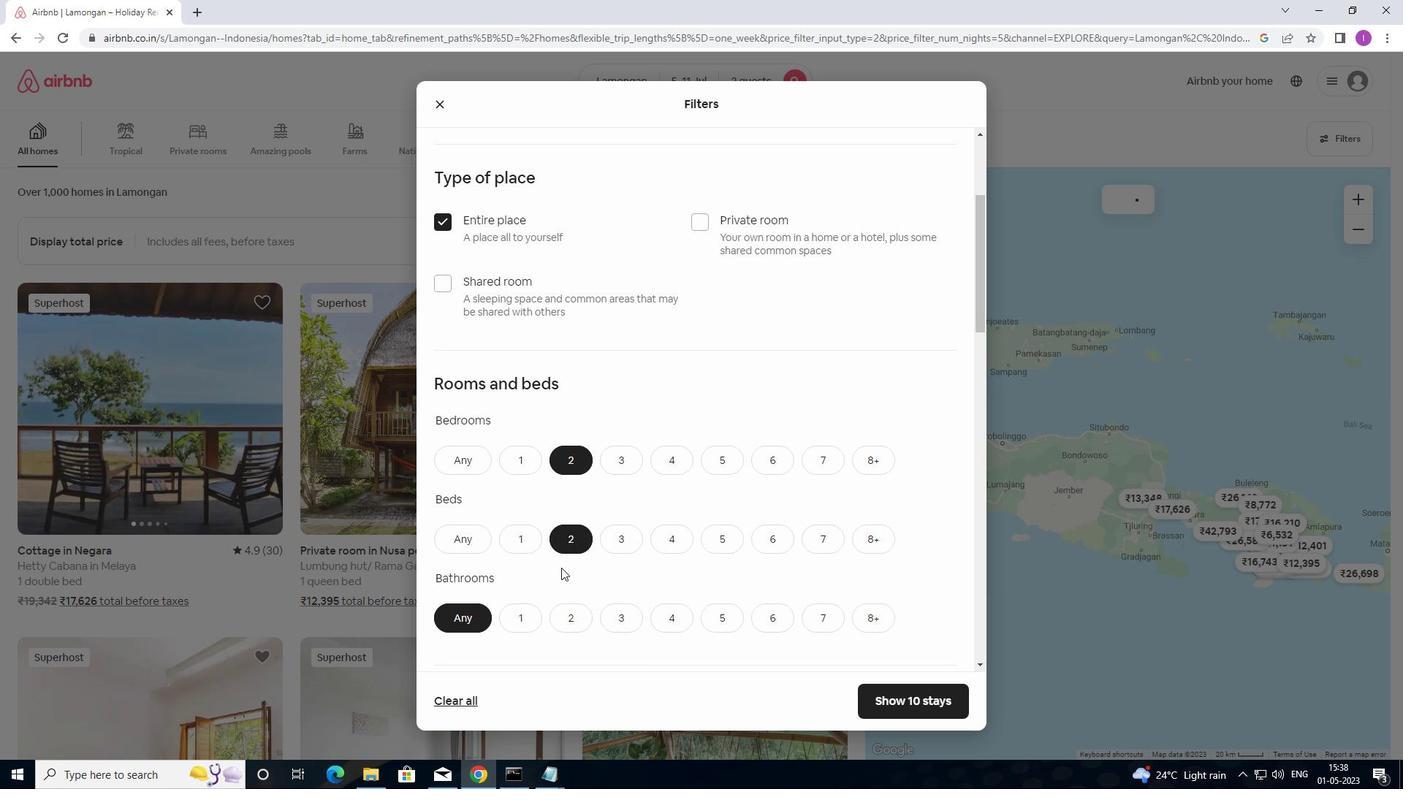 
Action: Mouse moved to (521, 469)
Screenshot: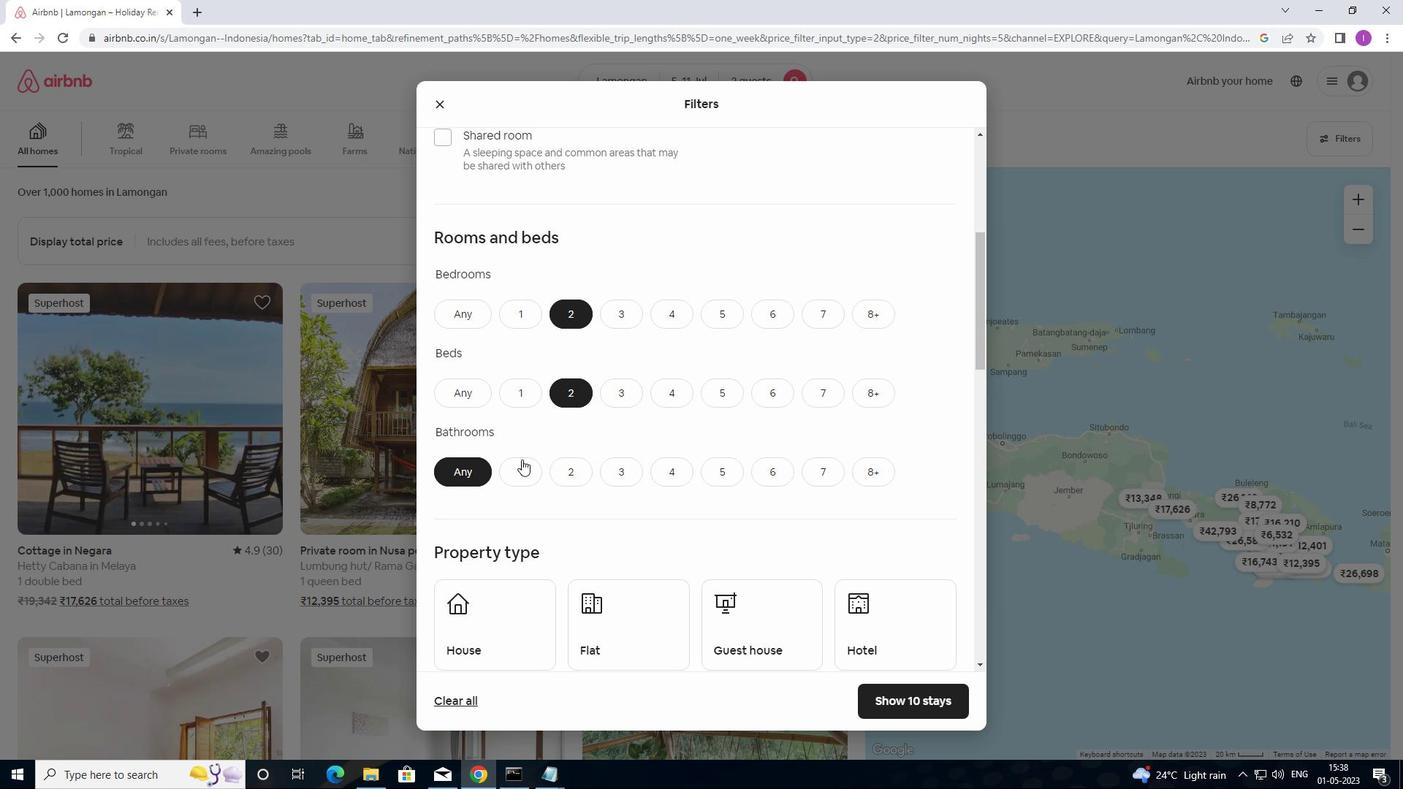 
Action: Mouse pressed left at (521, 469)
Screenshot: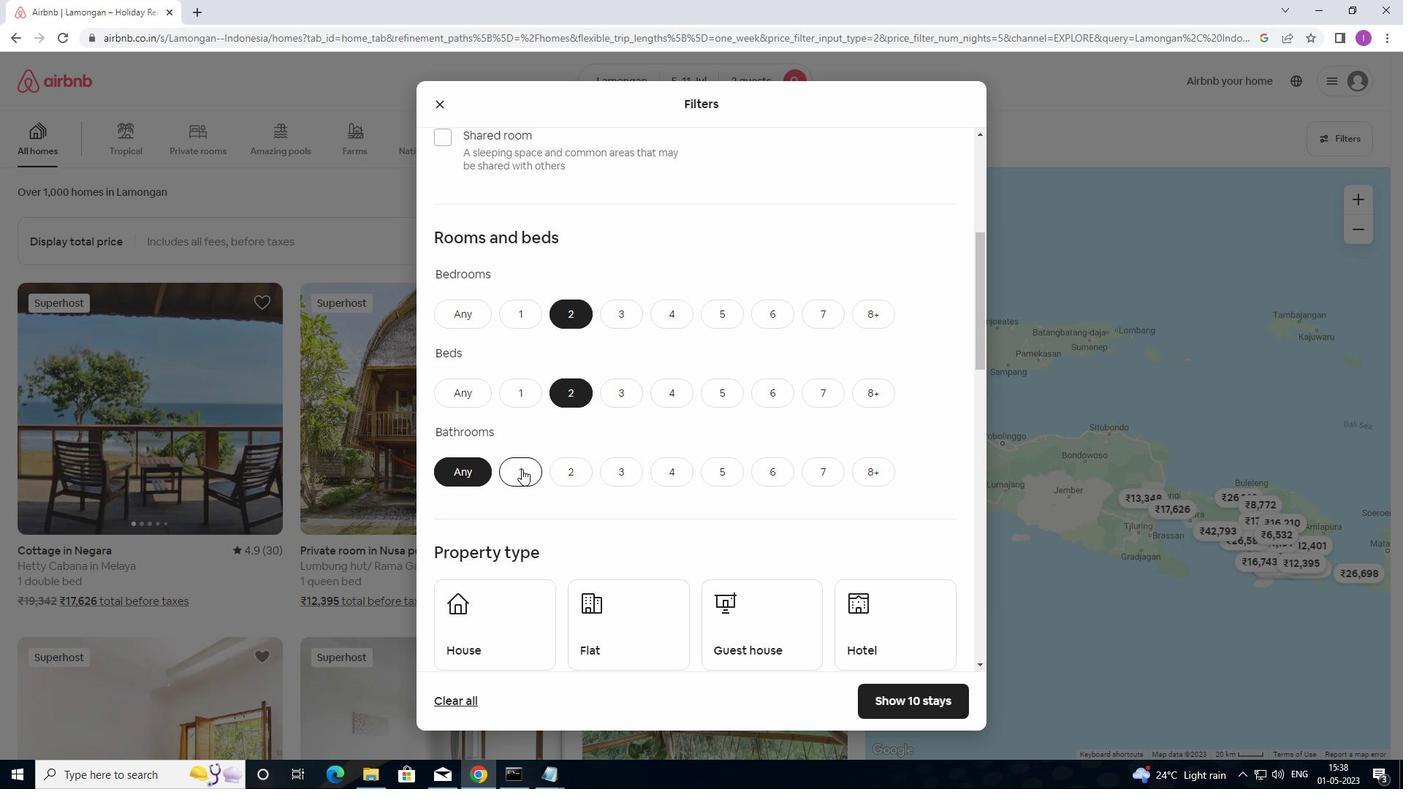 
Action: Mouse moved to (659, 410)
Screenshot: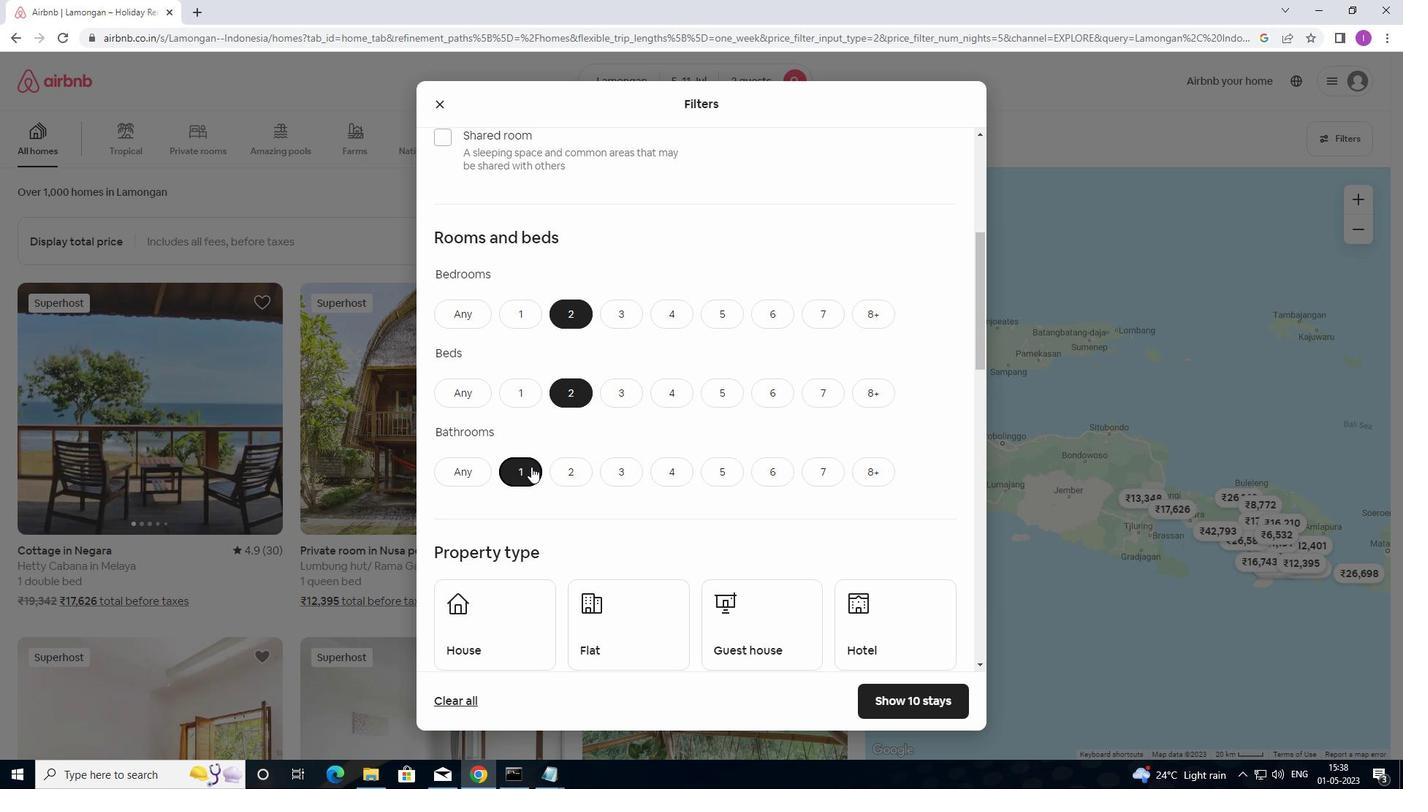 
Action: Mouse scrolled (659, 410) with delta (0, 0)
Screenshot: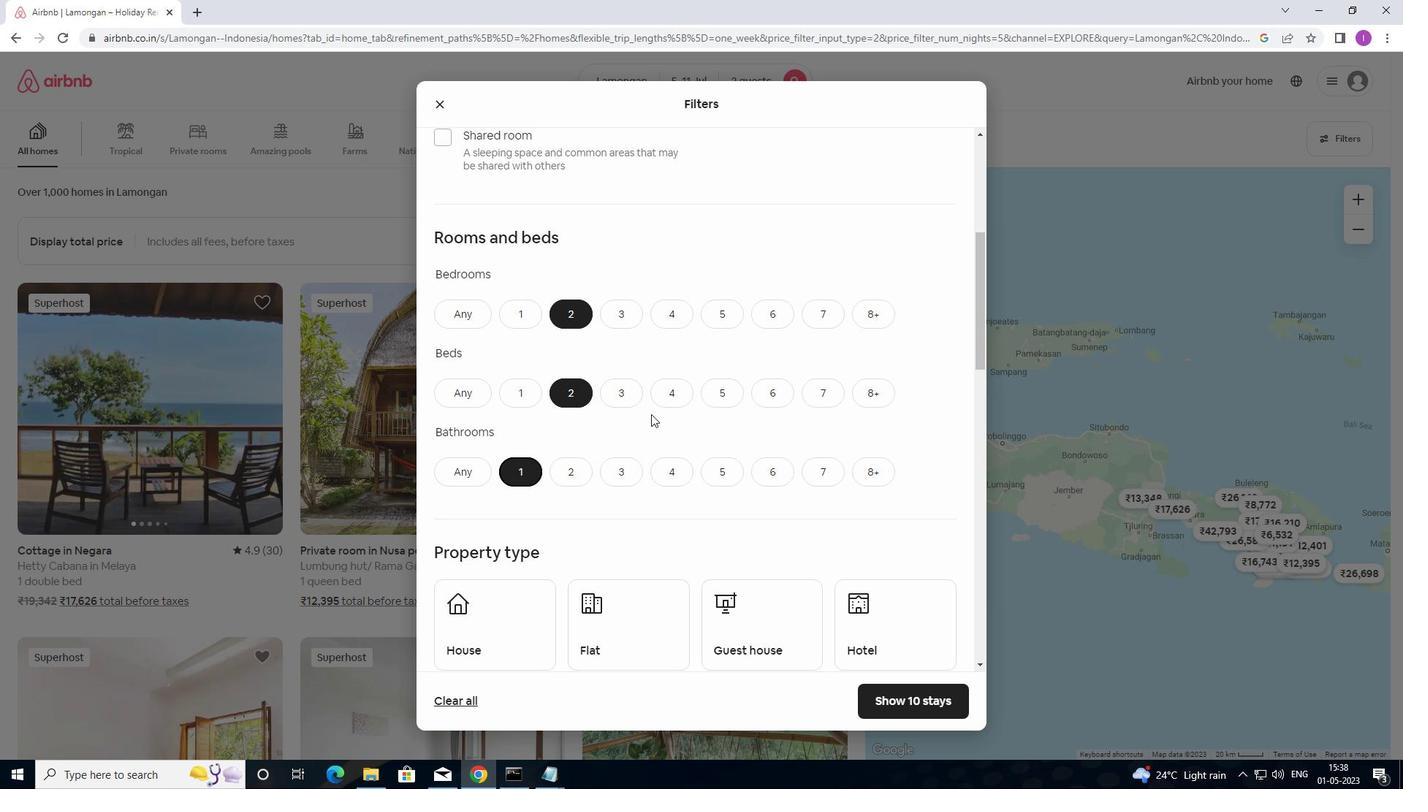 
Action: Mouse scrolled (659, 410) with delta (0, 0)
Screenshot: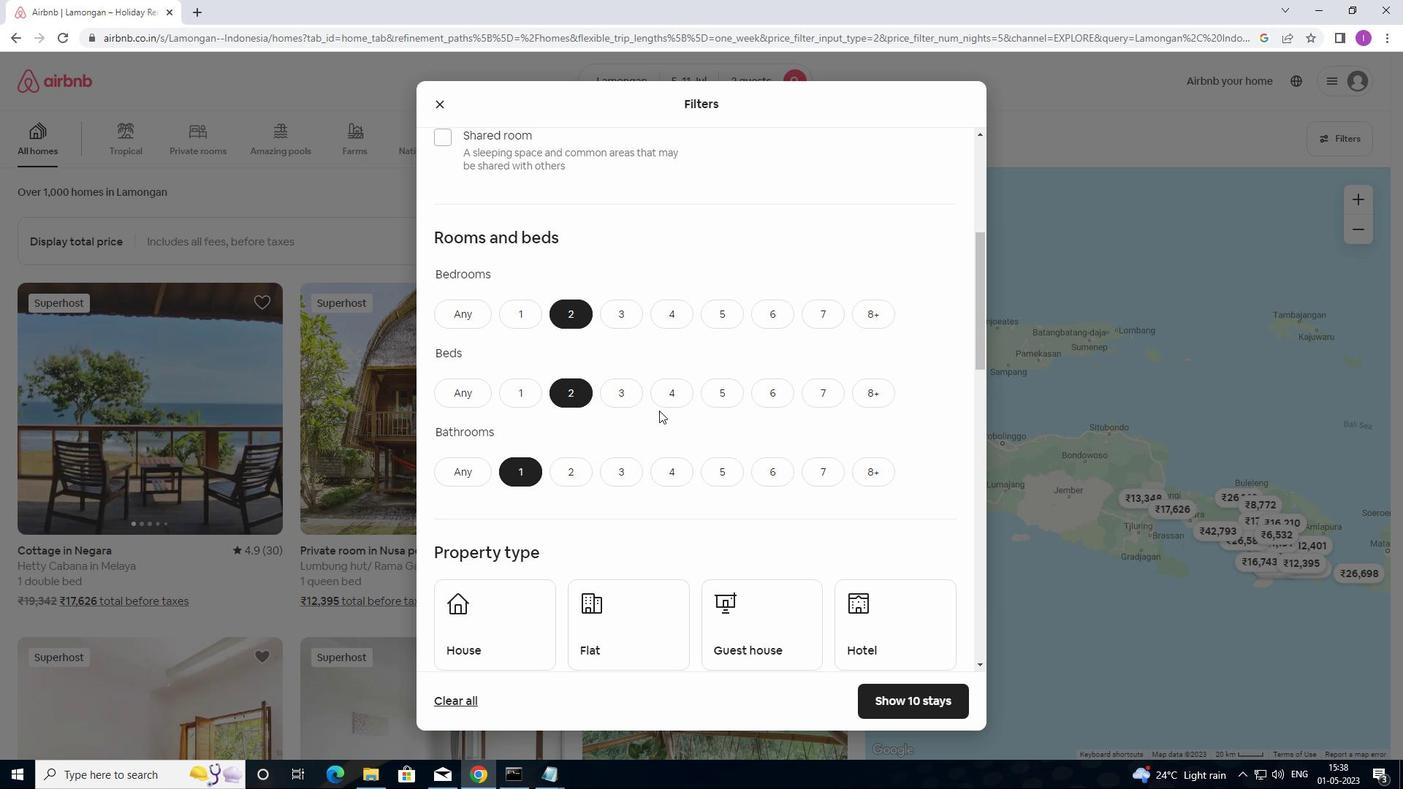 
Action: Mouse moved to (660, 410)
Screenshot: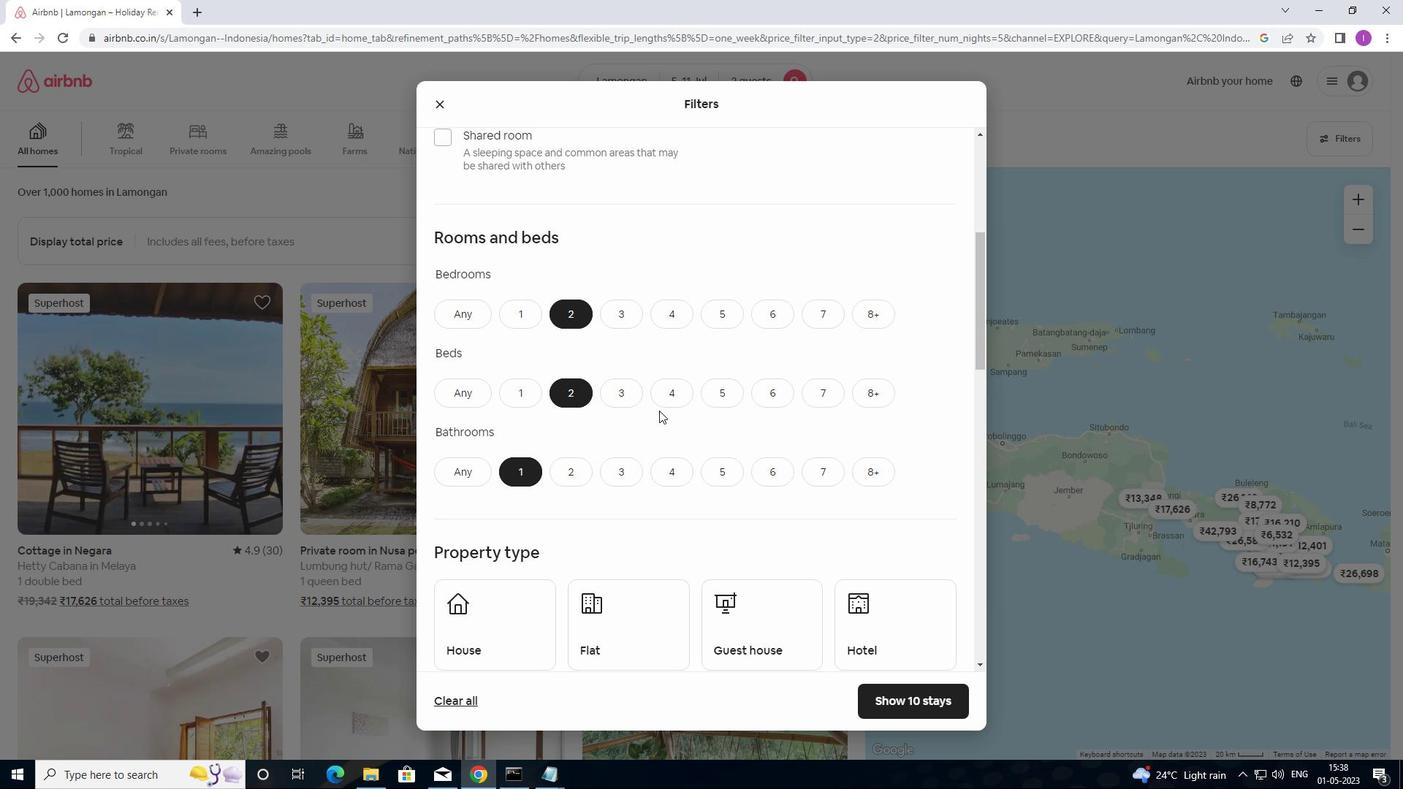 
Action: Mouse scrolled (660, 410) with delta (0, 0)
Screenshot: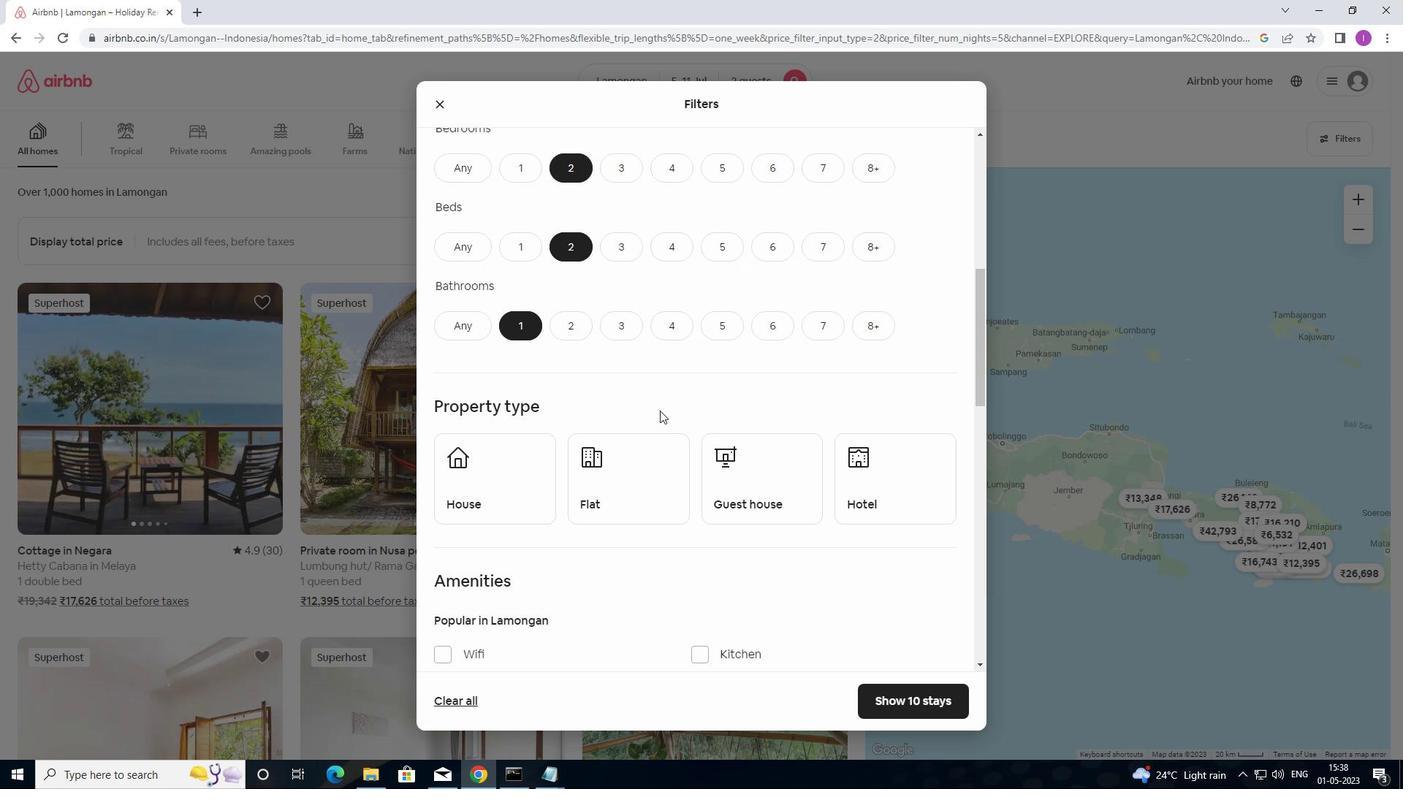
Action: Mouse scrolled (660, 410) with delta (0, 0)
Screenshot: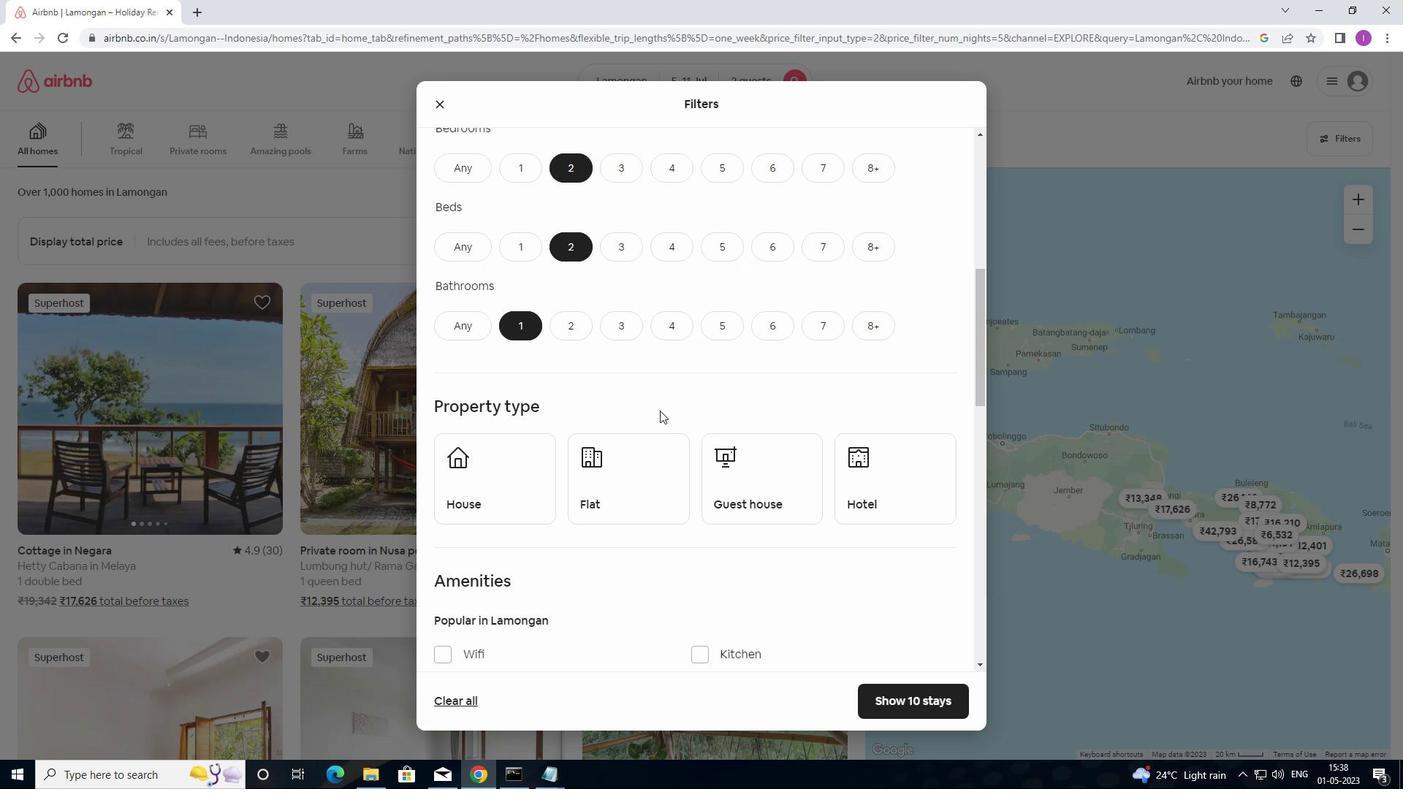 
Action: Mouse moved to (497, 348)
Screenshot: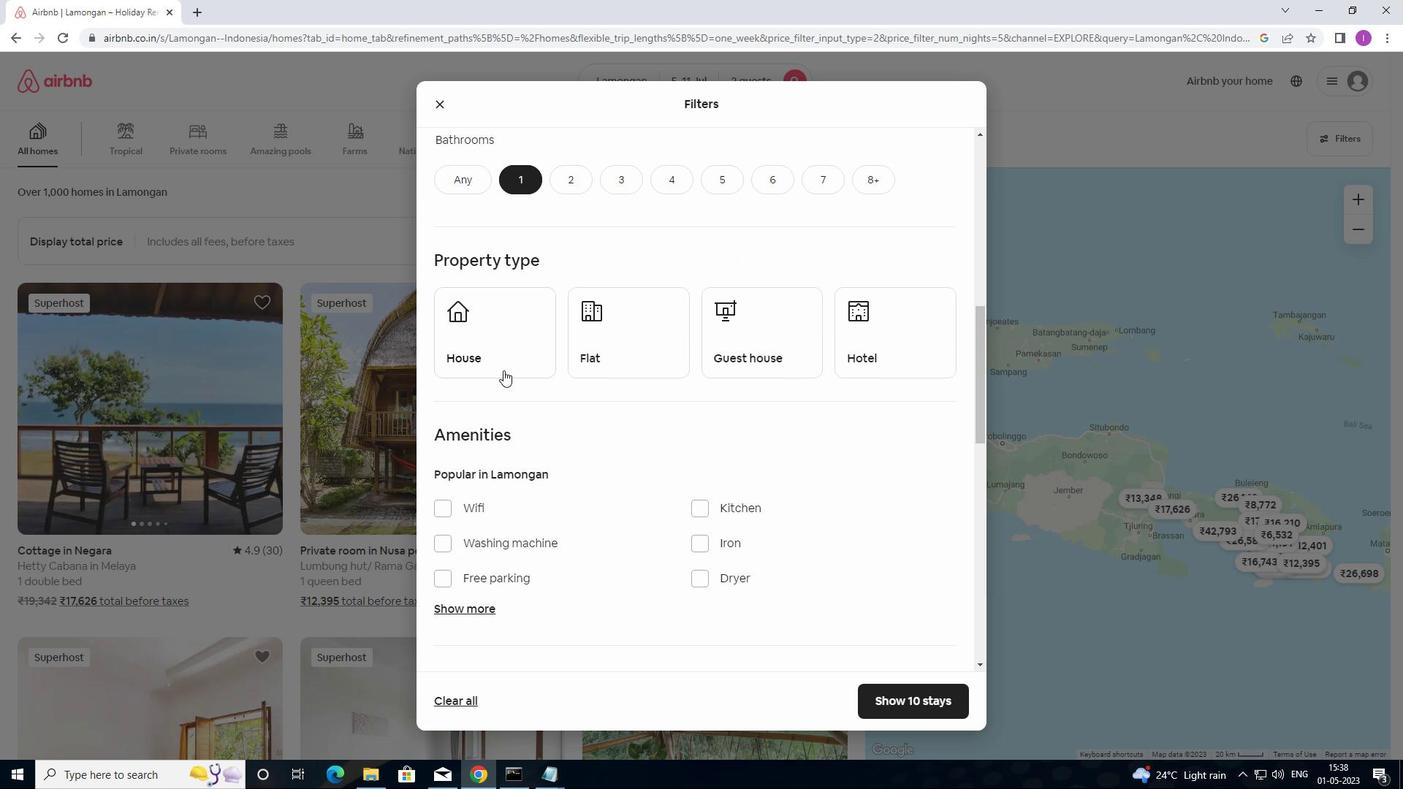 
Action: Mouse pressed left at (497, 348)
Screenshot: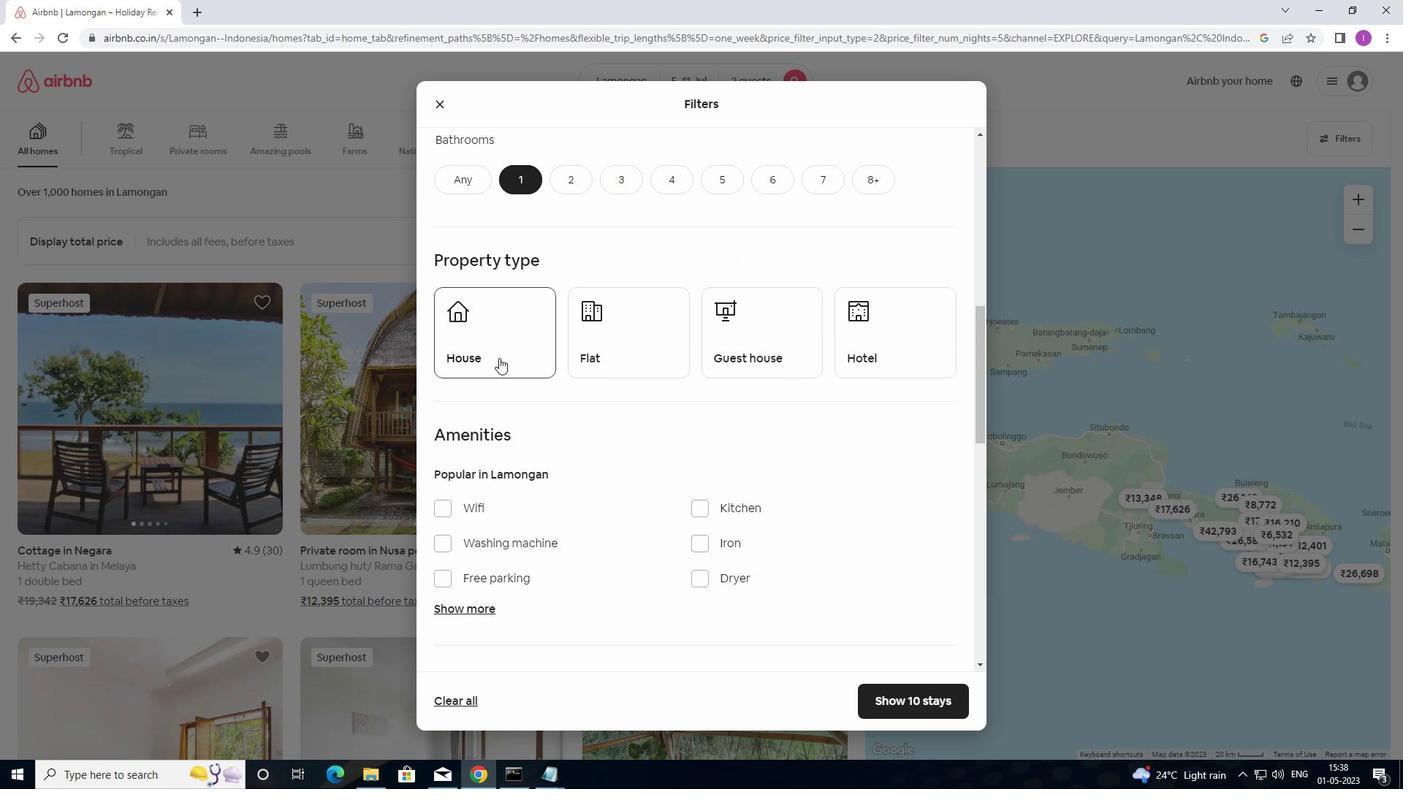 
Action: Mouse moved to (598, 359)
Screenshot: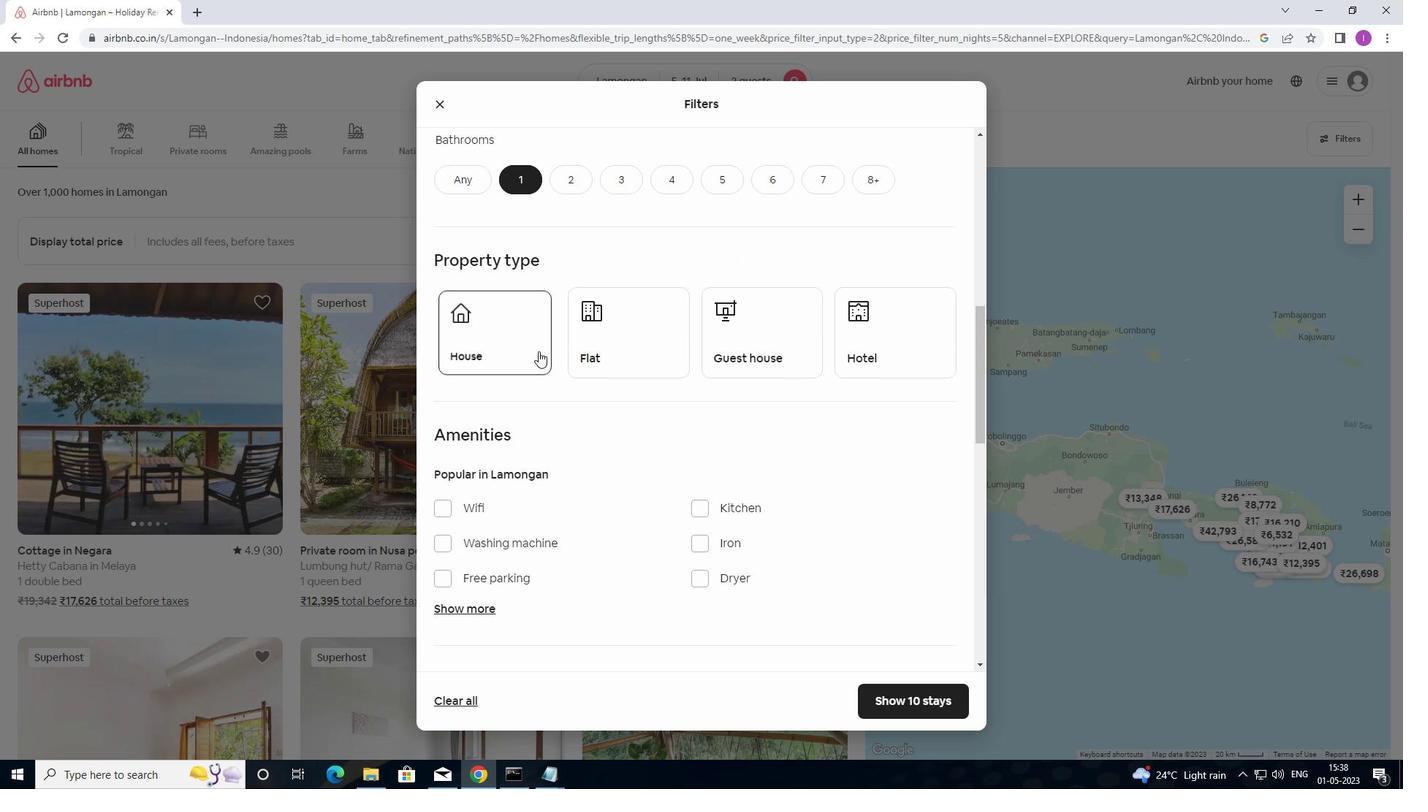 
Action: Mouse pressed left at (598, 359)
Screenshot: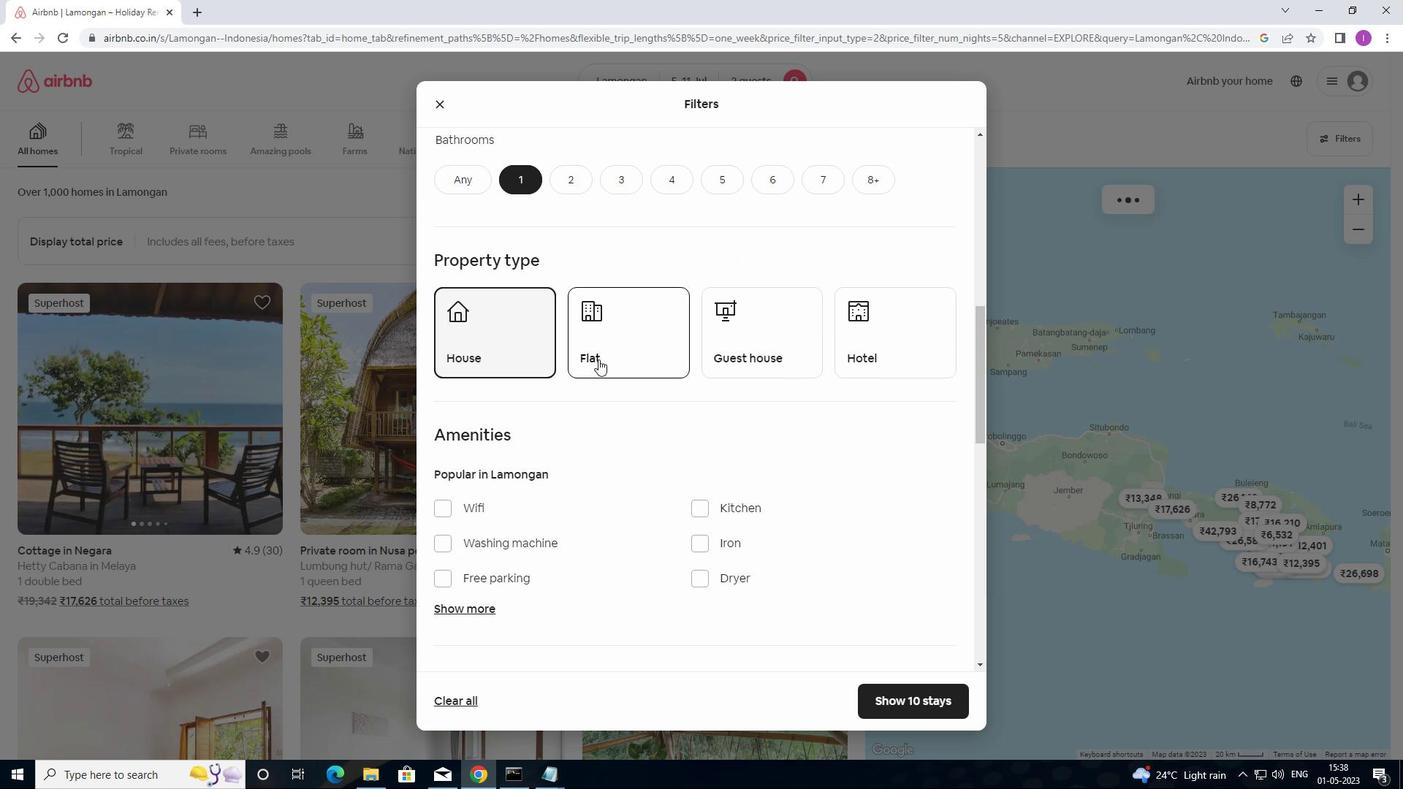 
Action: Mouse moved to (724, 358)
Screenshot: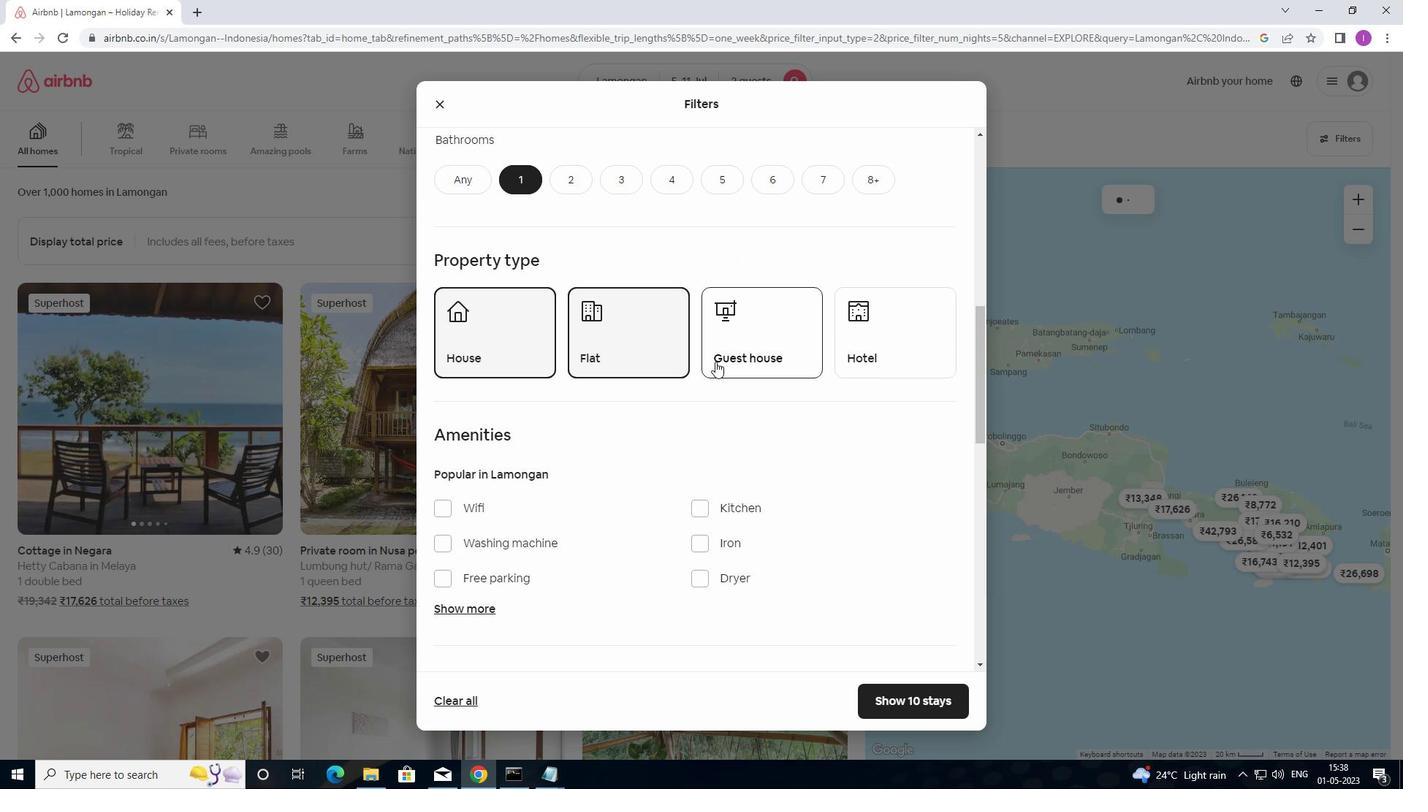 
Action: Mouse pressed left at (724, 358)
Screenshot: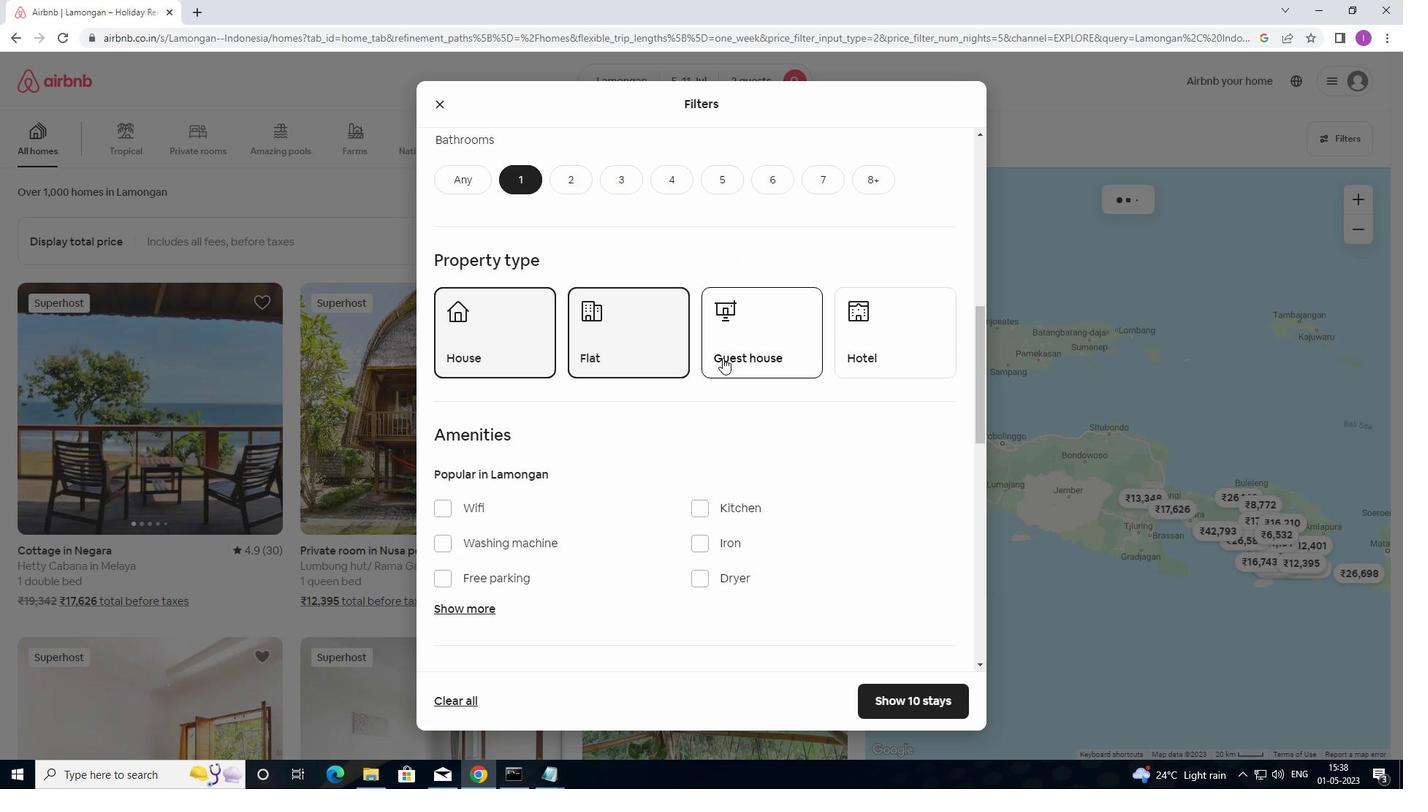 
Action: Mouse moved to (820, 381)
Screenshot: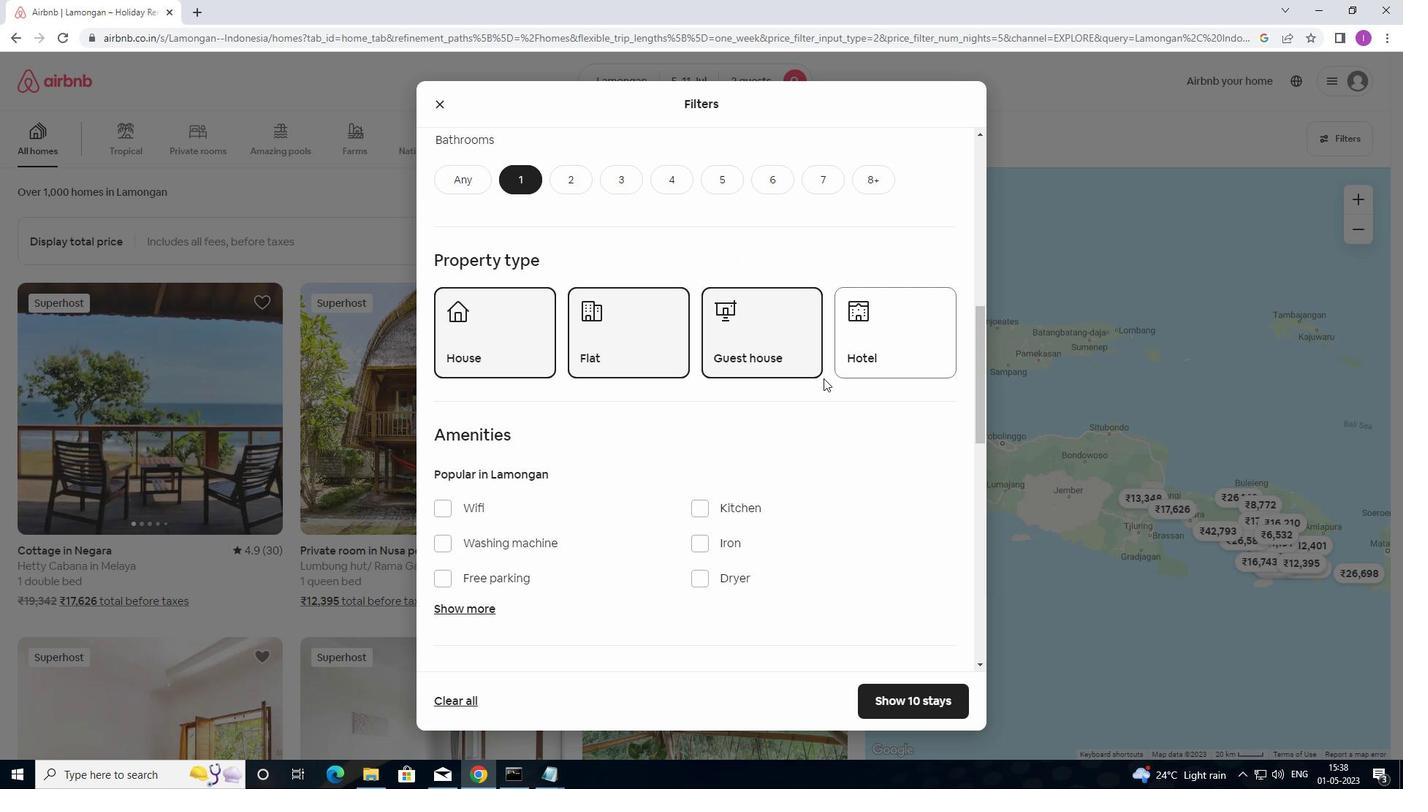 
Action: Mouse scrolled (820, 380) with delta (0, 0)
Screenshot: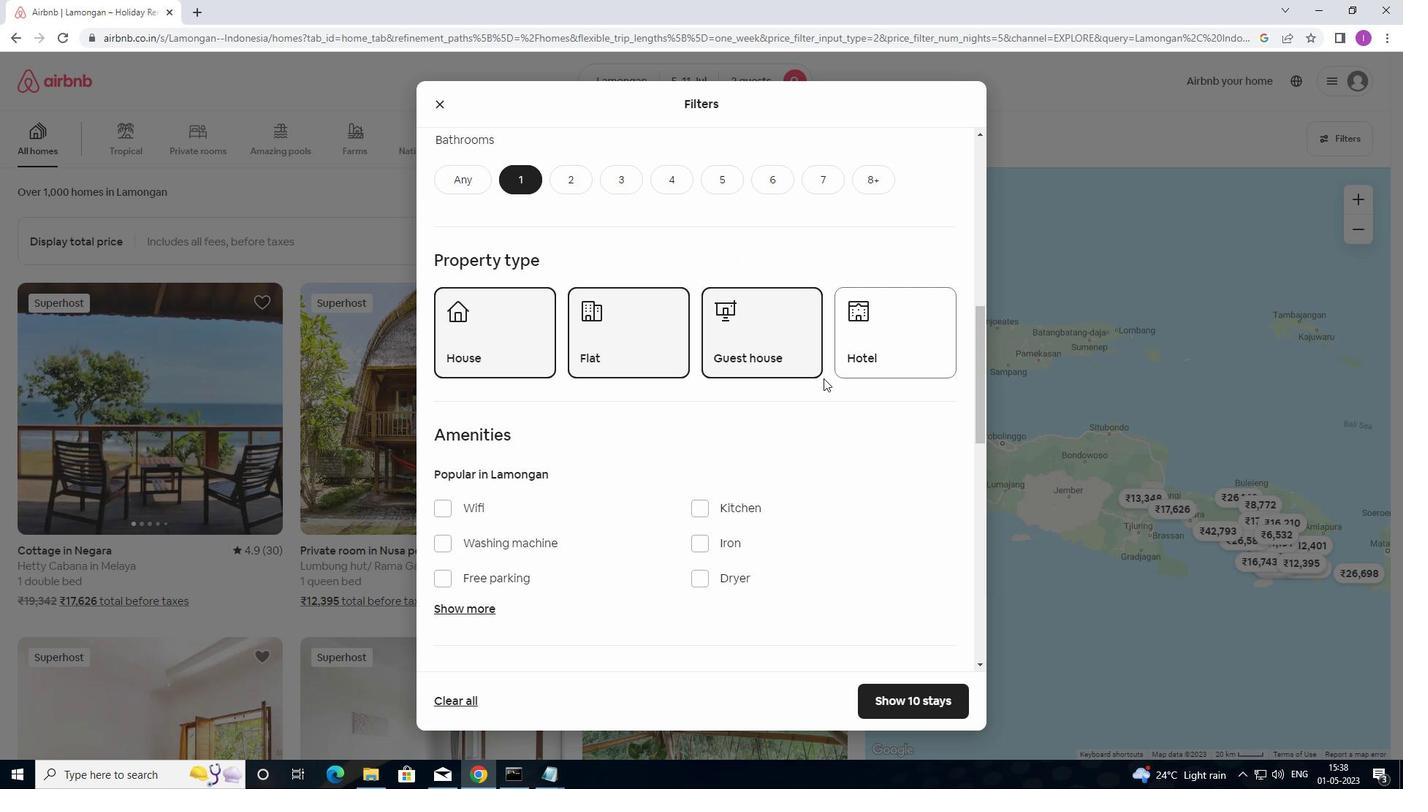 
Action: Mouse scrolled (820, 380) with delta (0, 0)
Screenshot: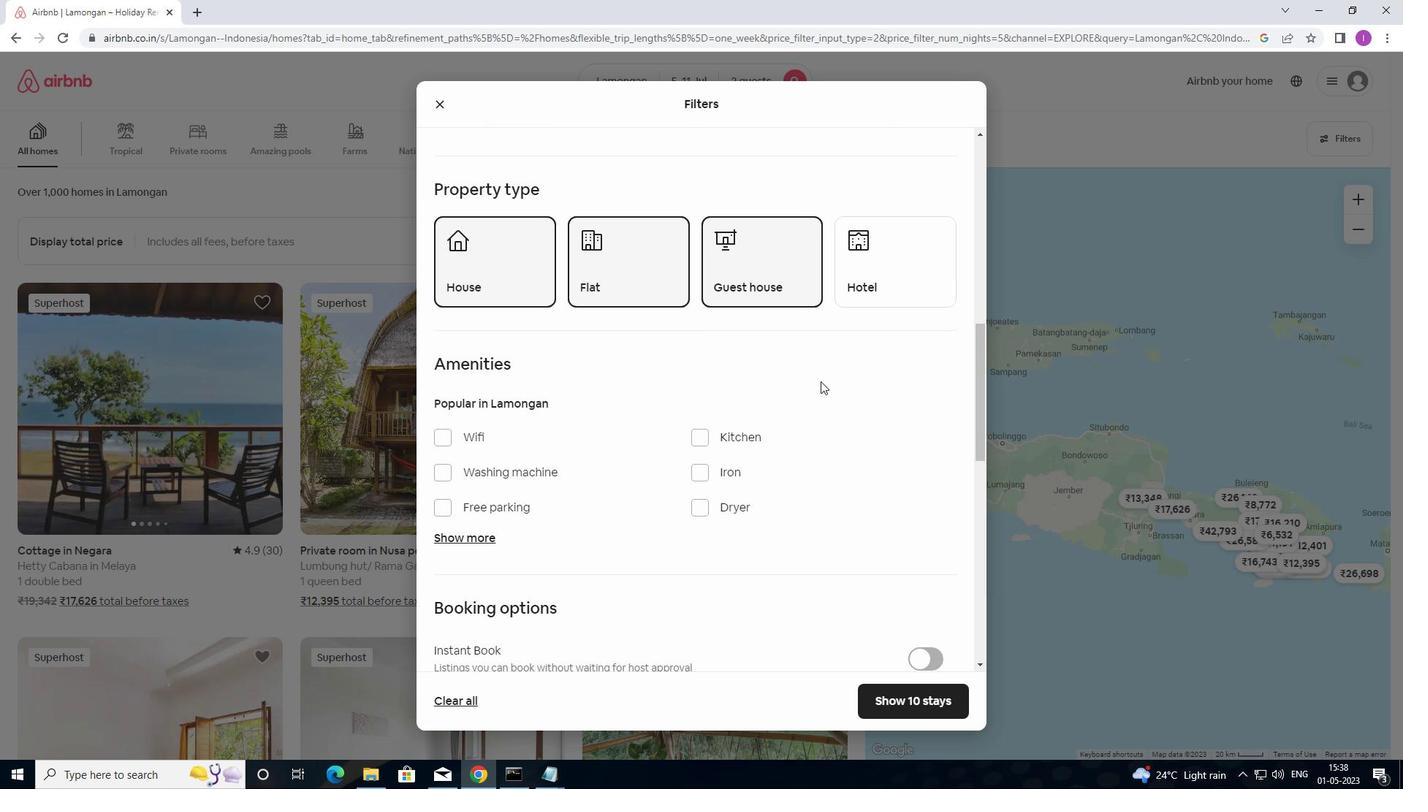 
Action: Mouse moved to (819, 383)
Screenshot: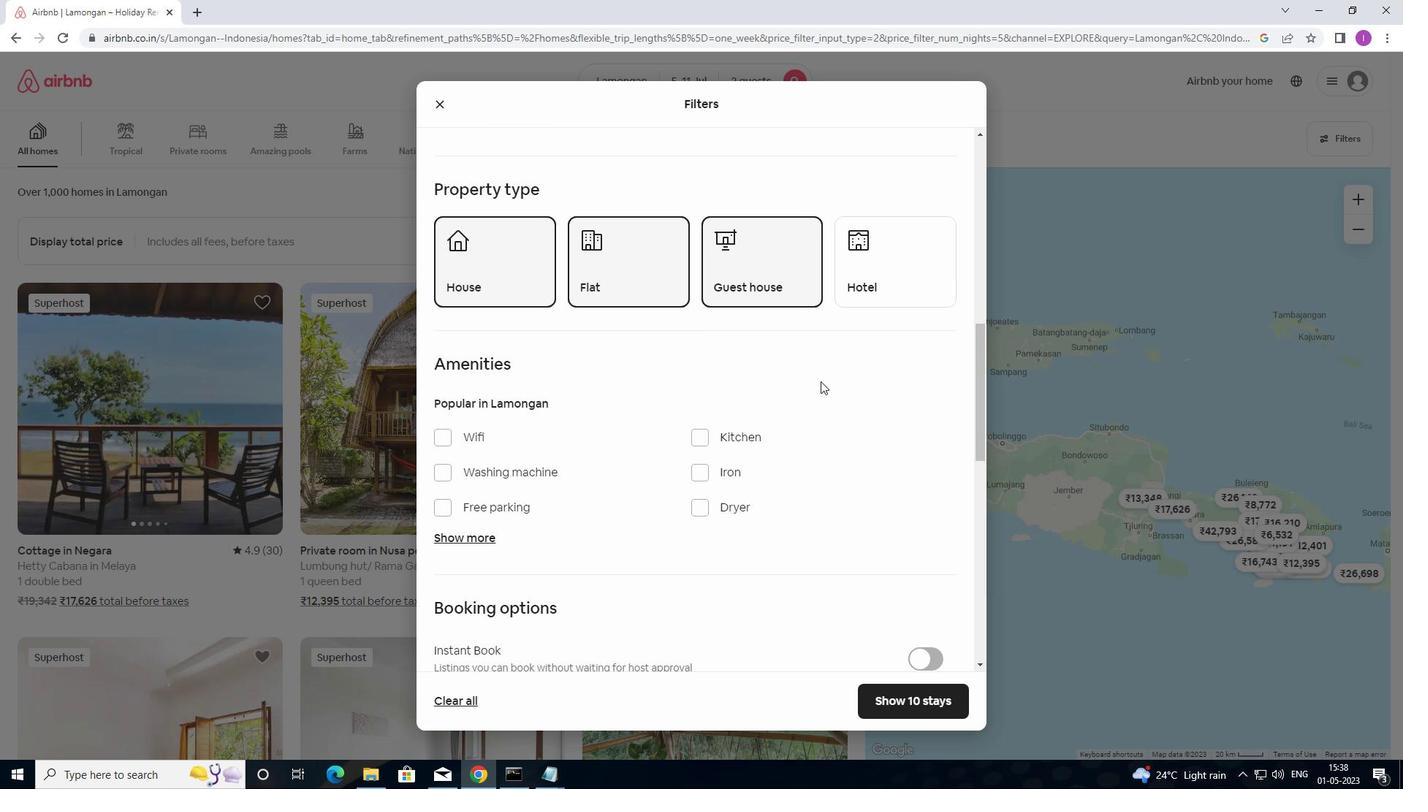 
Action: Mouse scrolled (819, 382) with delta (0, 0)
Screenshot: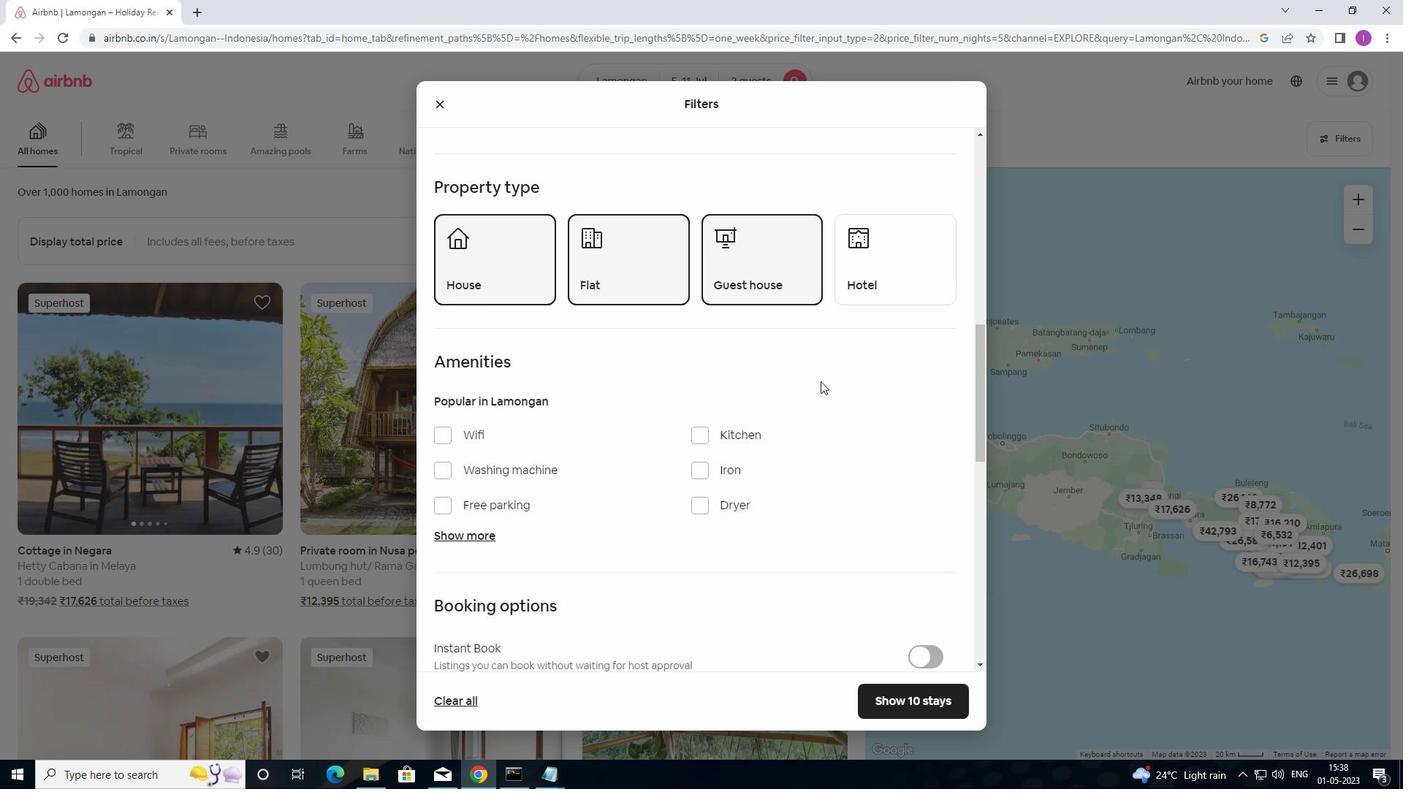 
Action: Mouse moved to (747, 379)
Screenshot: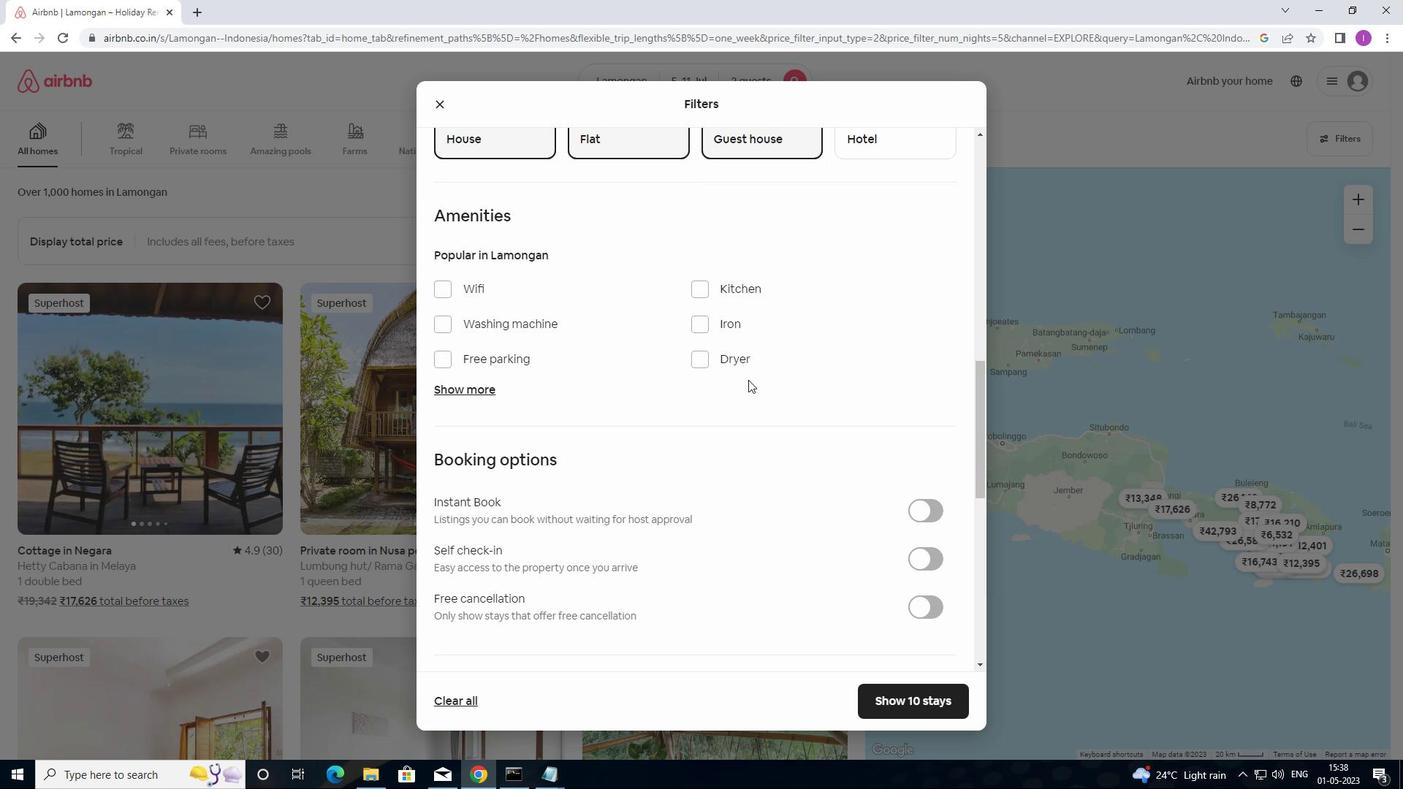 
Action: Mouse scrolled (747, 378) with delta (0, 0)
Screenshot: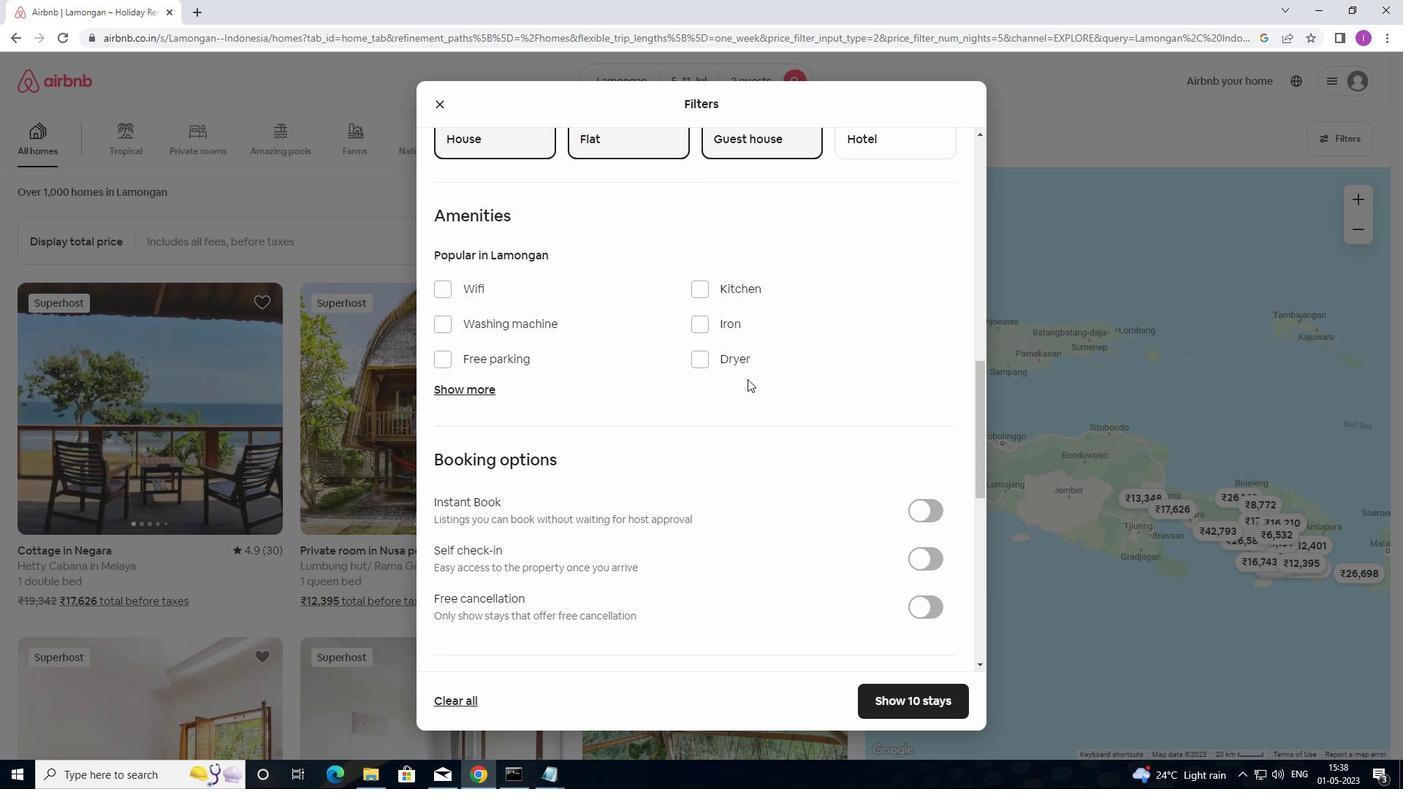 
Action: Mouse moved to (752, 381)
Screenshot: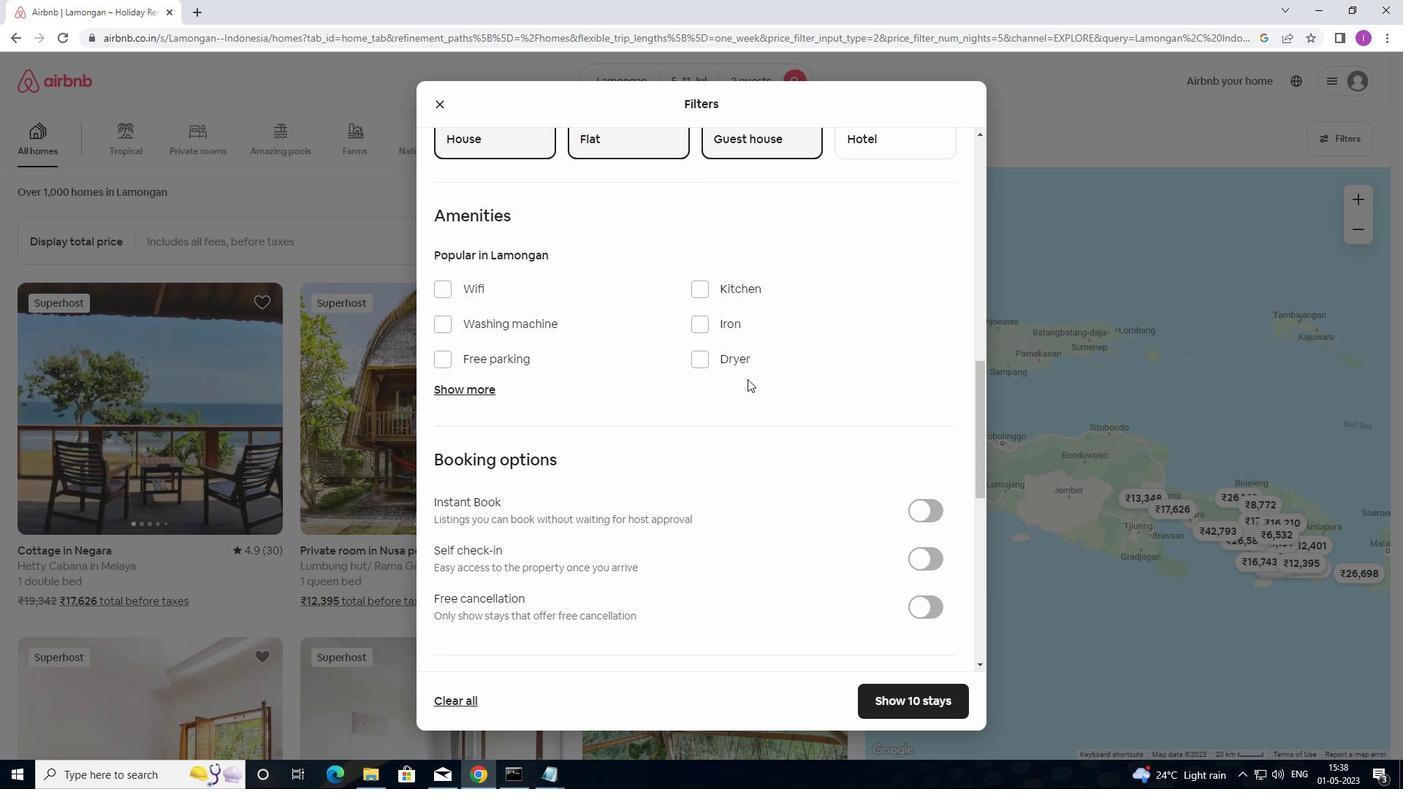 
Action: Mouse scrolled (752, 380) with delta (0, 0)
Screenshot: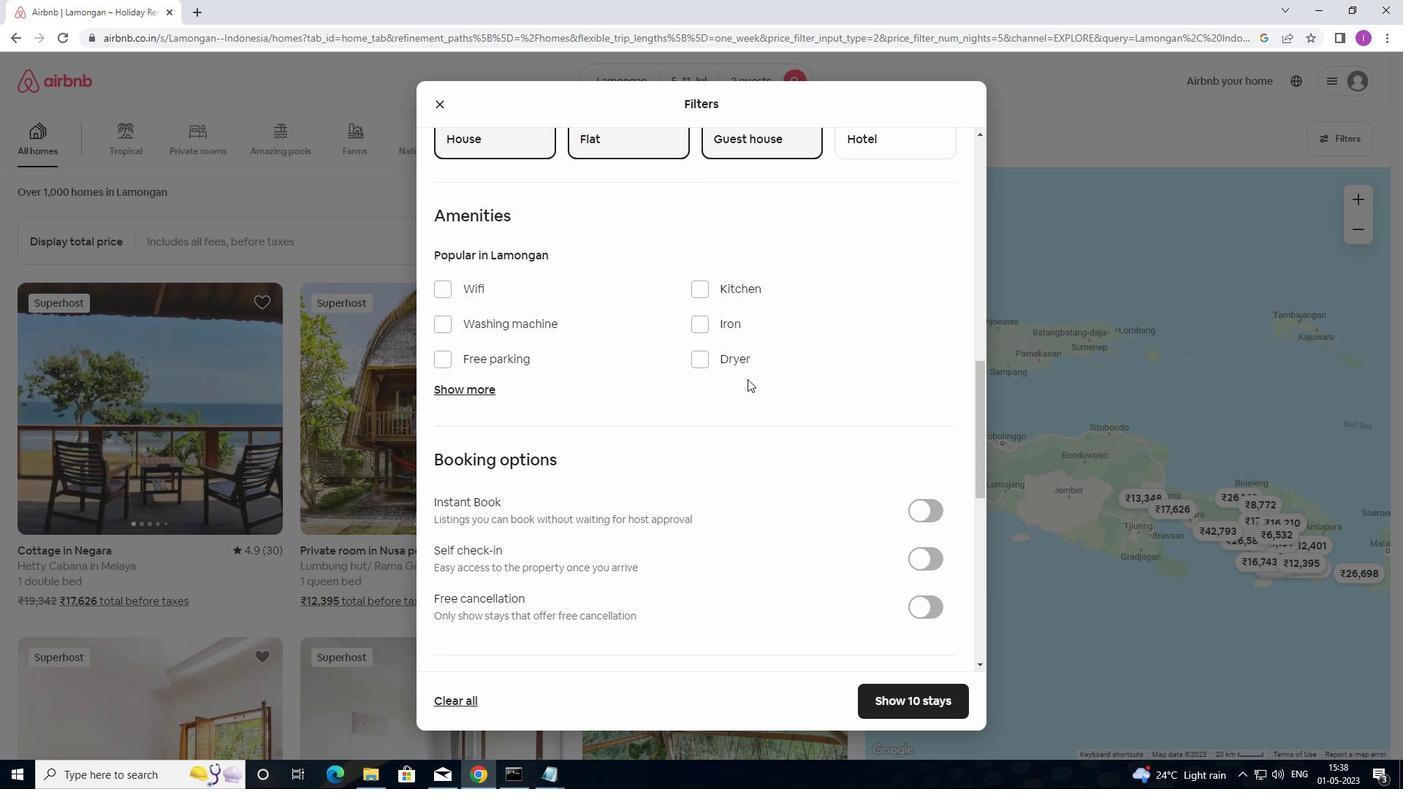 
Action: Mouse moved to (921, 407)
Screenshot: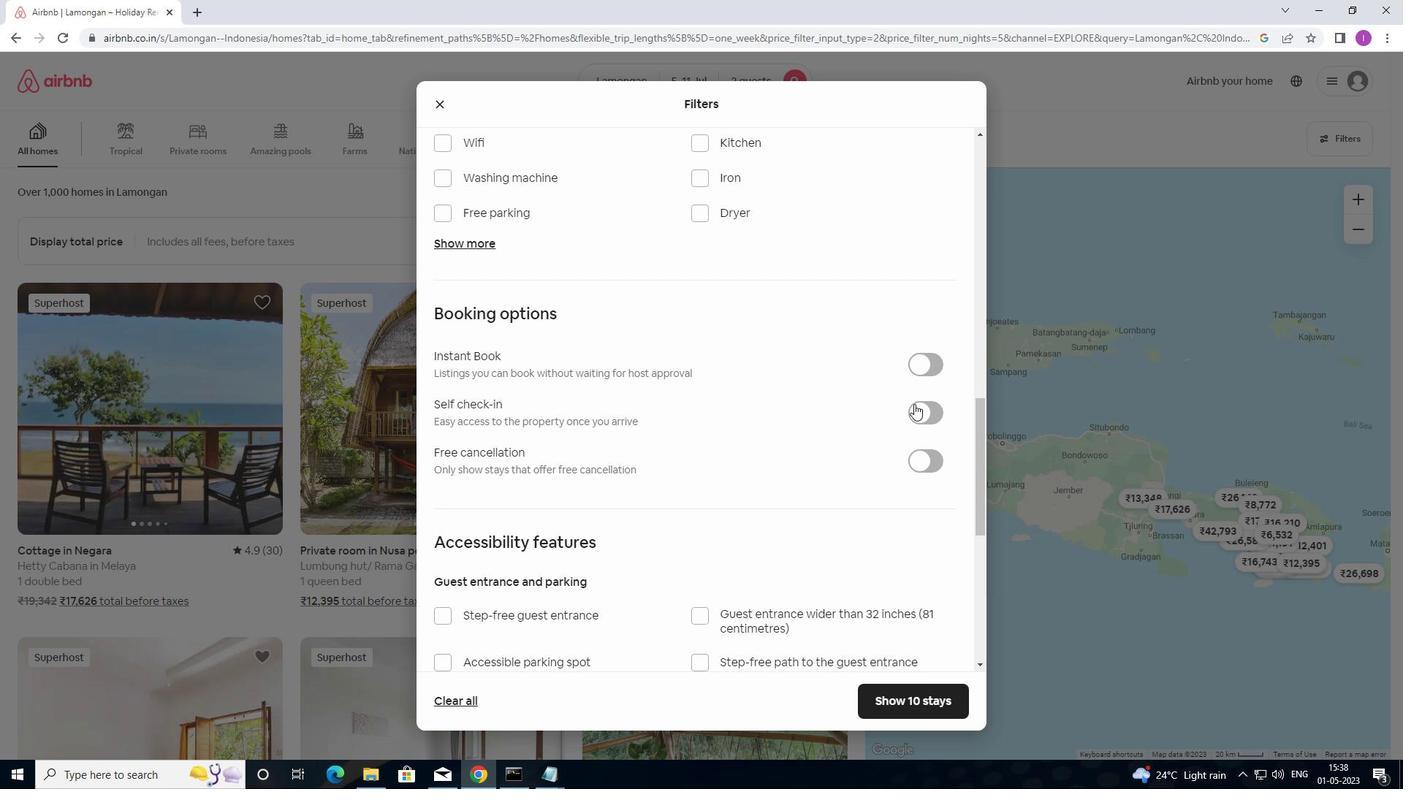 
Action: Mouse pressed left at (921, 407)
Screenshot: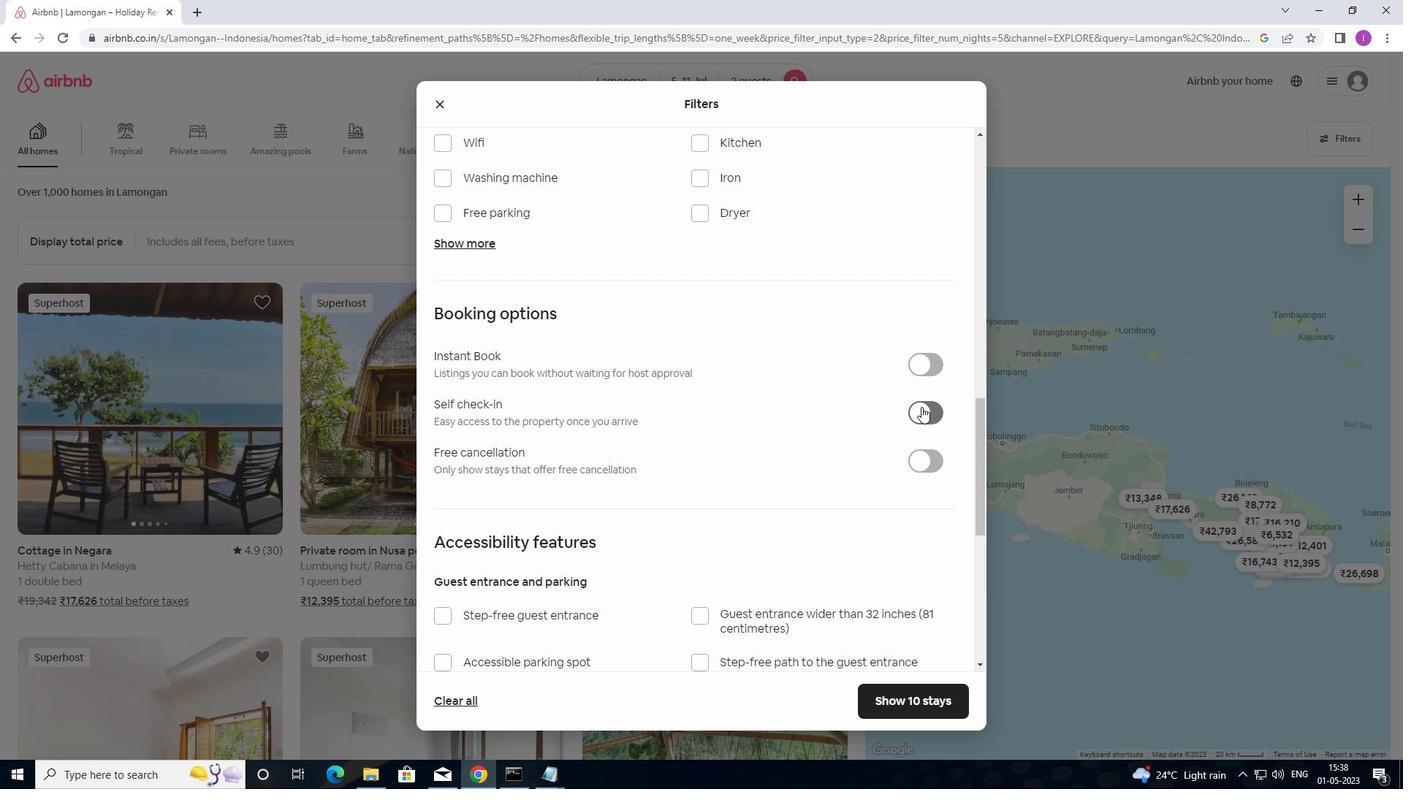 
Action: Mouse moved to (872, 461)
Screenshot: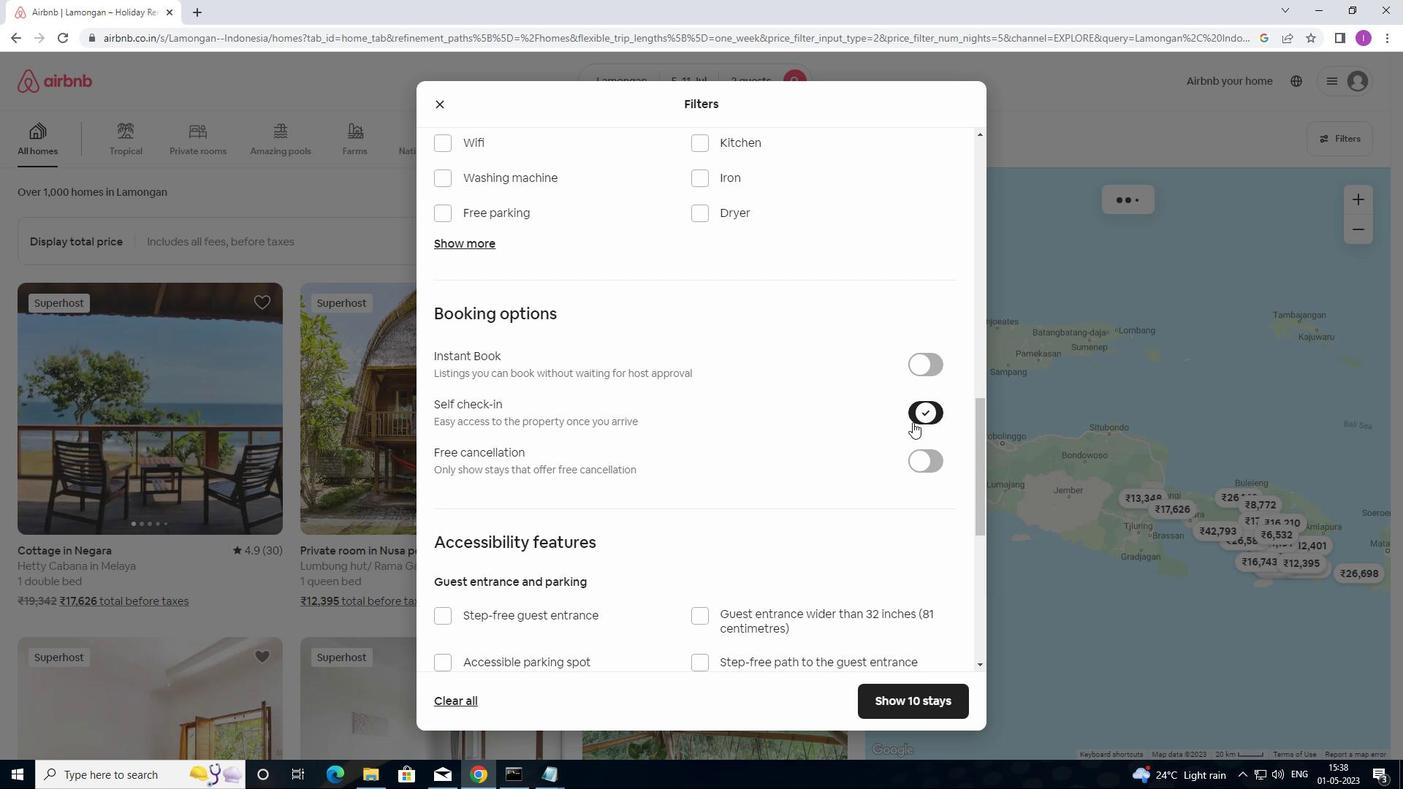 
Action: Mouse scrolled (872, 461) with delta (0, 0)
Screenshot: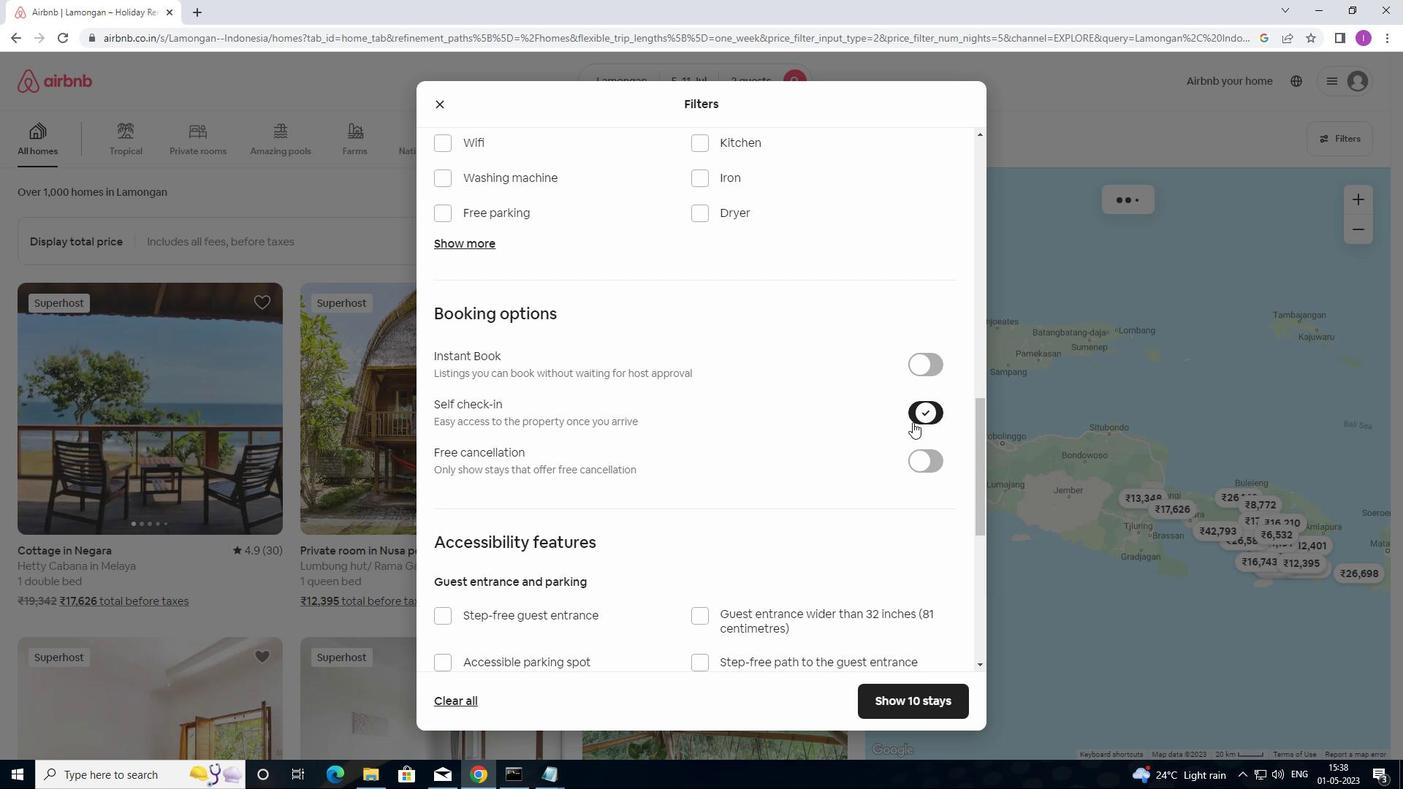 
Action: Mouse moved to (857, 469)
Screenshot: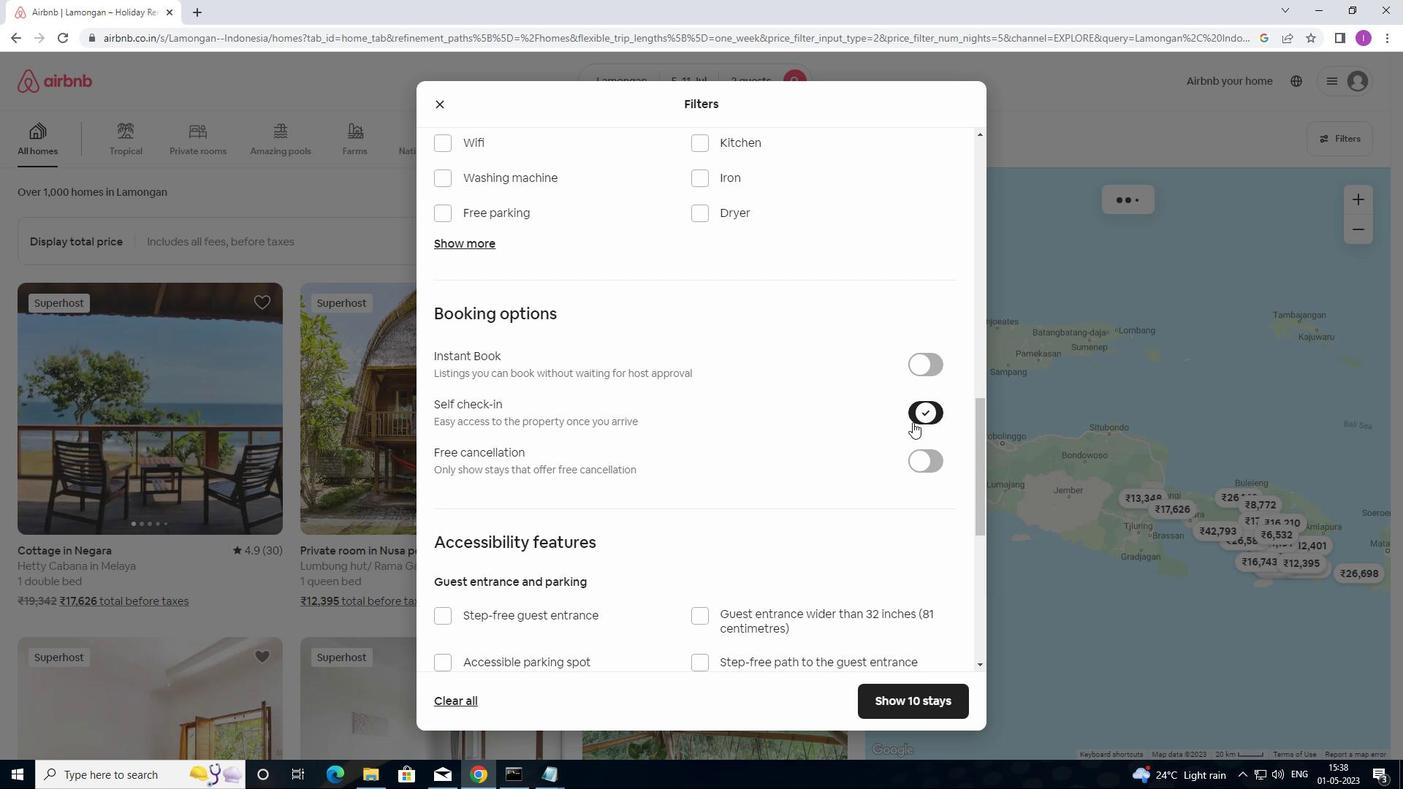 
Action: Mouse scrolled (857, 468) with delta (0, 0)
Screenshot: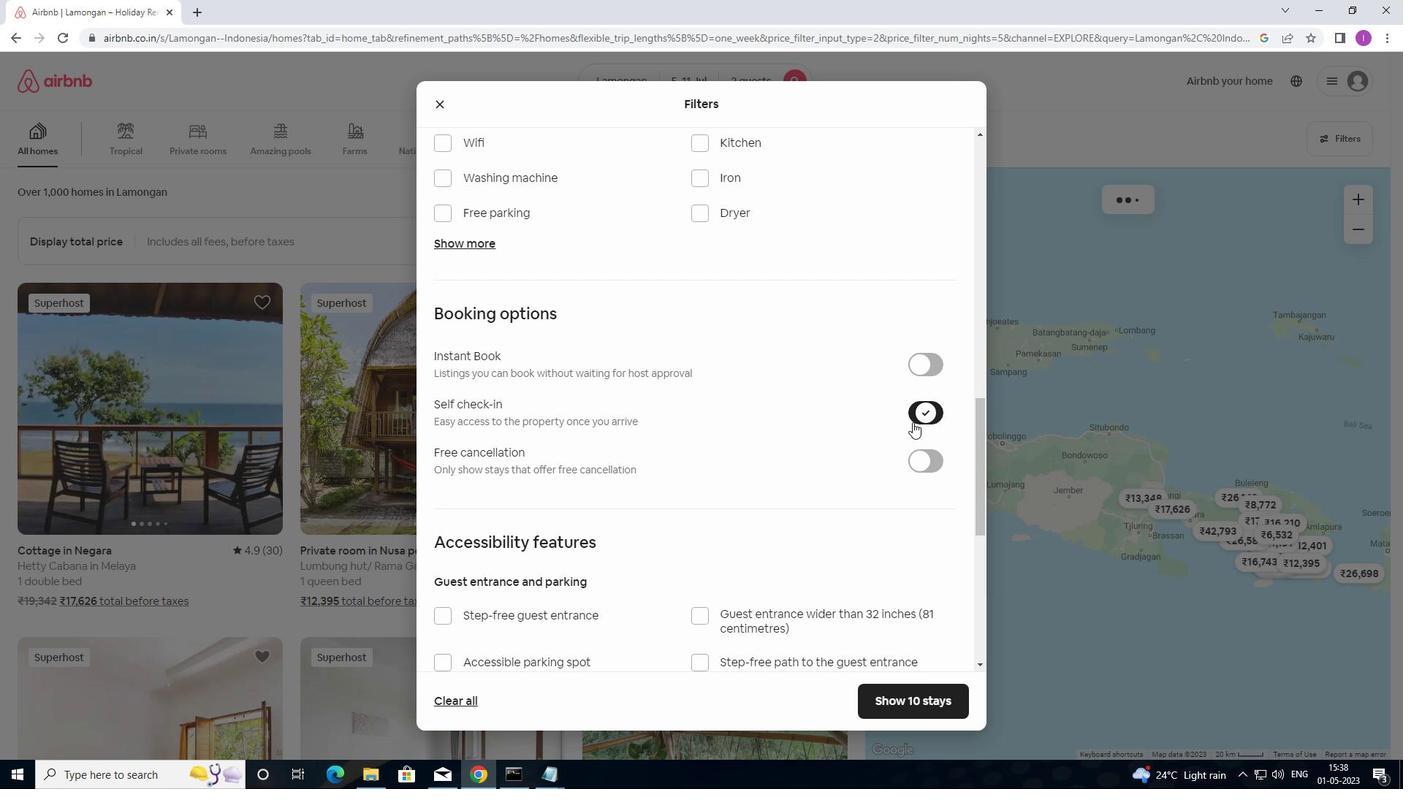 
Action: Mouse moved to (848, 471)
Screenshot: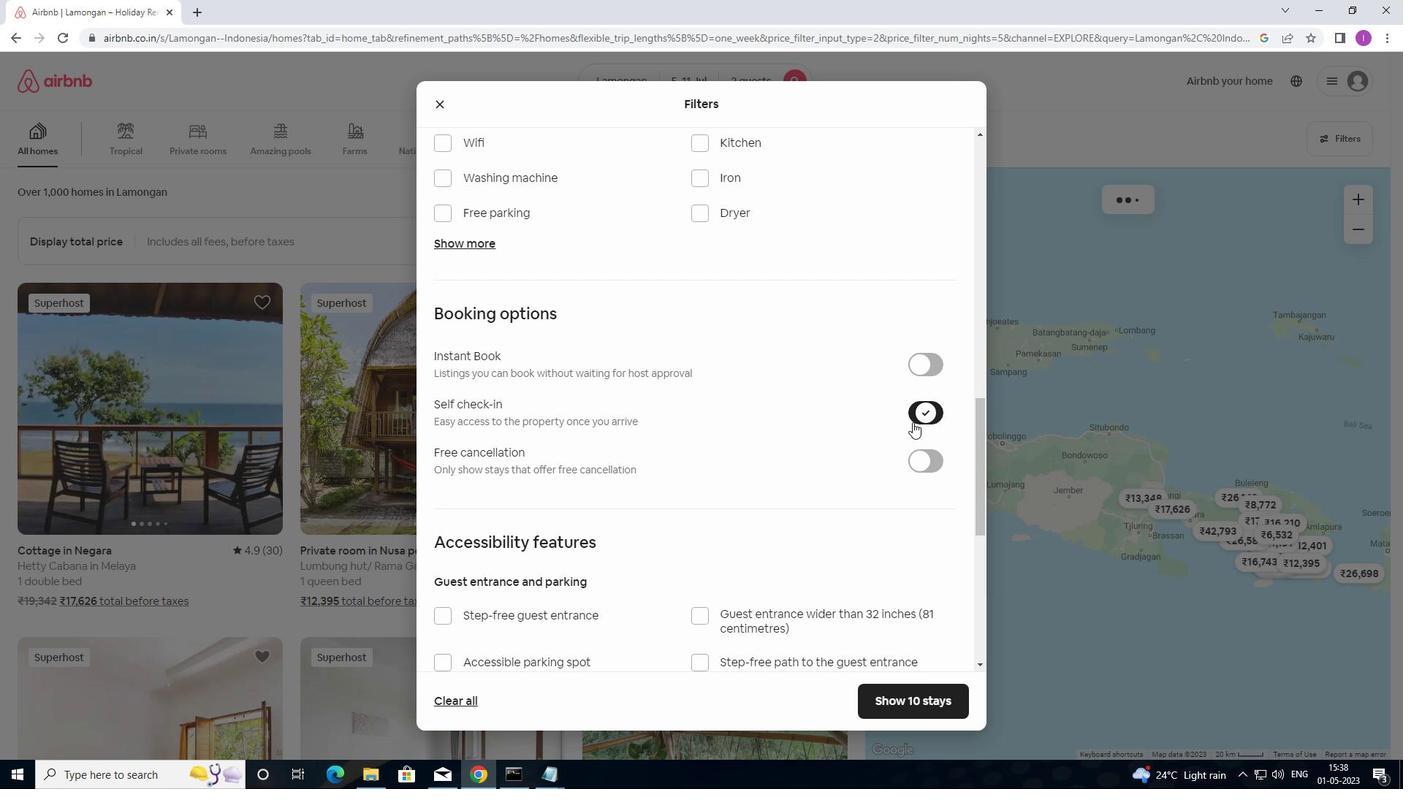 
Action: Mouse scrolled (848, 470) with delta (0, 0)
Screenshot: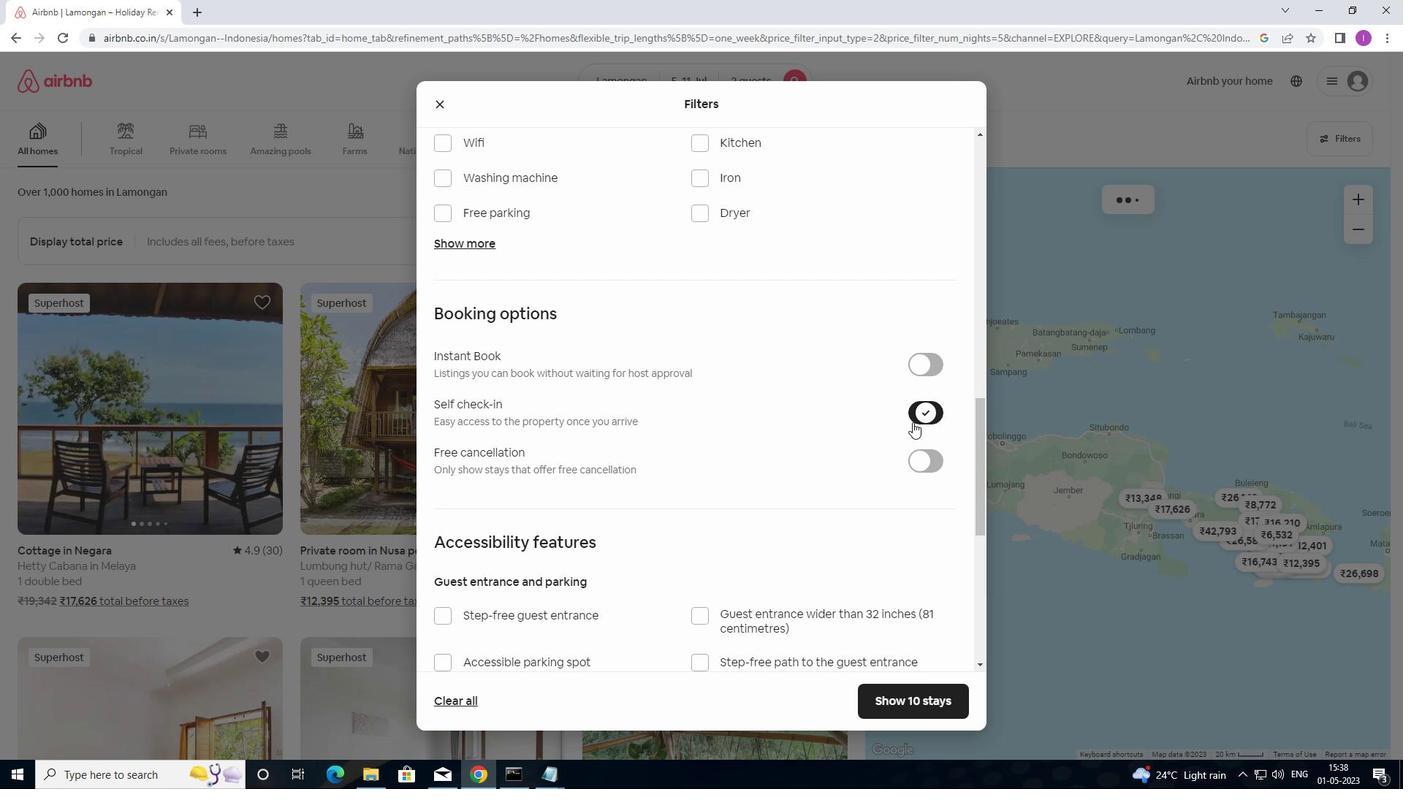 
Action: Mouse moved to (814, 472)
Screenshot: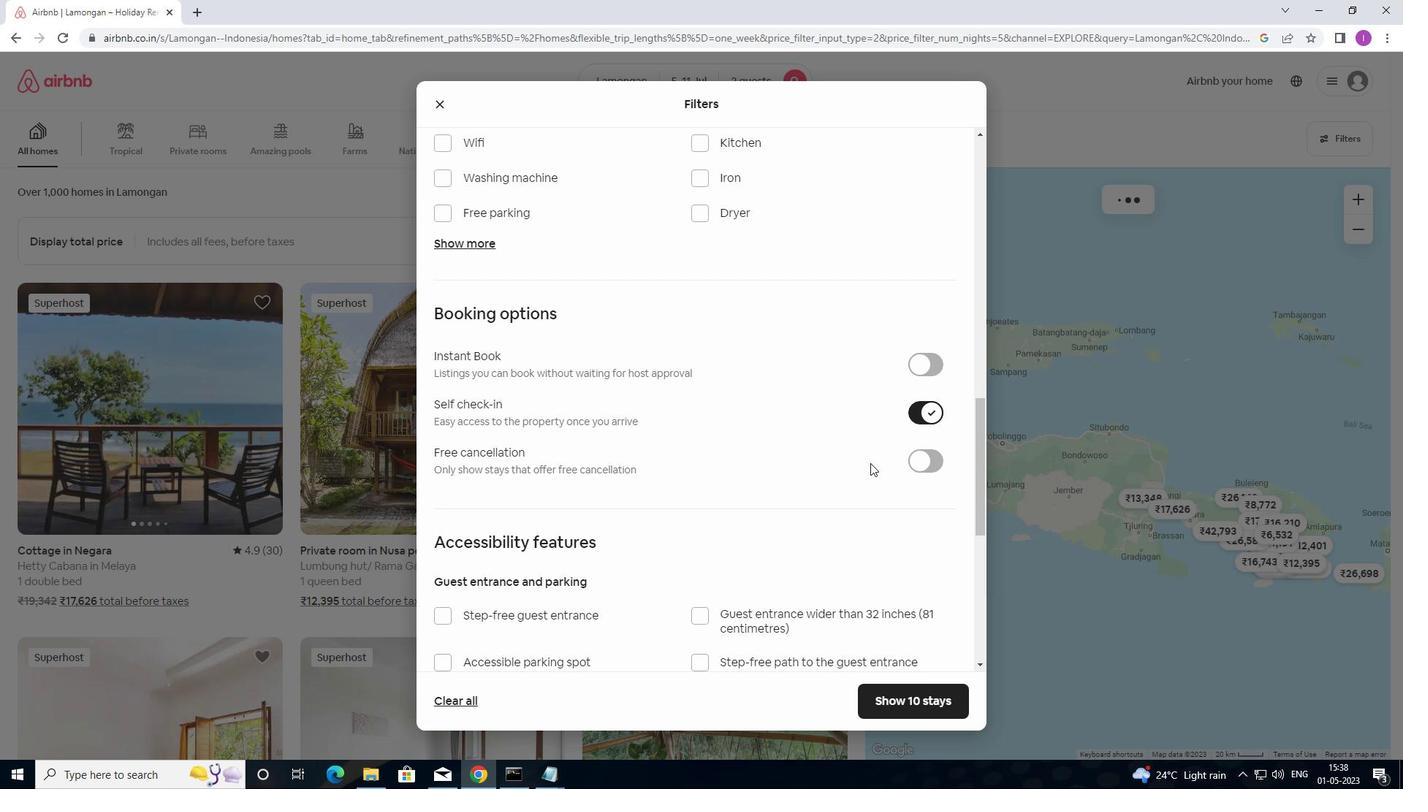 
Action: Mouse scrolled (814, 471) with delta (0, 0)
Screenshot: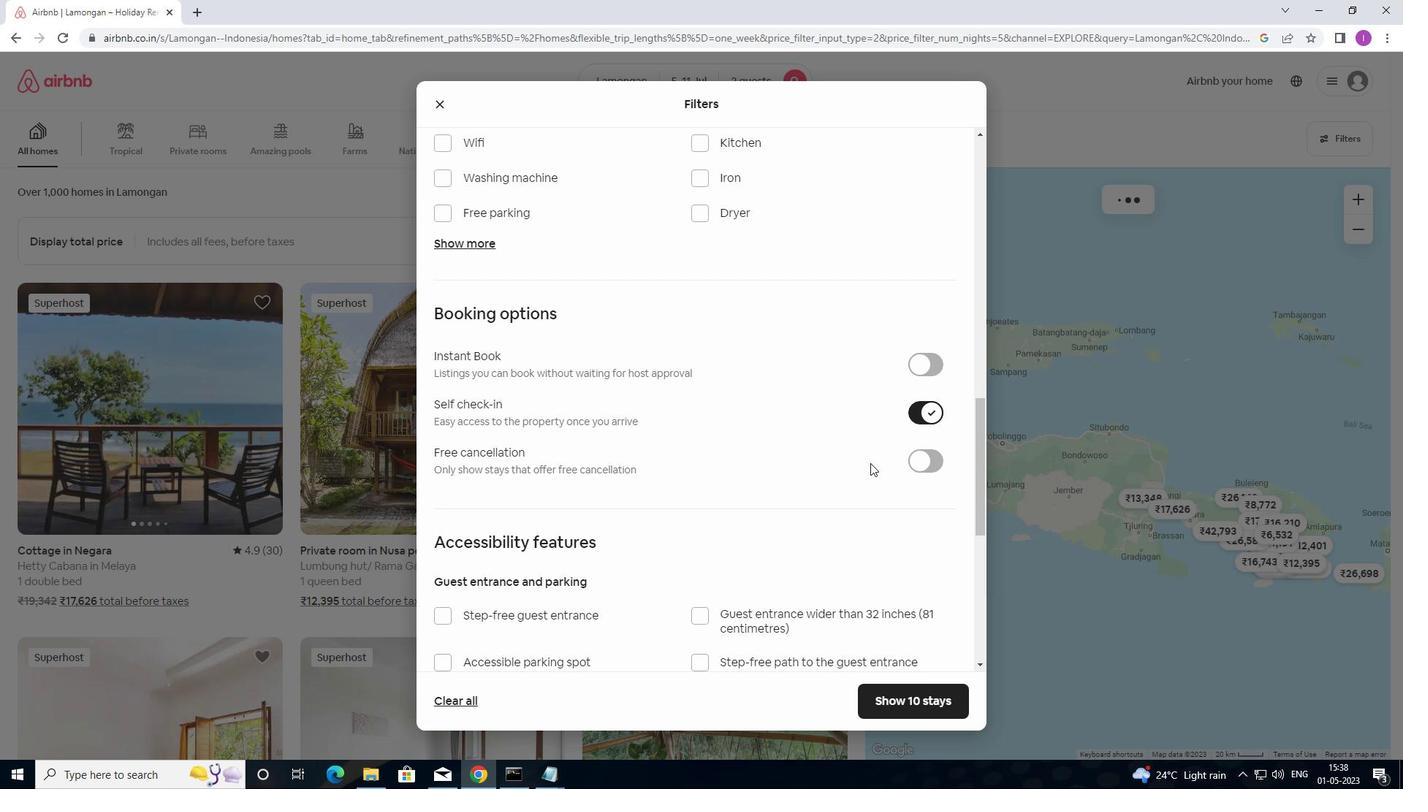 
Action: Mouse moved to (771, 467)
Screenshot: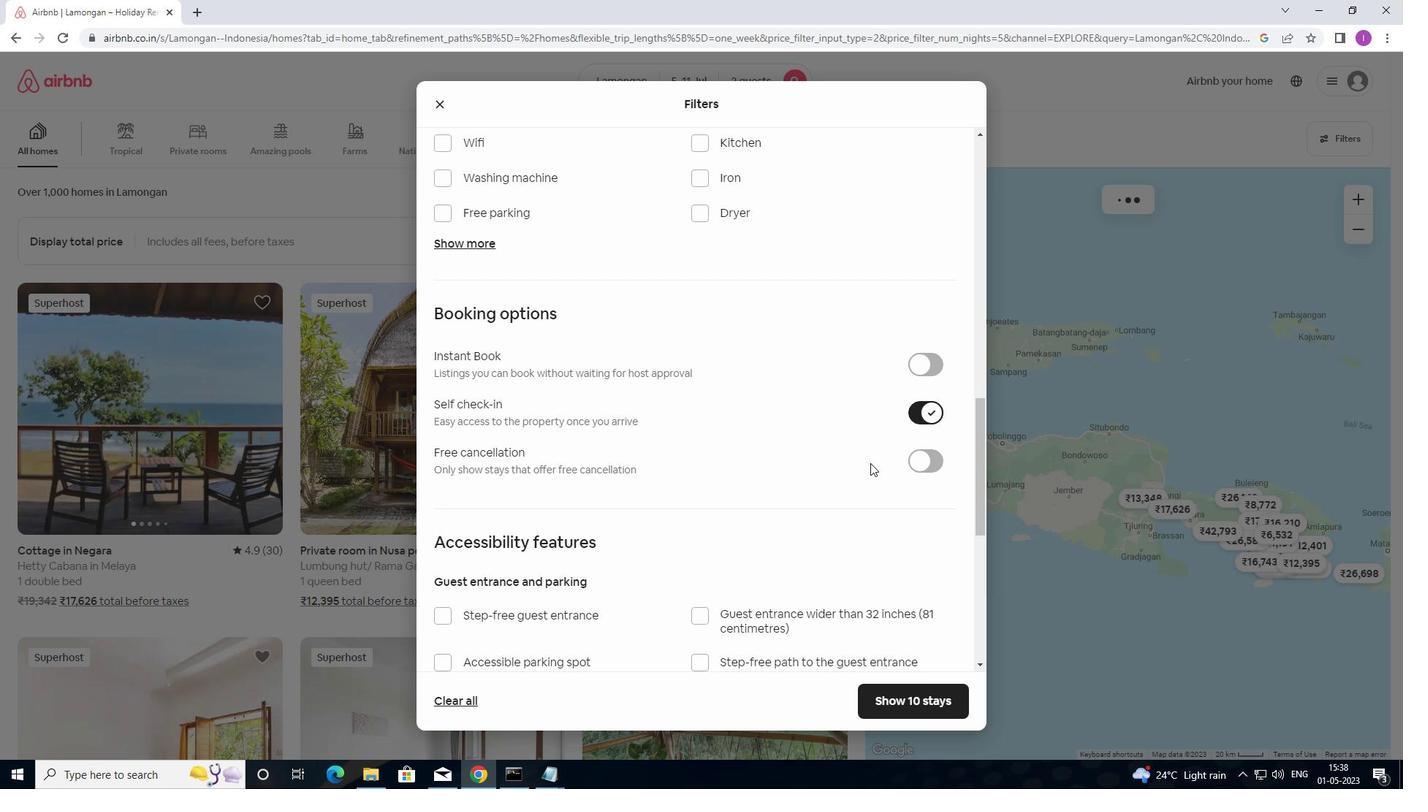 
Action: Mouse scrolled (771, 467) with delta (0, 0)
Screenshot: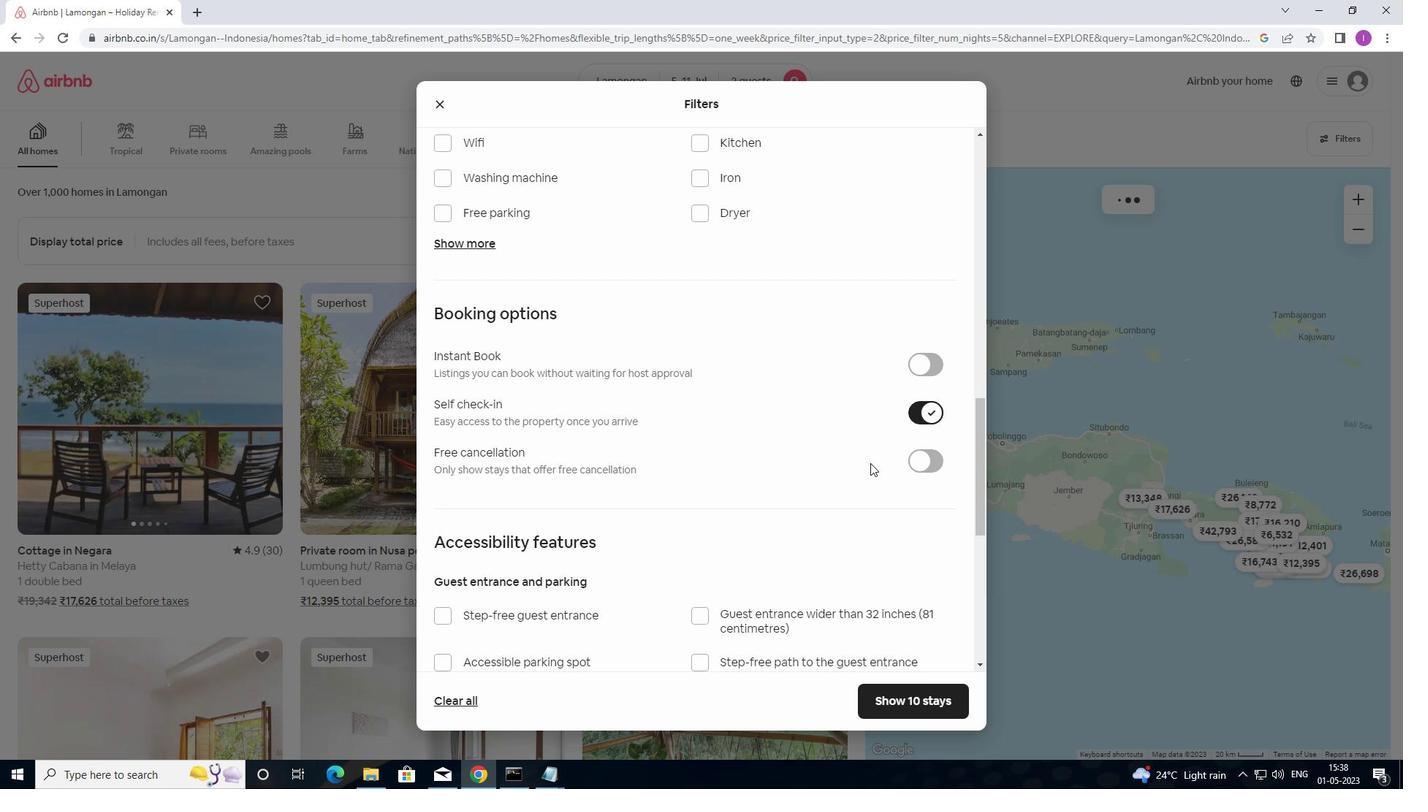 
Action: Mouse moved to (671, 464)
Screenshot: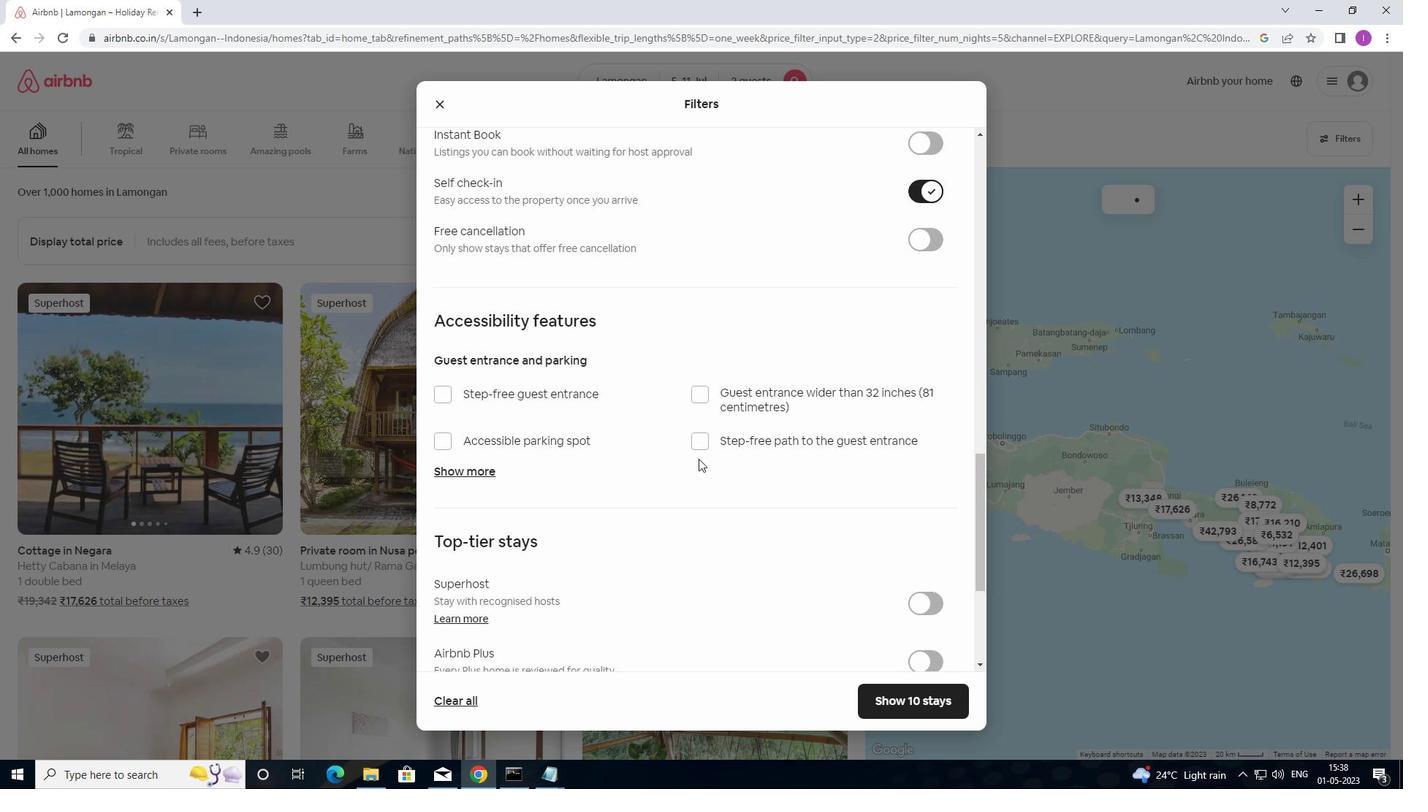 
Action: Mouse scrolled (671, 463) with delta (0, 0)
Screenshot: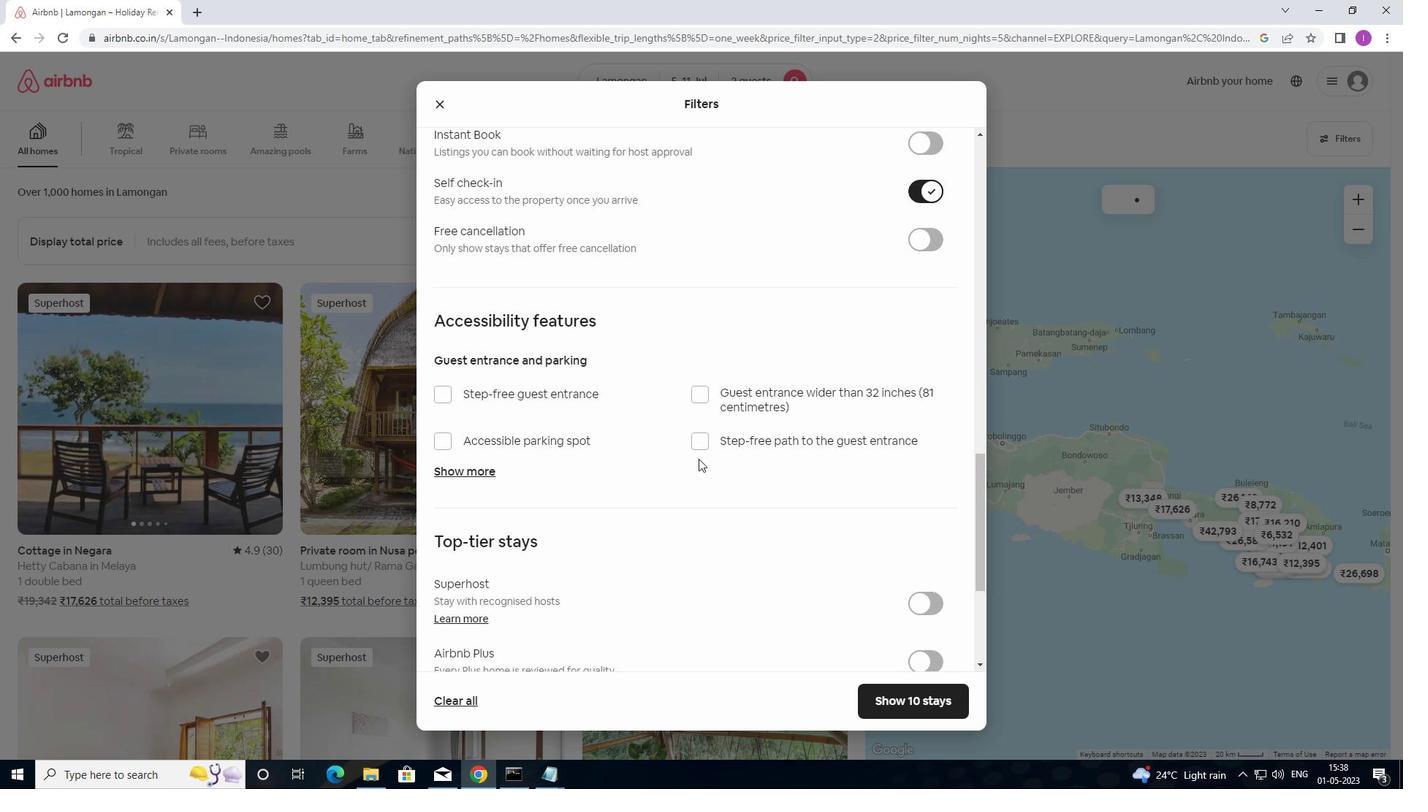 
Action: Mouse moved to (660, 469)
Screenshot: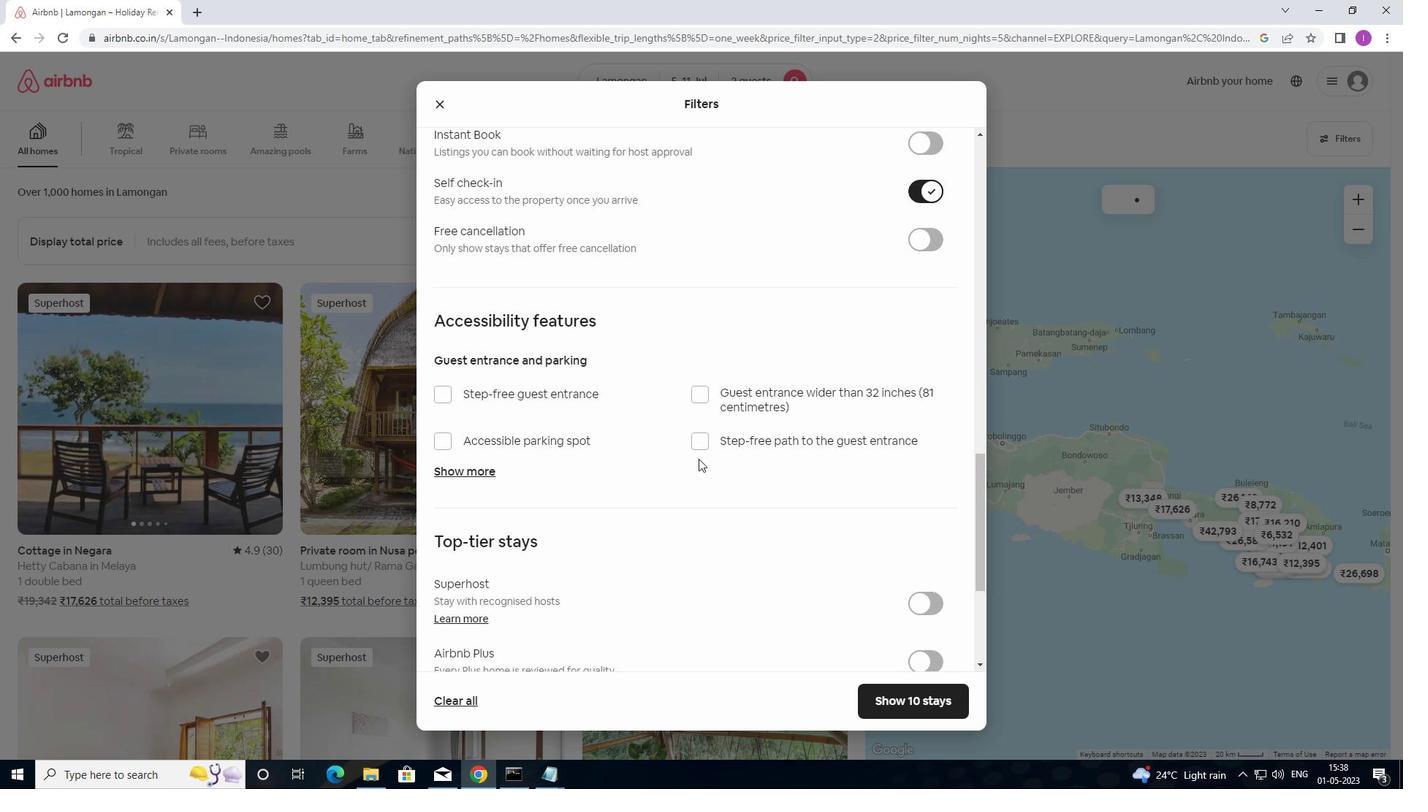 
Action: Mouse scrolled (660, 468) with delta (0, 0)
Screenshot: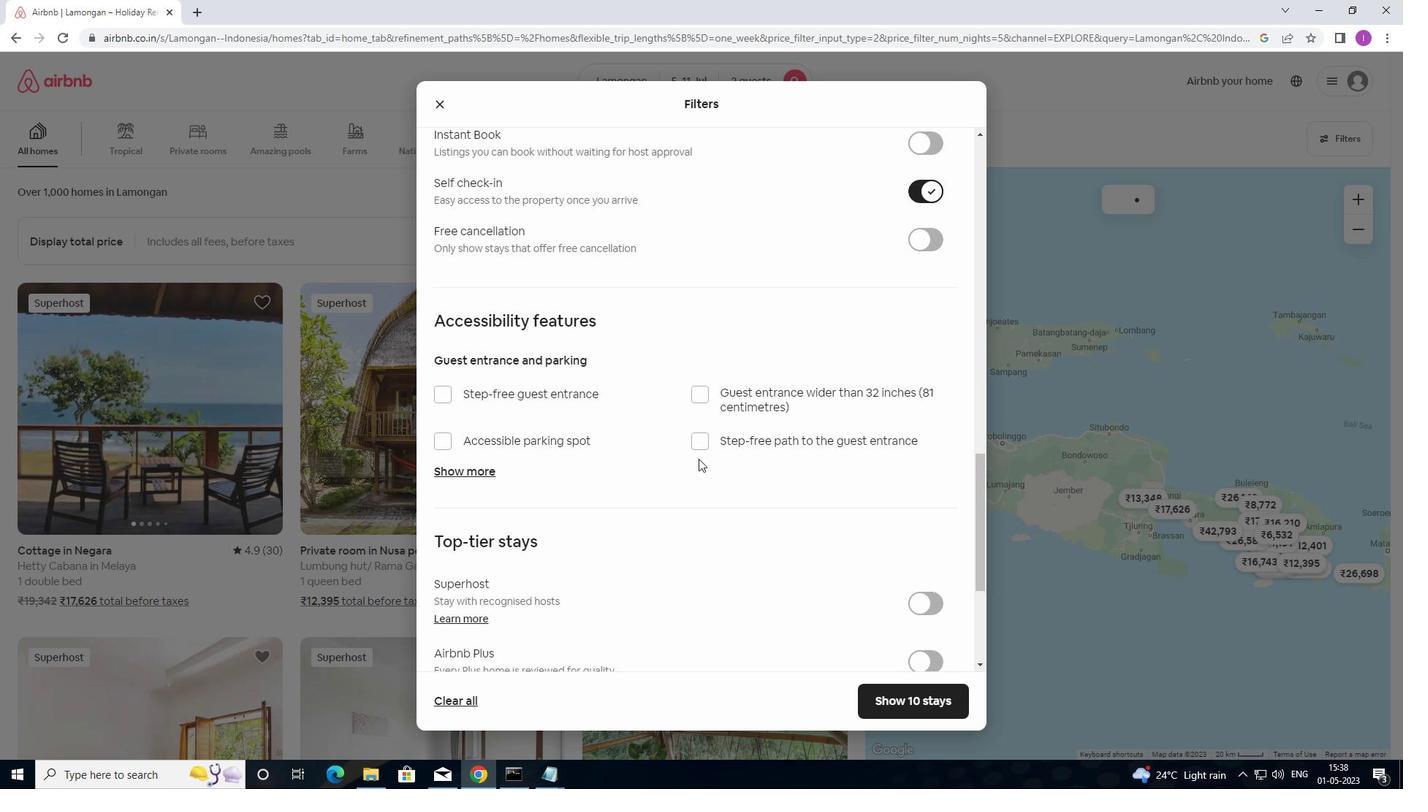 
Action: Mouse moved to (654, 474)
Screenshot: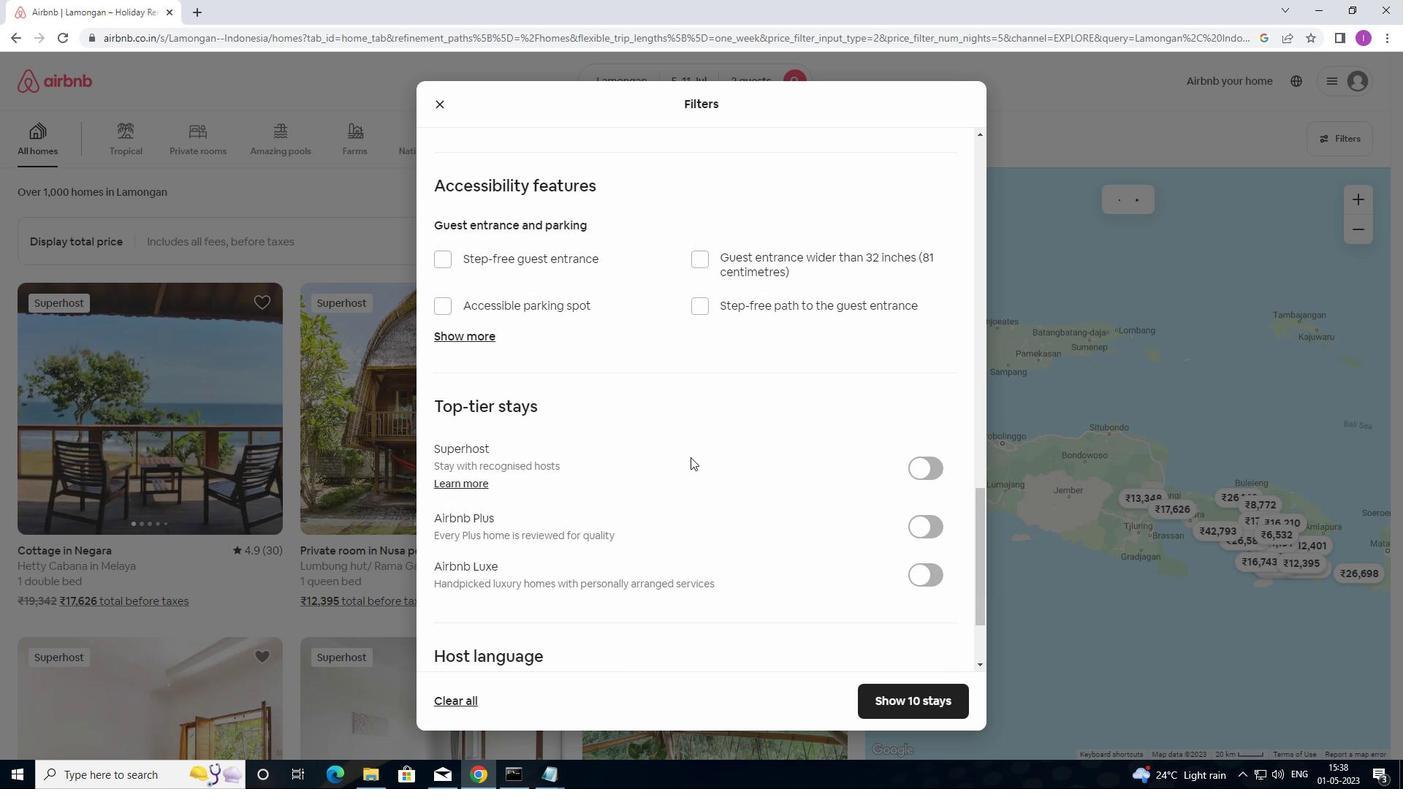 
Action: Mouse scrolled (654, 473) with delta (0, 0)
Screenshot: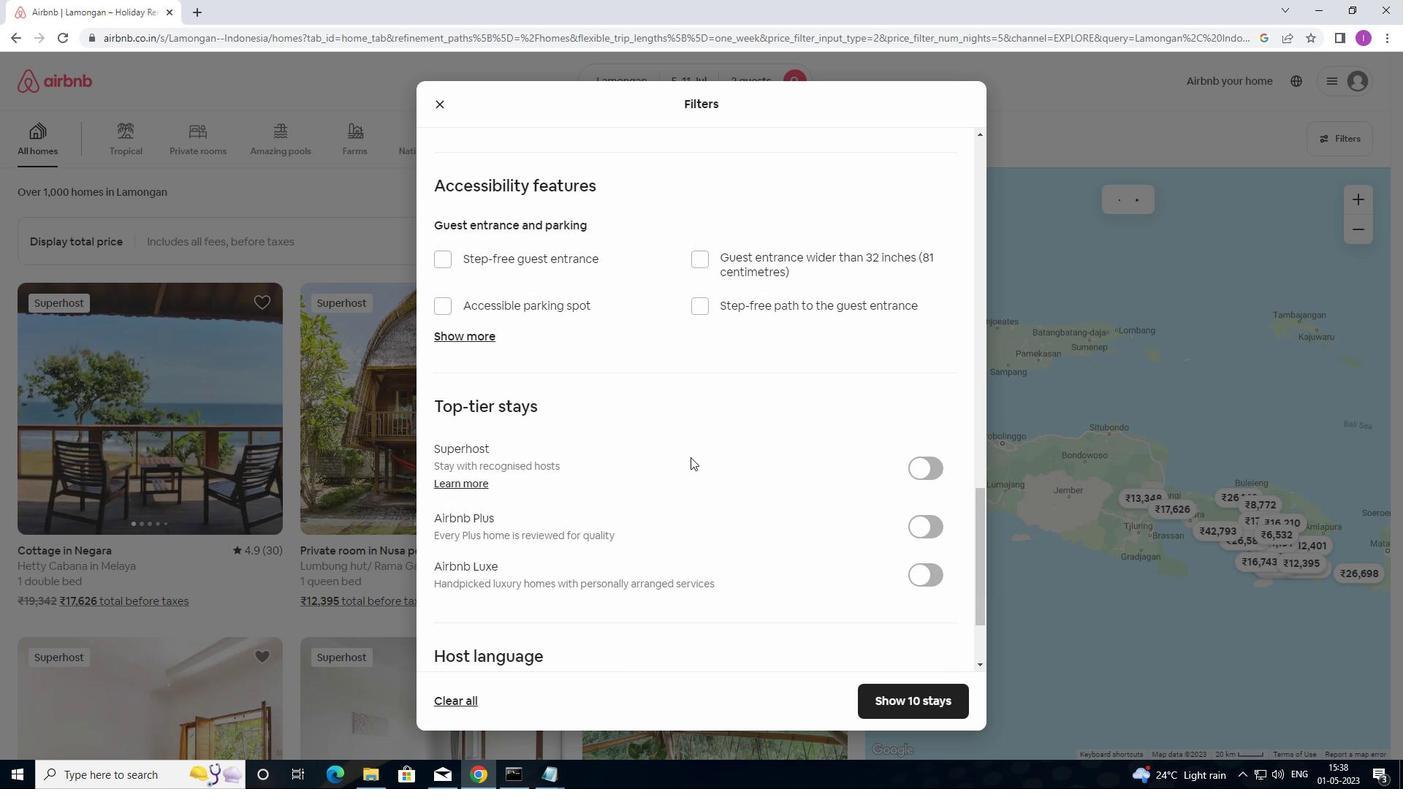 
Action: Mouse moved to (645, 479)
Screenshot: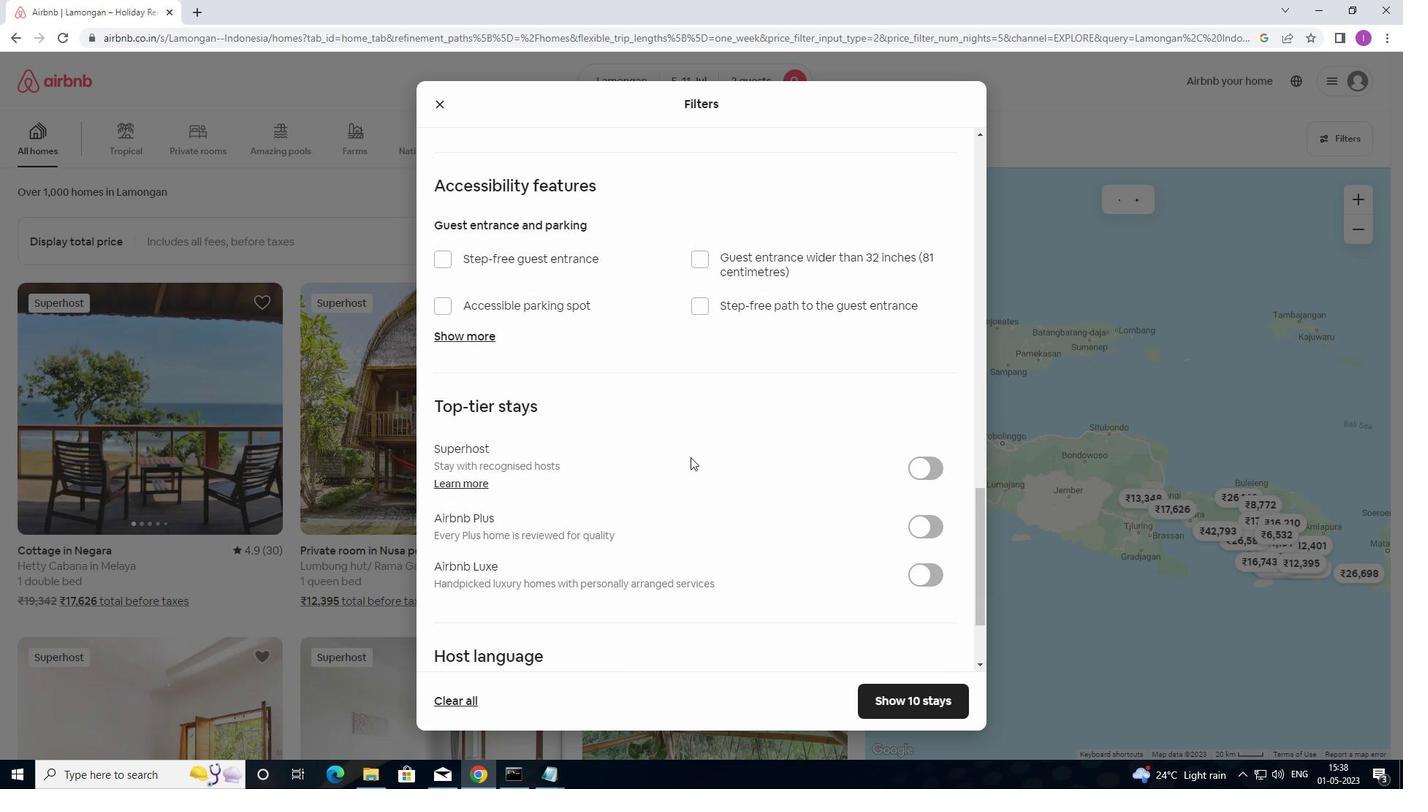 
Action: Mouse scrolled (645, 478) with delta (0, 0)
Screenshot: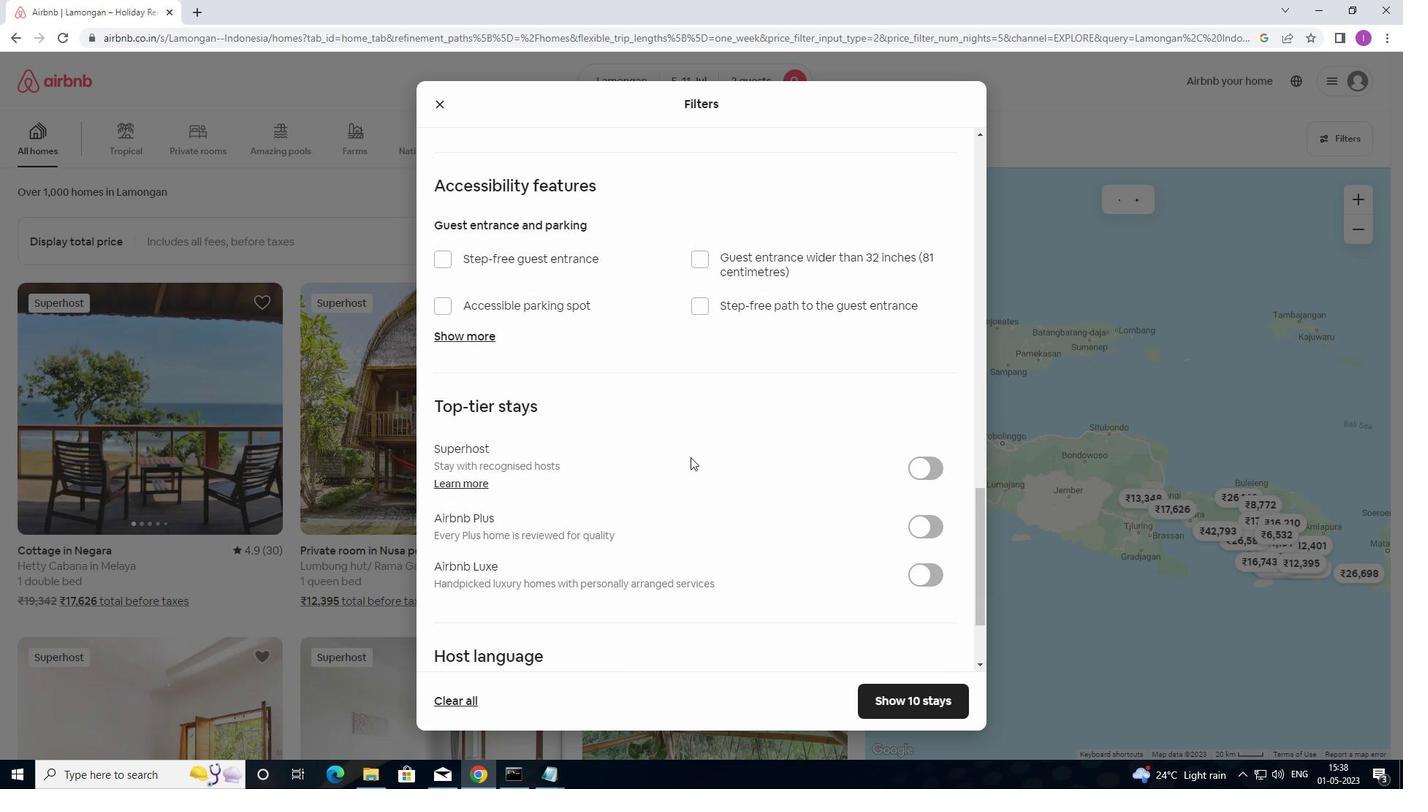 
Action: Mouse moved to (464, 611)
Screenshot: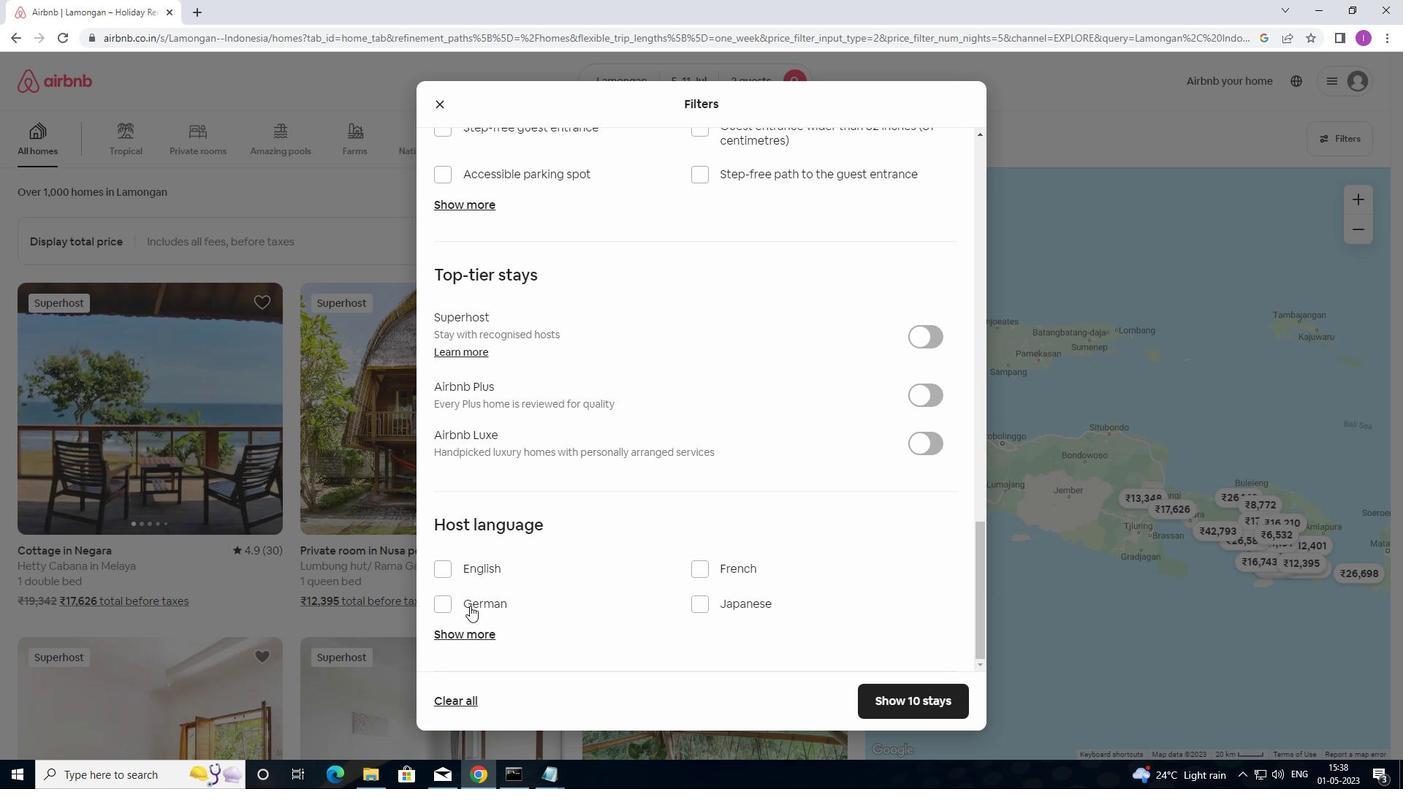 
Action: Mouse scrolled (464, 611) with delta (0, 0)
Screenshot: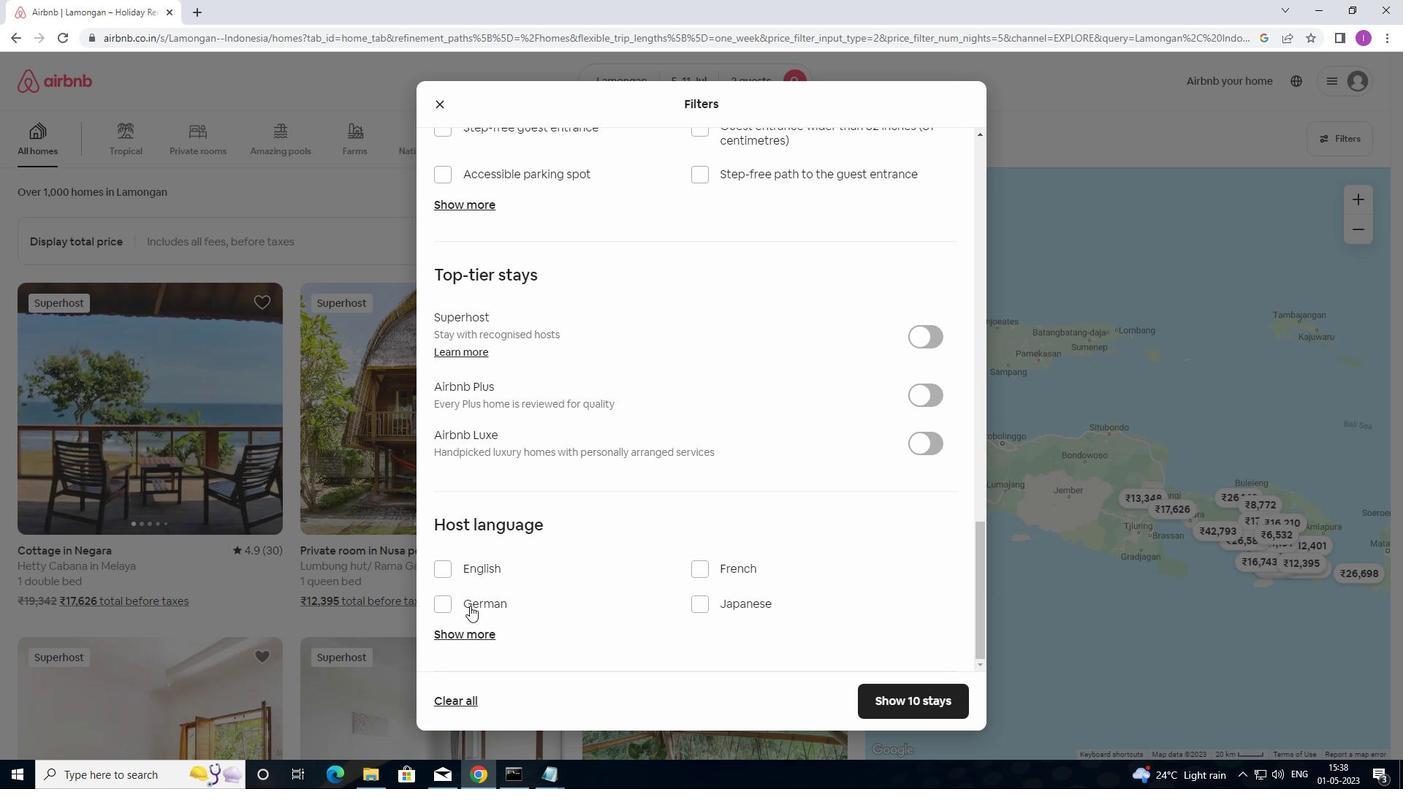 
Action: Mouse scrolled (464, 611) with delta (0, 0)
Screenshot: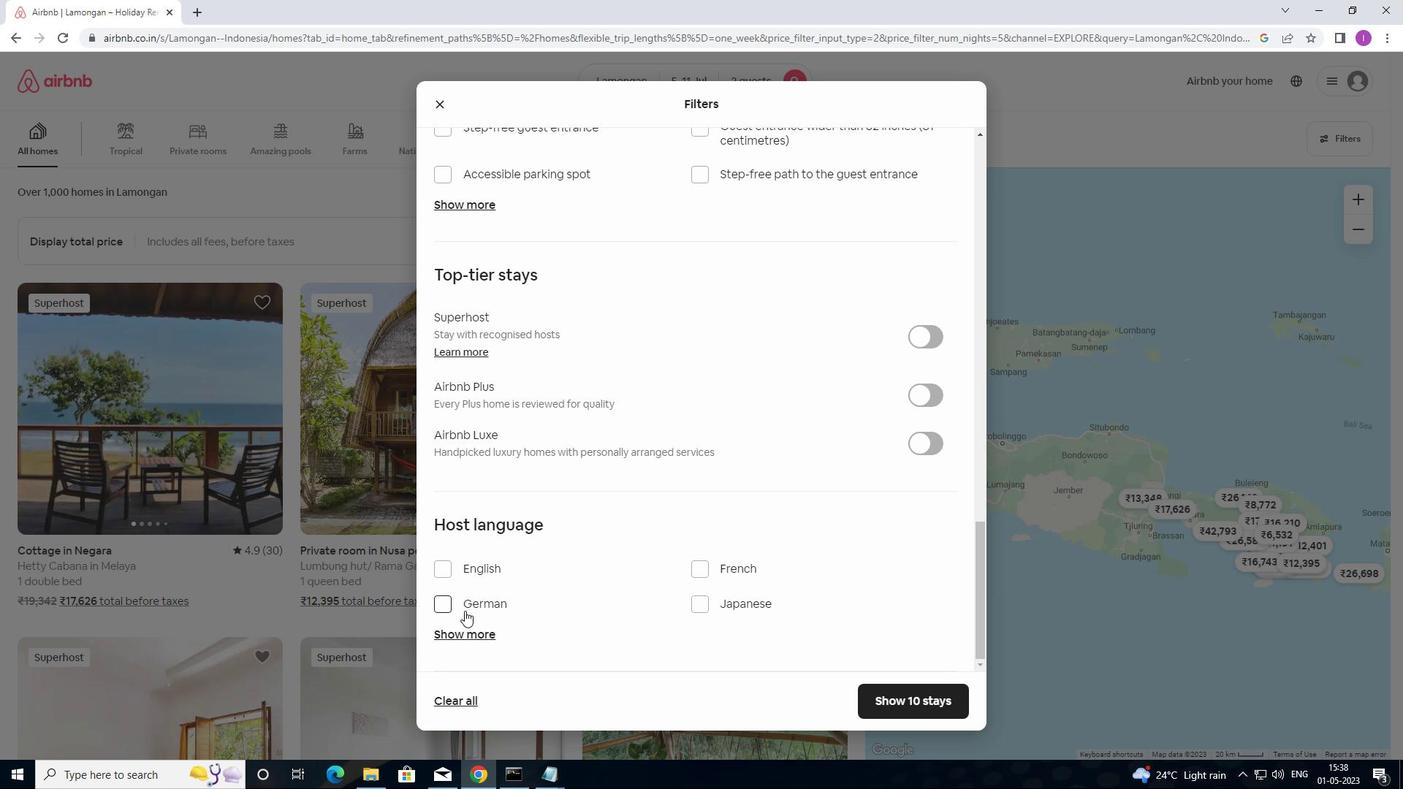 
Action: Mouse moved to (450, 563)
Screenshot: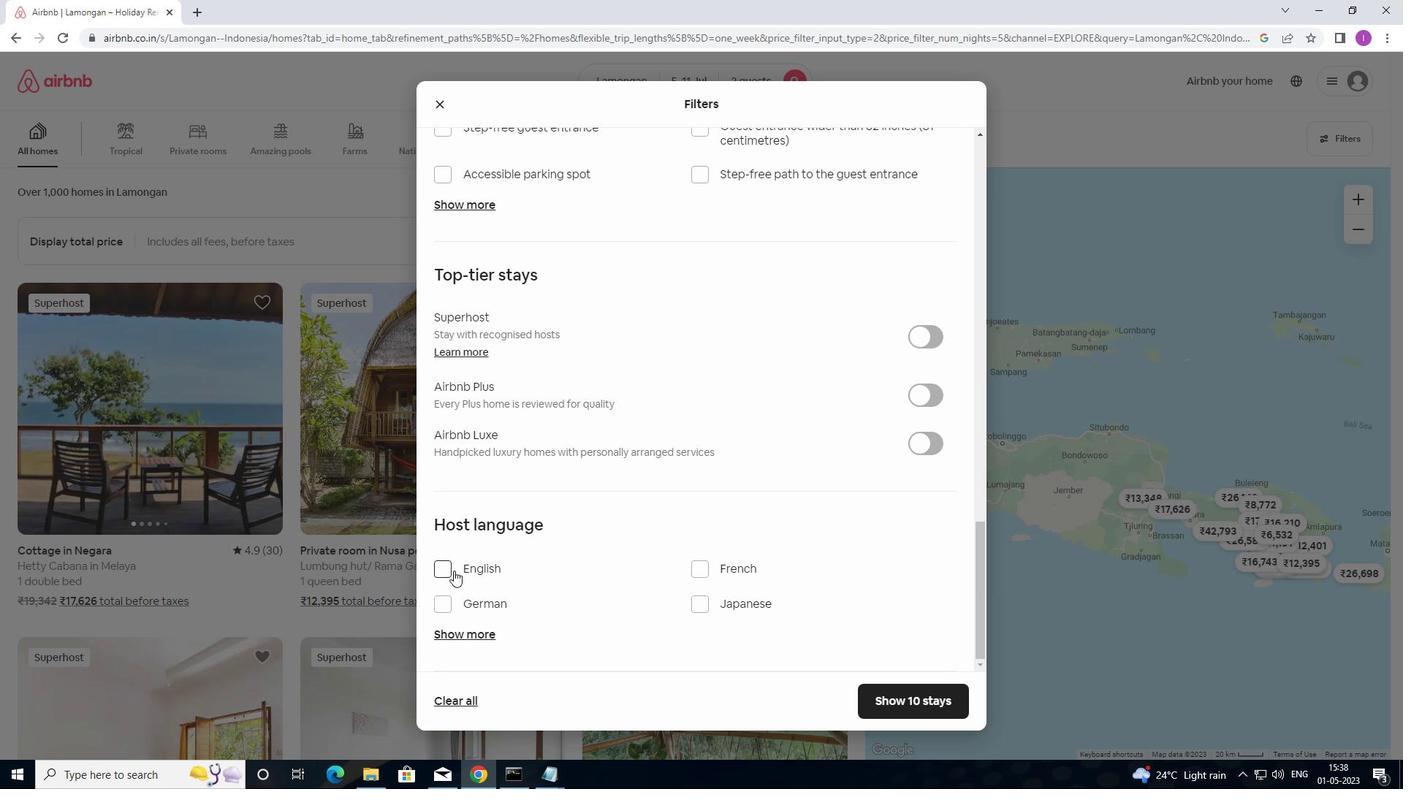 
Action: Mouse pressed left at (450, 563)
Screenshot: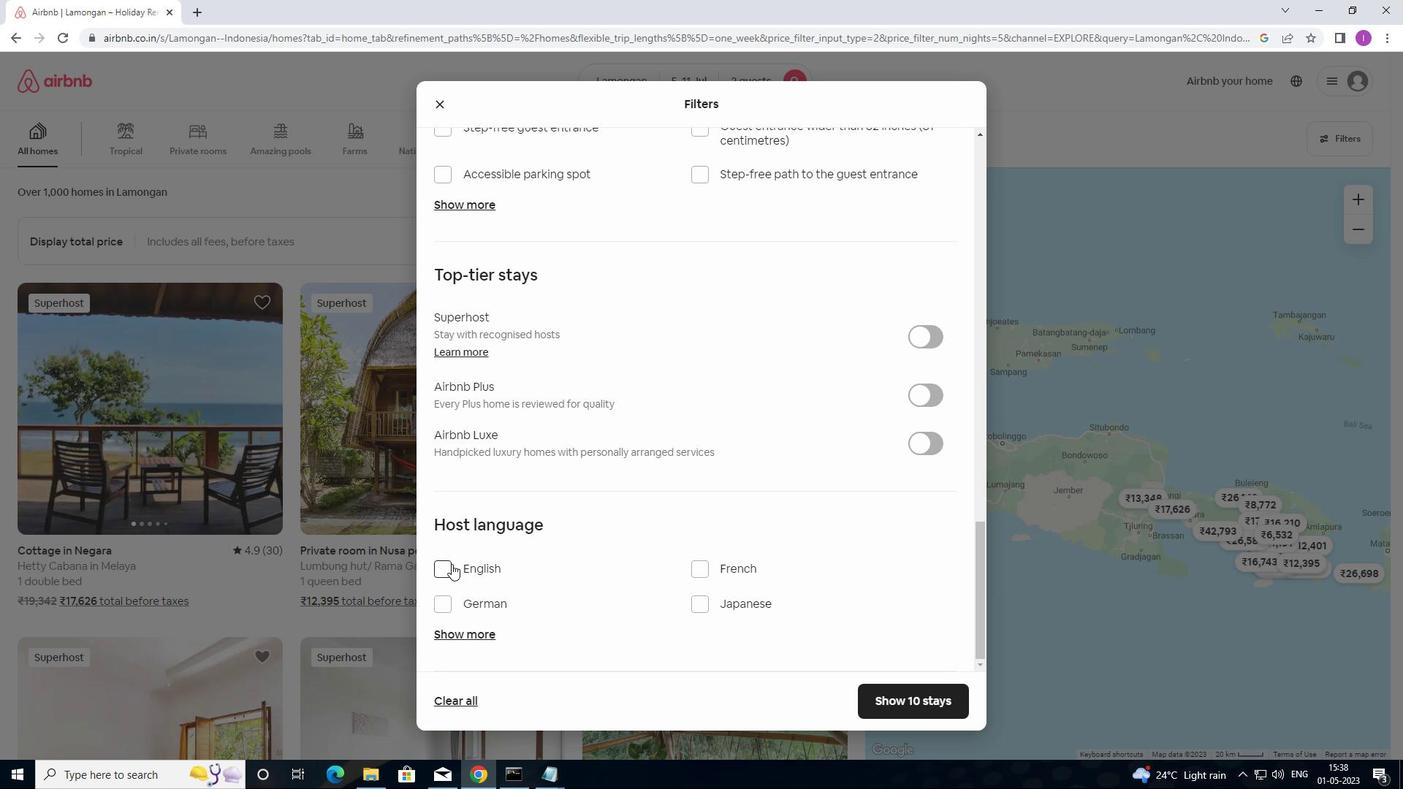 
Action: Mouse moved to (877, 694)
Screenshot: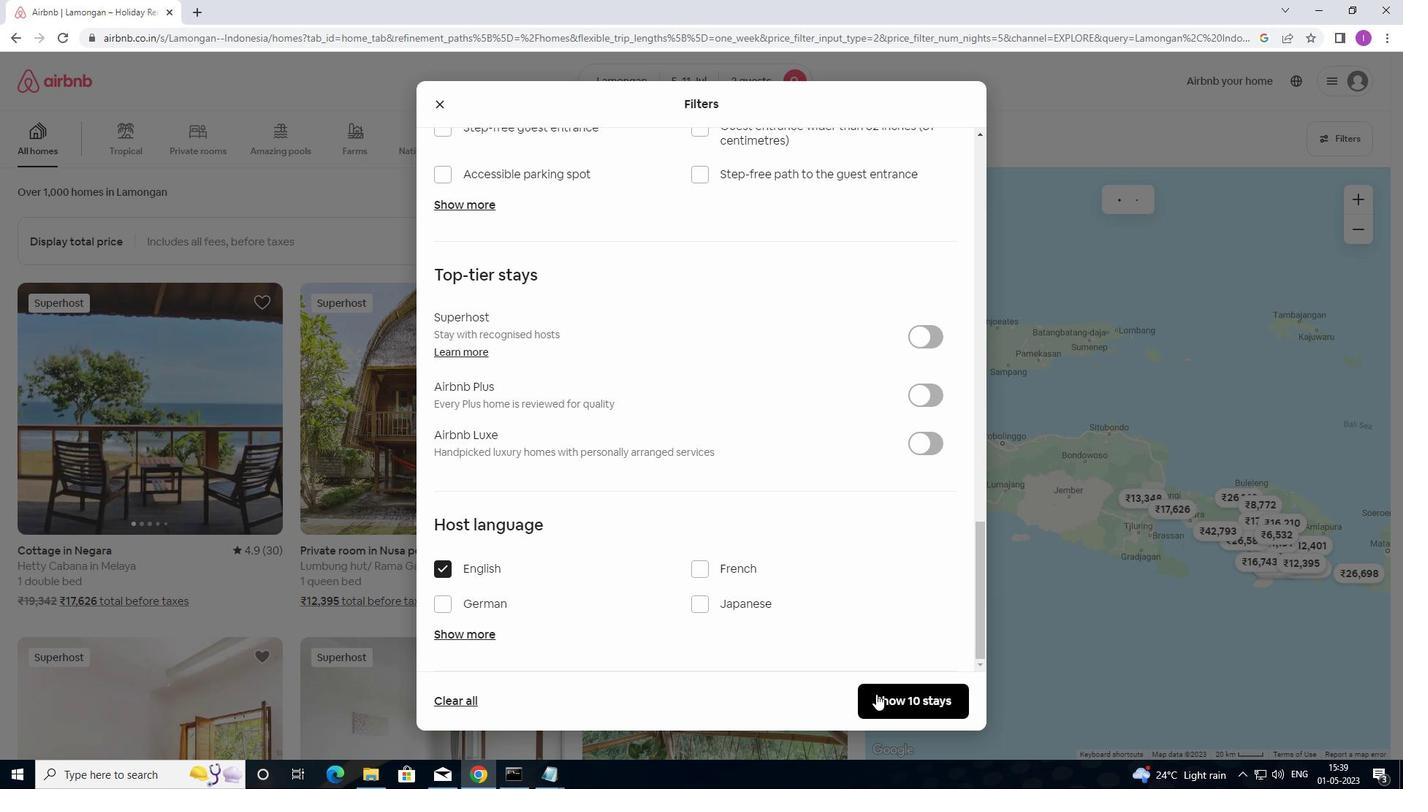 
Action: Mouse pressed left at (877, 694)
Screenshot: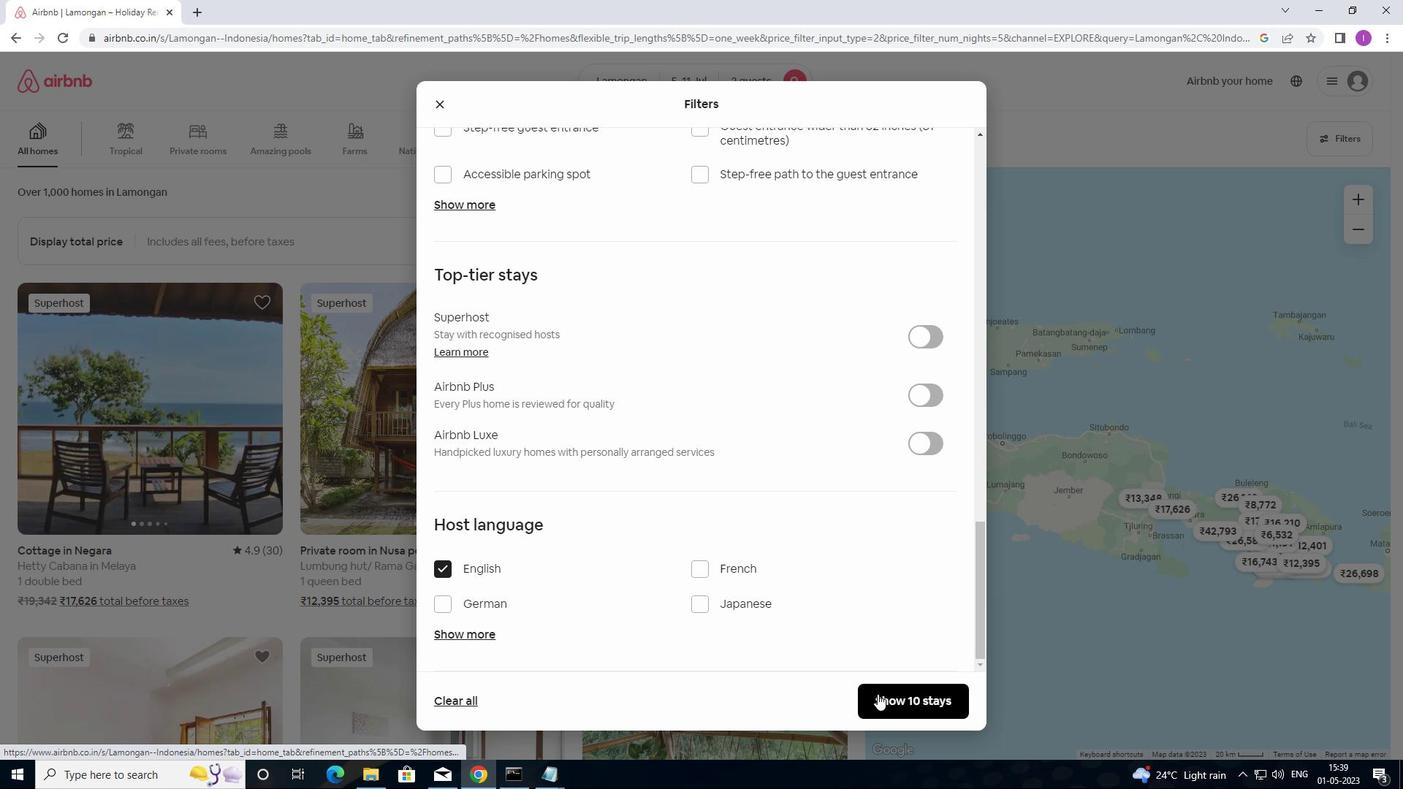 
Action: Mouse moved to (698, 628)
Screenshot: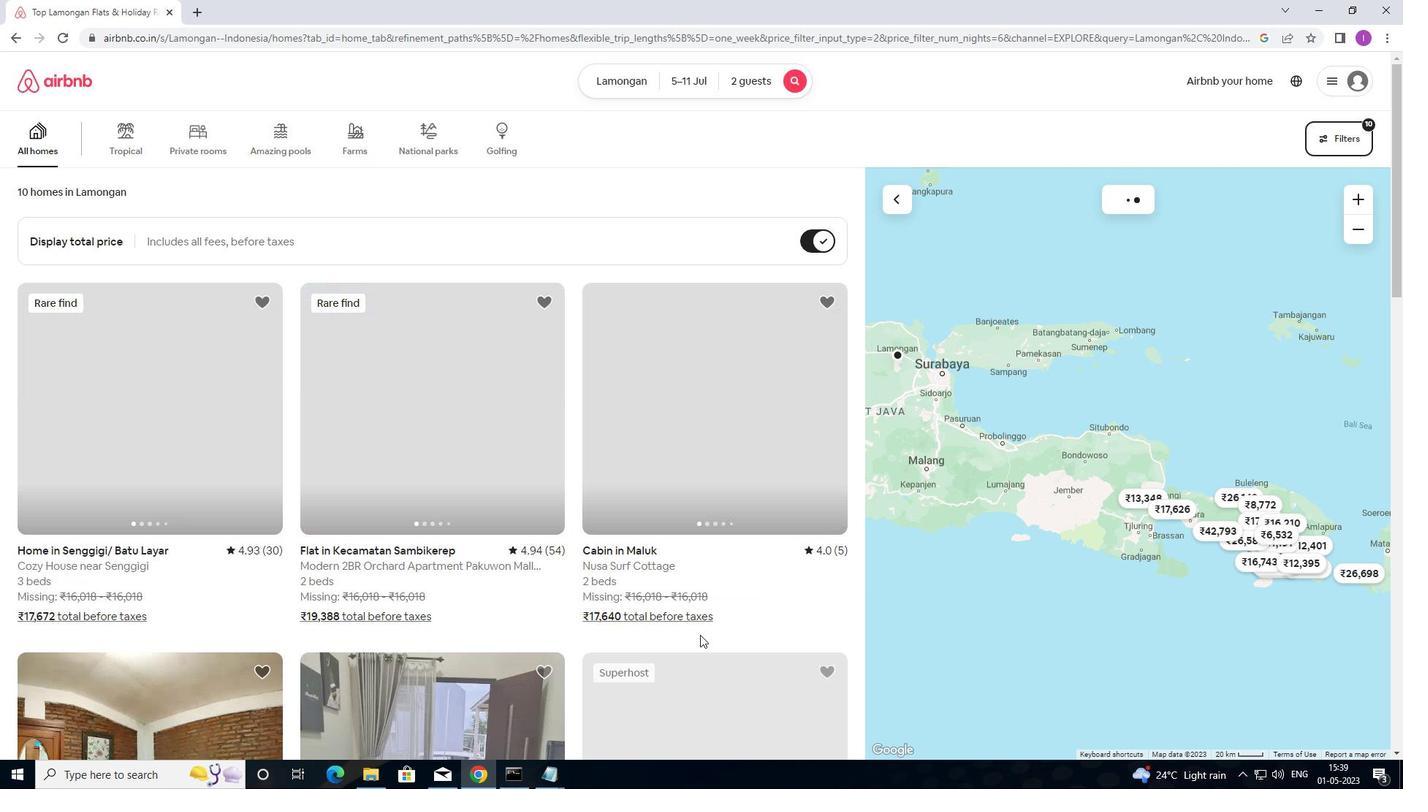 
